 Task: Find connections with filter location Reghaïa with filter topic #jobsearchwith filter profile language English with filter current company Toluna with filter school Thiruvalluvar University, Vellore with filter industry Business Content with filter service category Lead Generation with filter keywords title Taper
Action: Mouse moved to (606, 79)
Screenshot: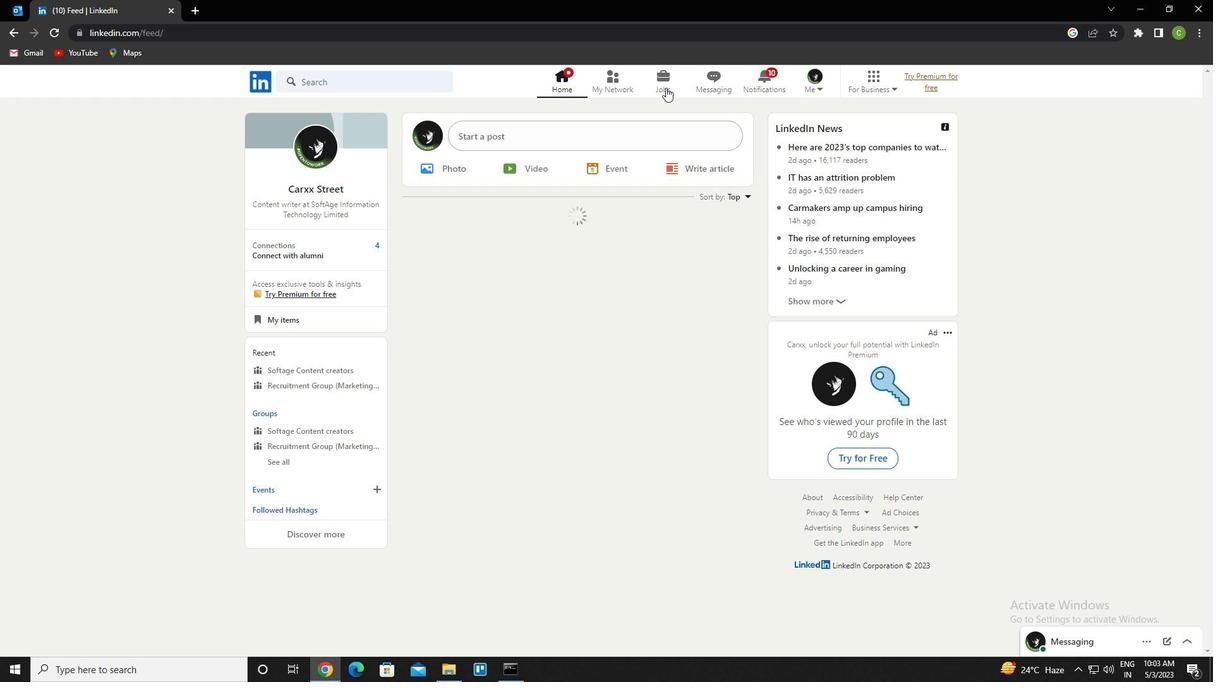 
Action: Mouse pressed left at (606, 79)
Screenshot: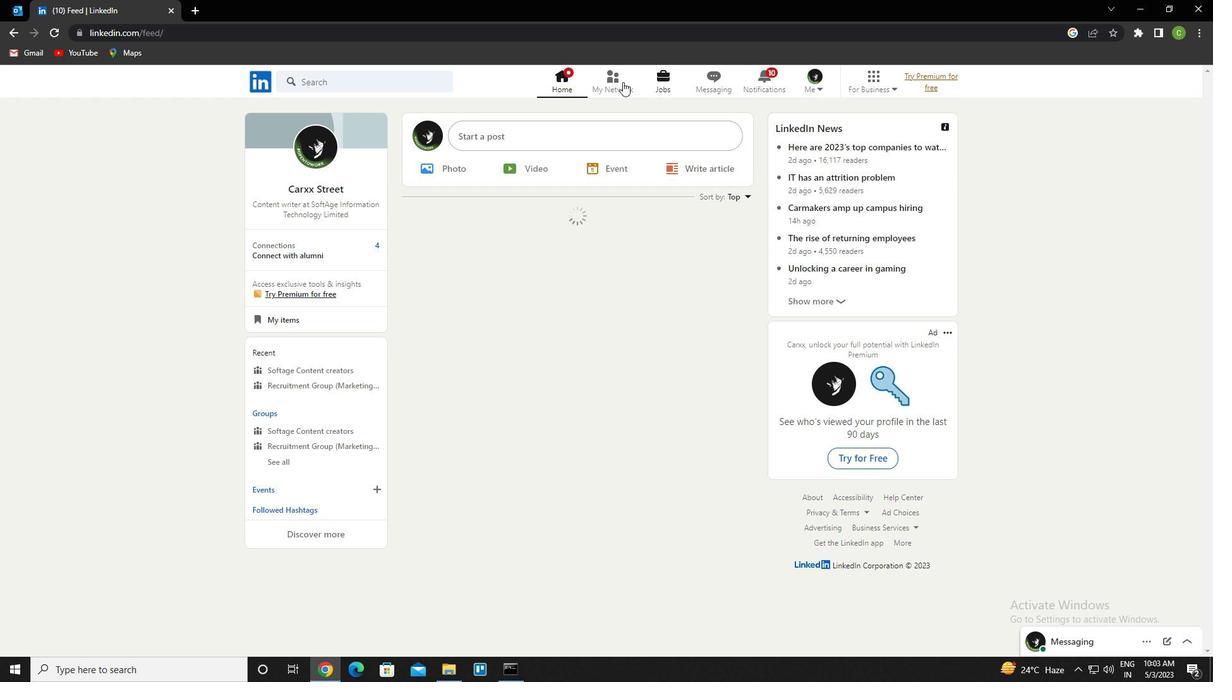 
Action: Mouse moved to (331, 159)
Screenshot: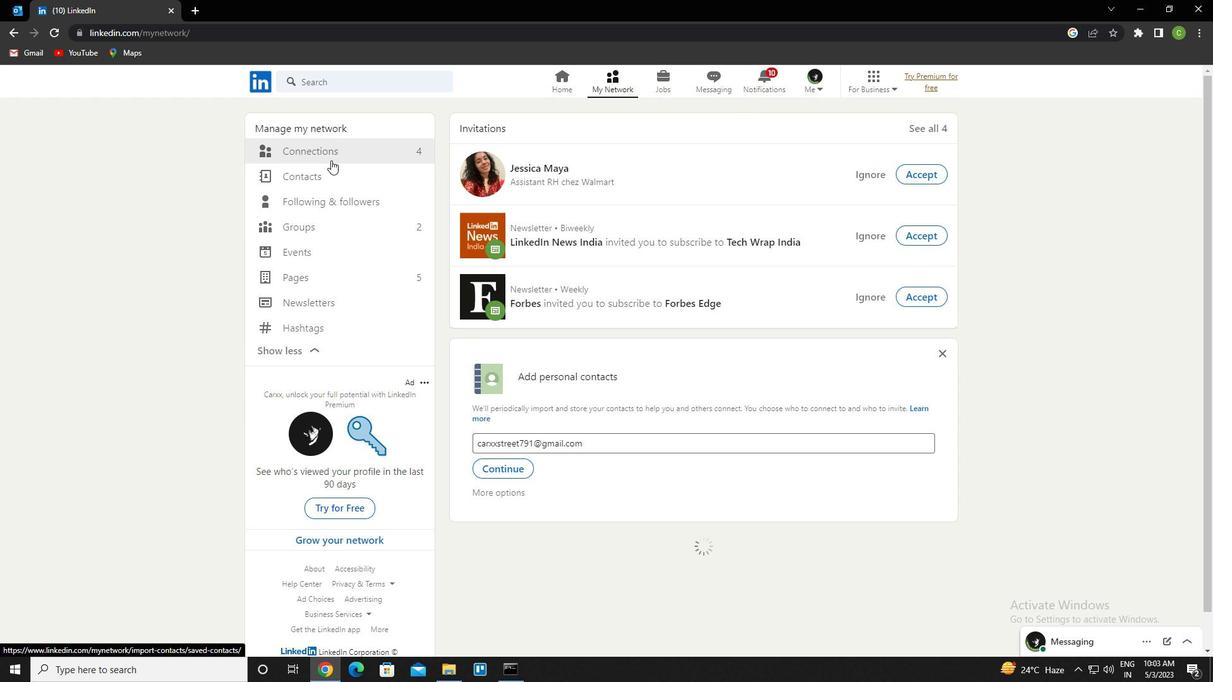 
Action: Mouse pressed left at (331, 159)
Screenshot: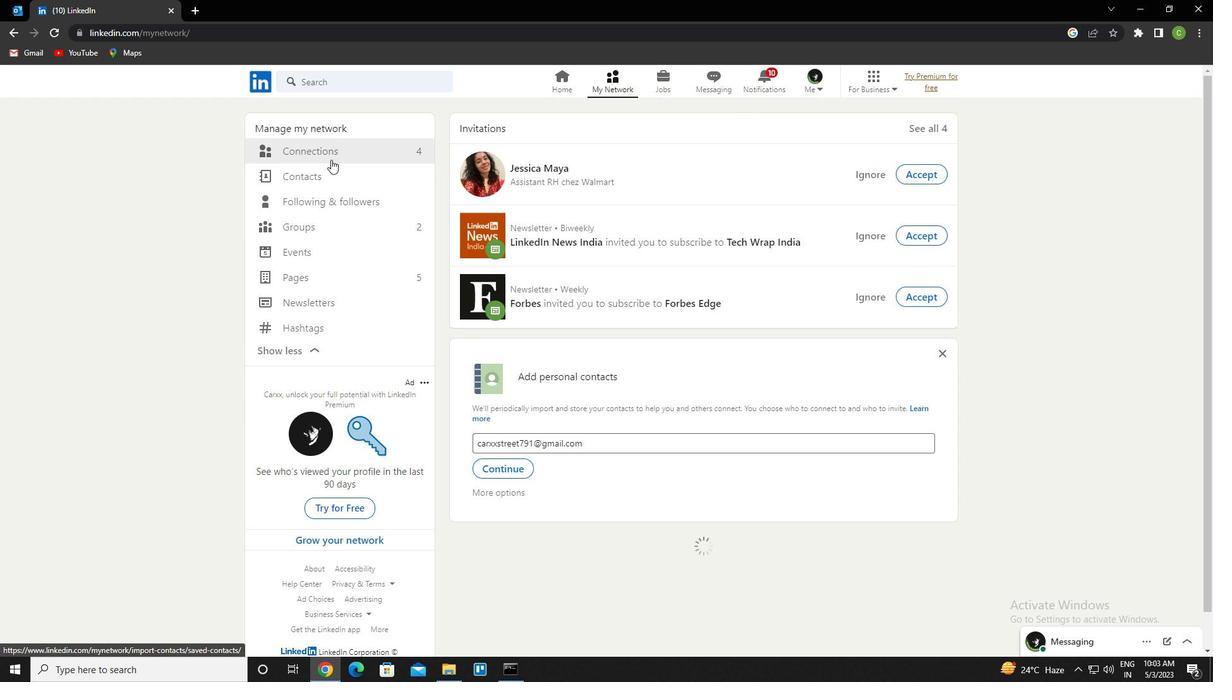 
Action: Mouse pressed left at (331, 159)
Screenshot: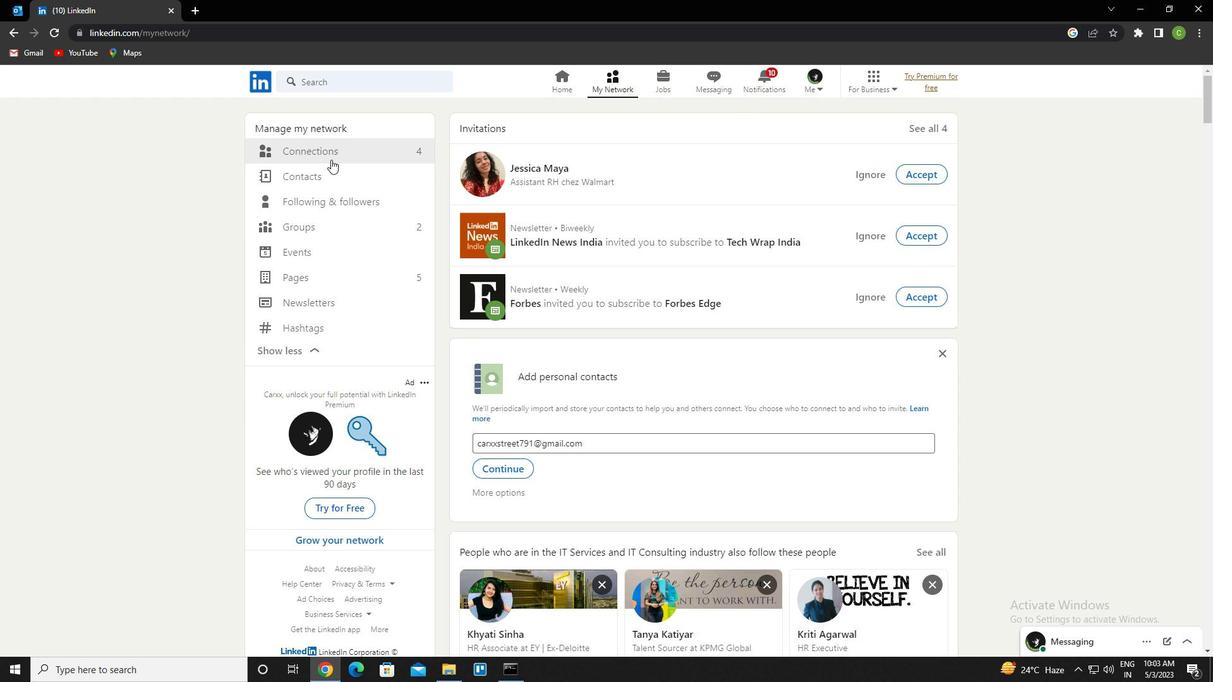 
Action: Mouse moved to (373, 149)
Screenshot: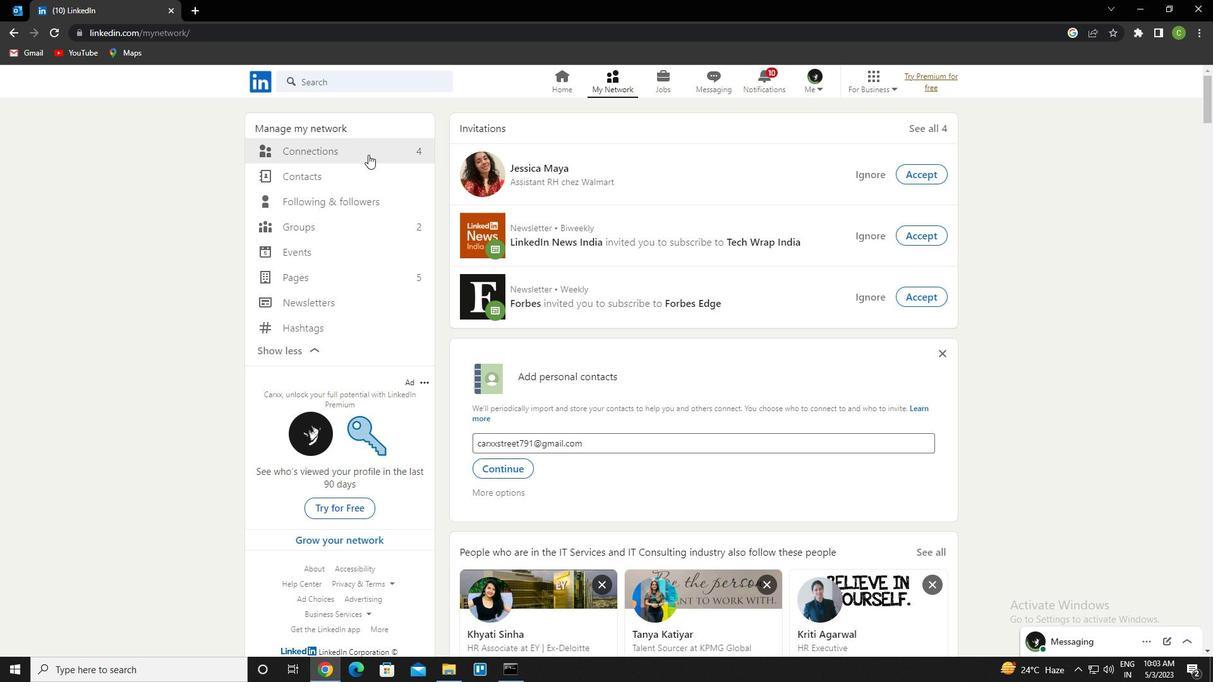 
Action: Mouse pressed left at (373, 149)
Screenshot: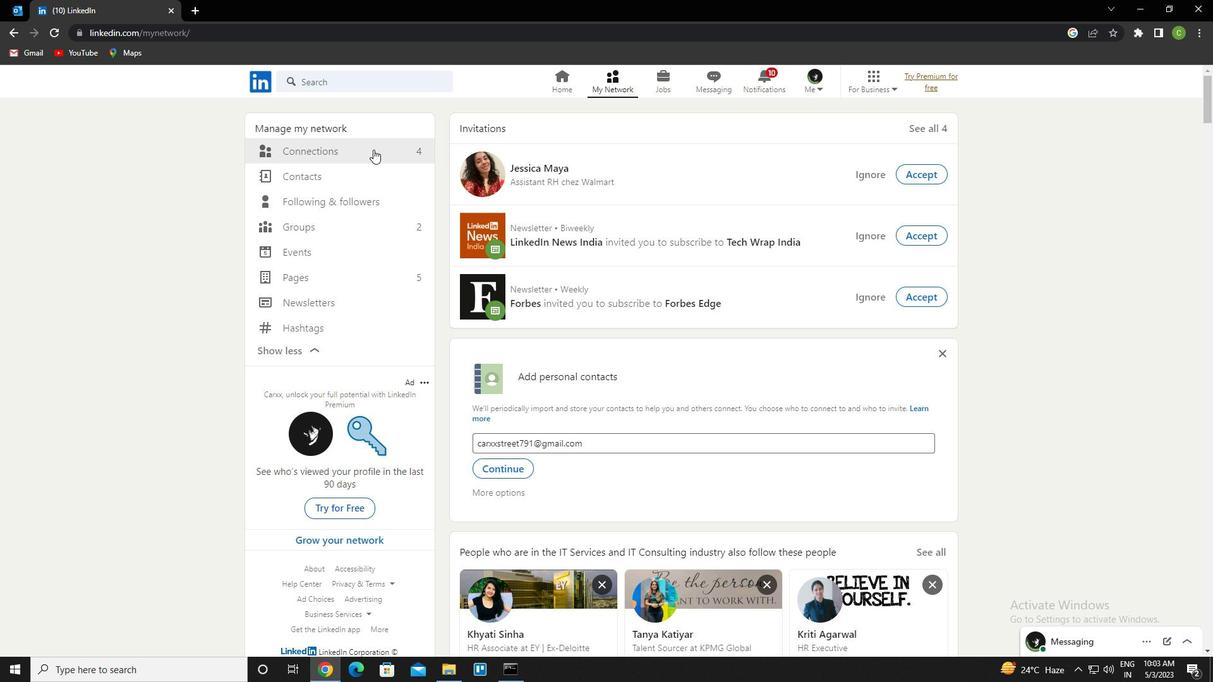
Action: Mouse moved to (713, 146)
Screenshot: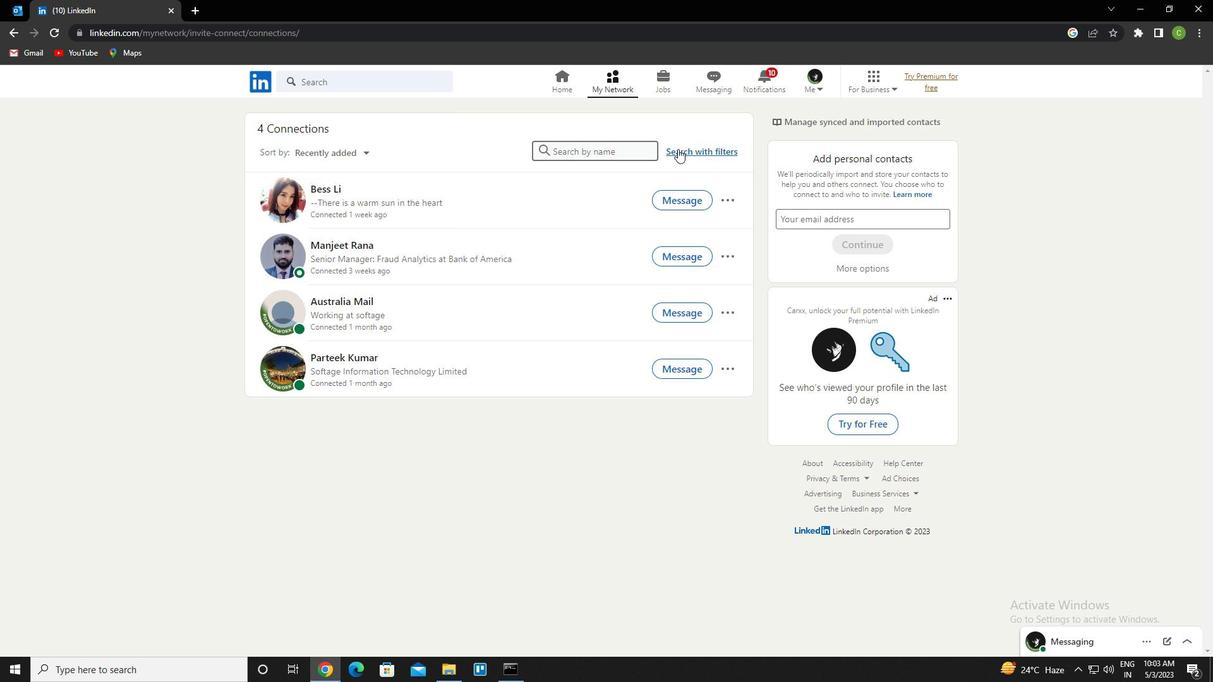 
Action: Mouse pressed left at (713, 146)
Screenshot: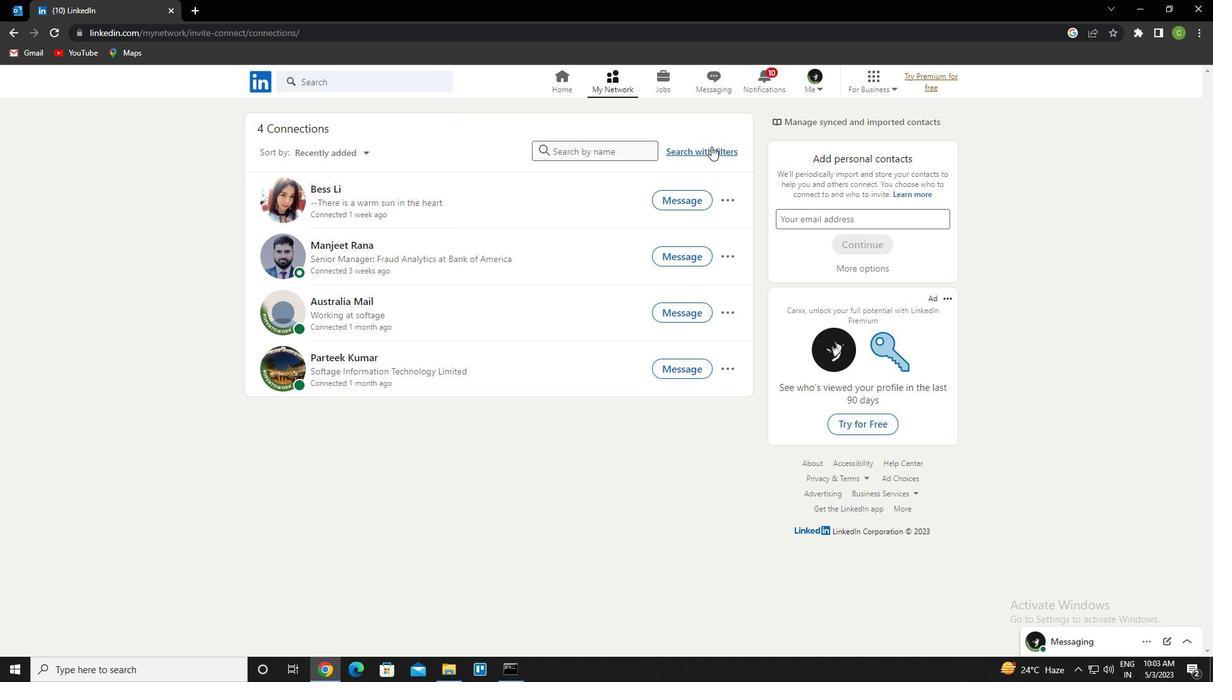 
Action: Mouse moved to (656, 120)
Screenshot: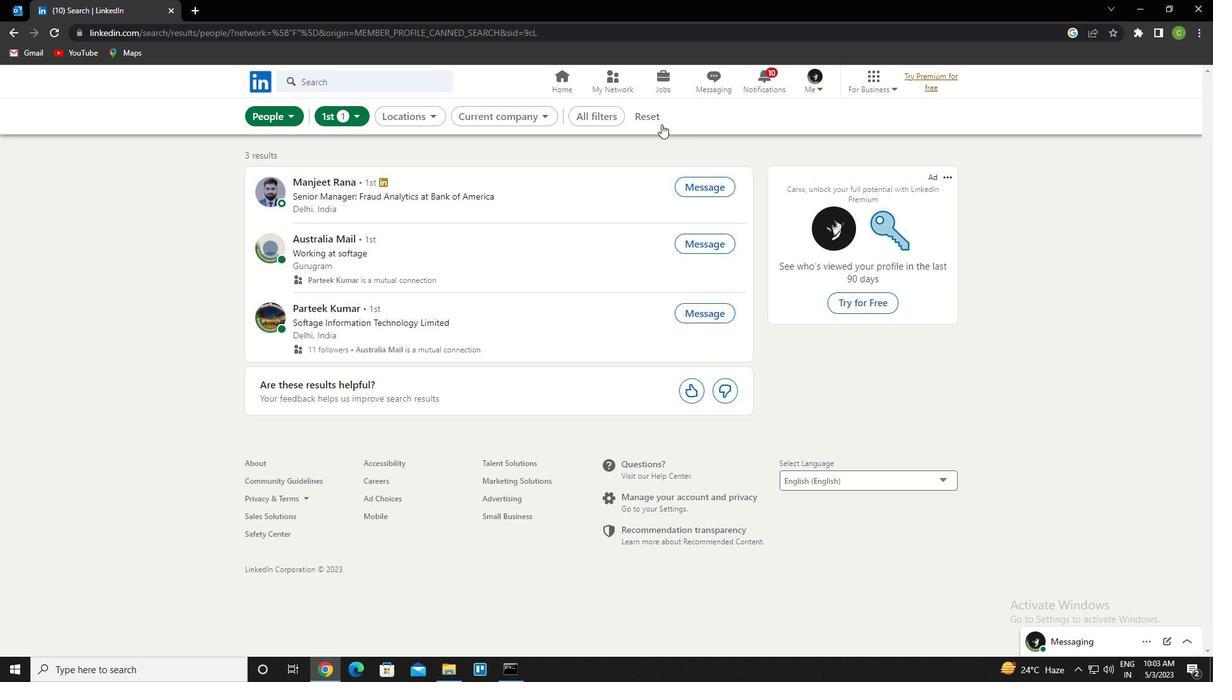 
Action: Mouse pressed left at (656, 120)
Screenshot: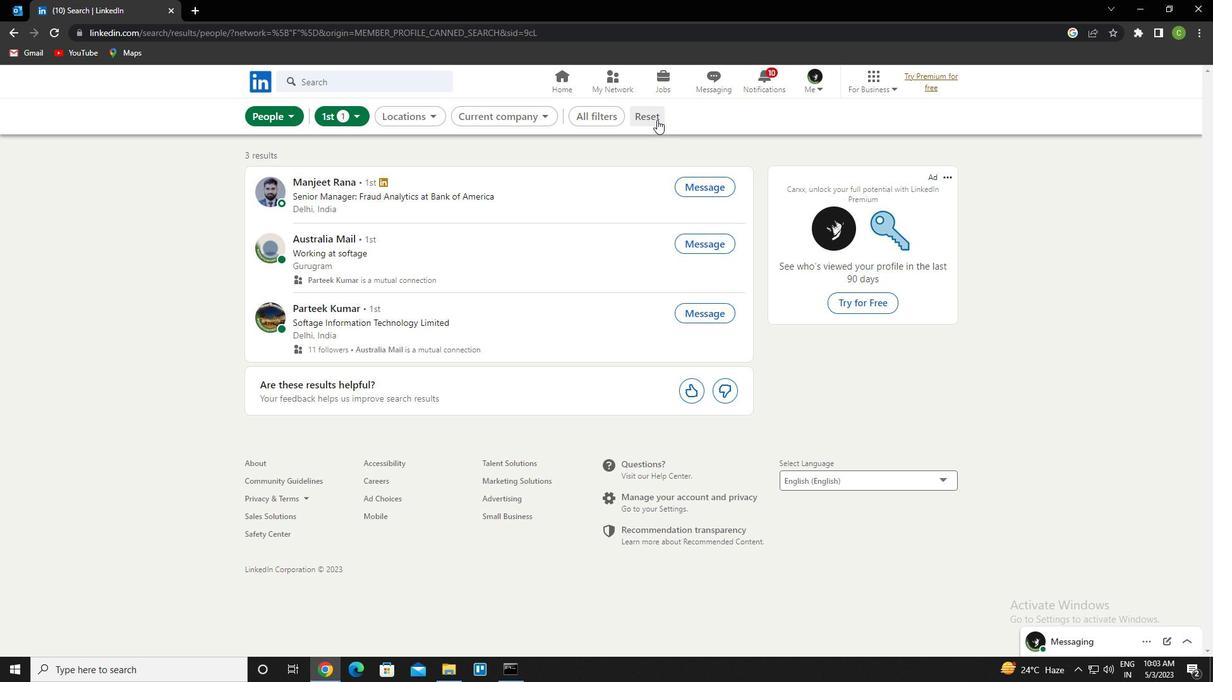 
Action: Mouse moved to (641, 120)
Screenshot: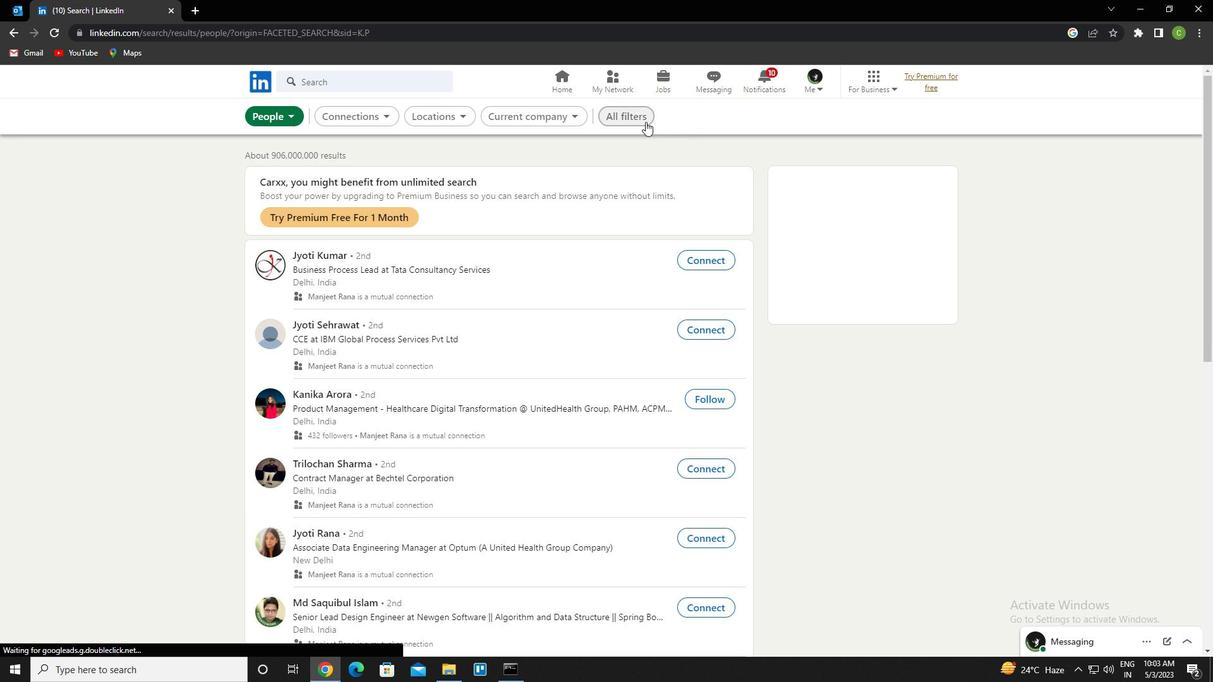 
Action: Mouse pressed left at (641, 120)
Screenshot: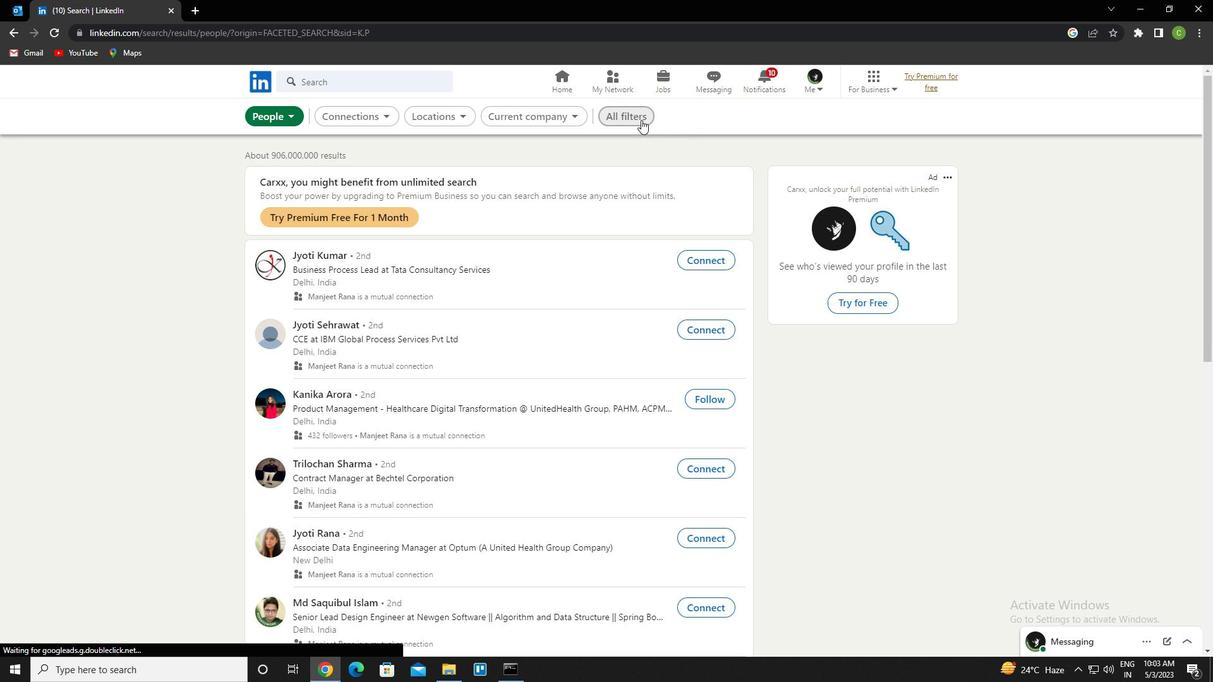 
Action: Mouse moved to (1039, 333)
Screenshot: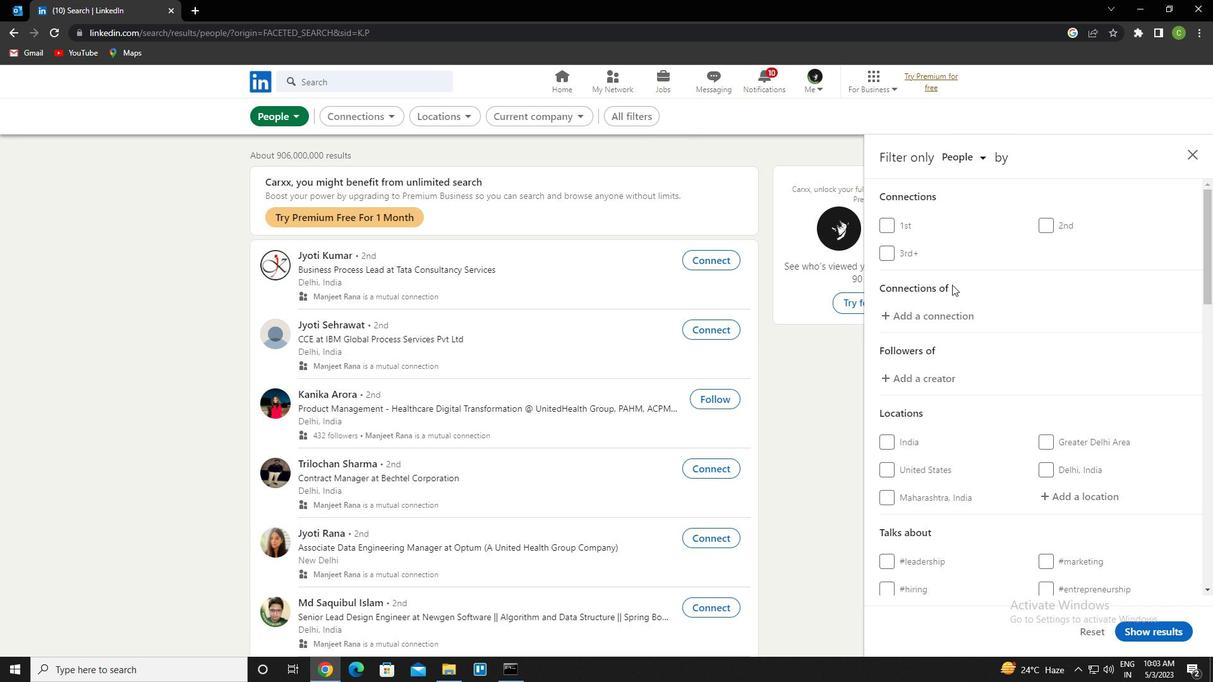 
Action: Mouse scrolled (1039, 332) with delta (0, 0)
Screenshot: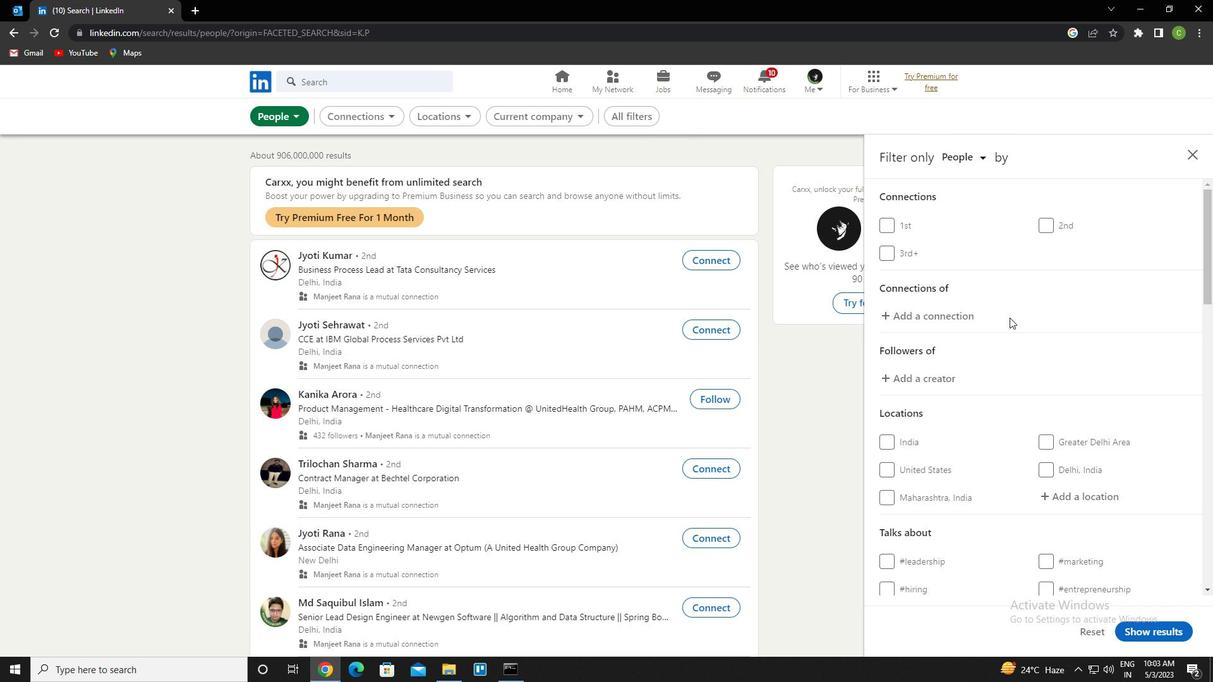 
Action: Mouse moved to (1039, 333)
Screenshot: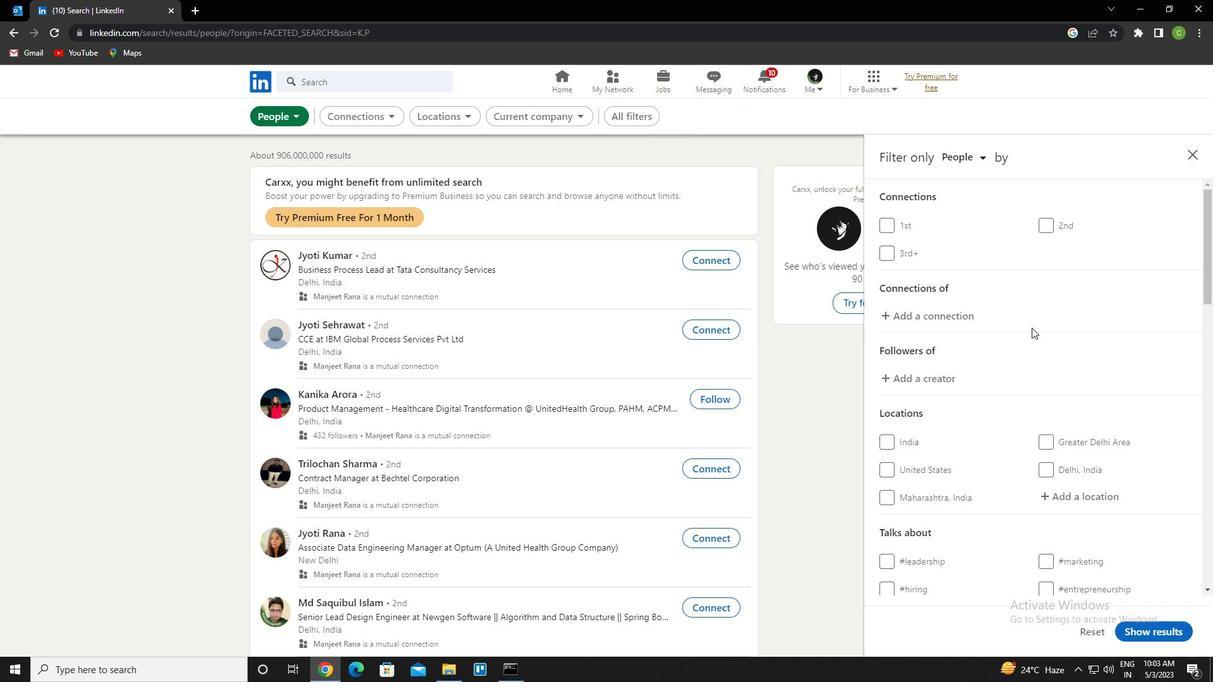 
Action: Mouse scrolled (1039, 333) with delta (0, 0)
Screenshot: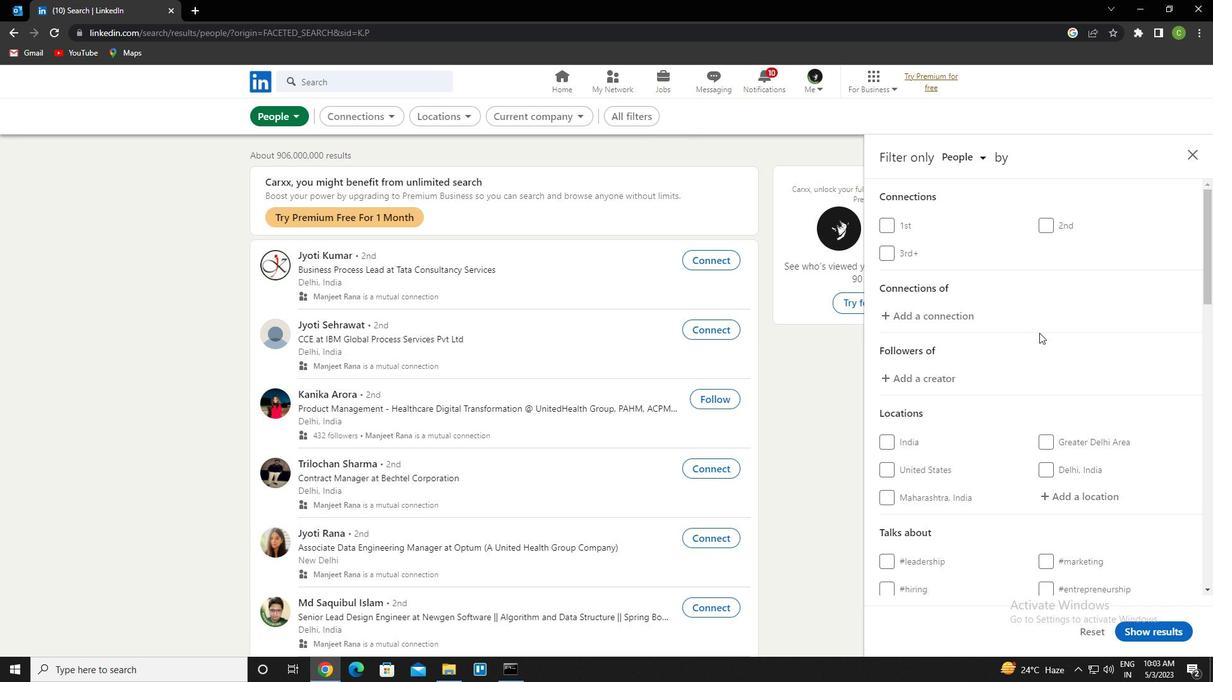 
Action: Mouse scrolled (1039, 333) with delta (0, 0)
Screenshot: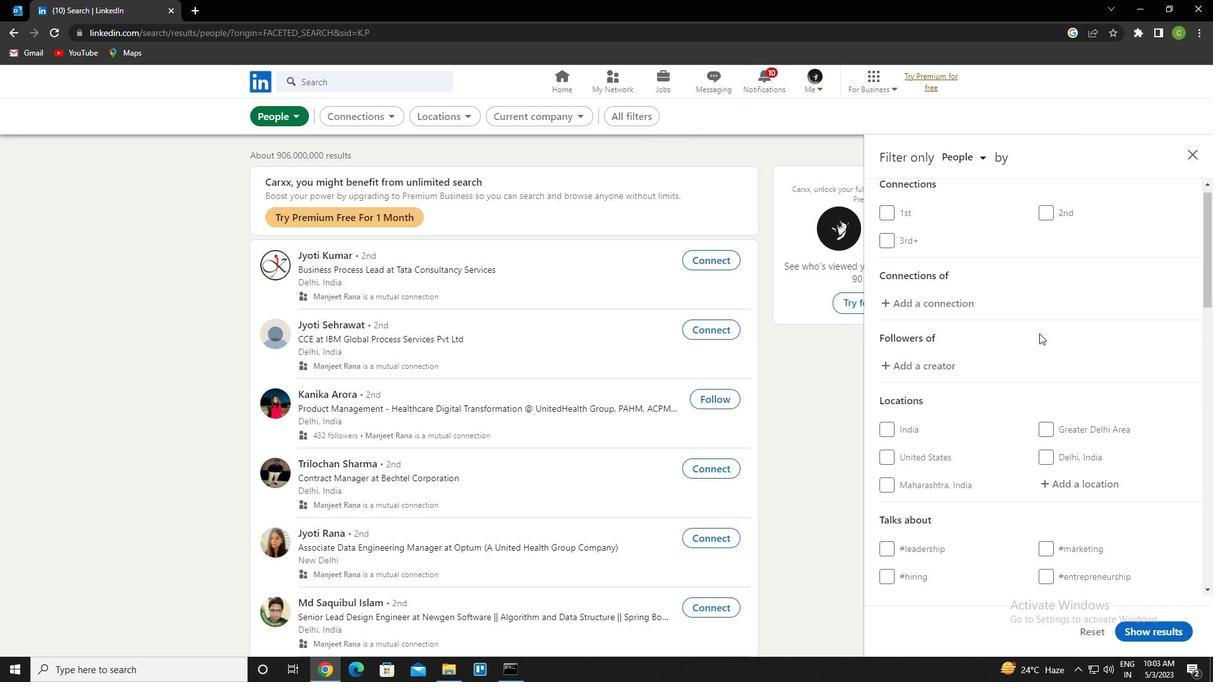 
Action: Mouse moved to (1069, 311)
Screenshot: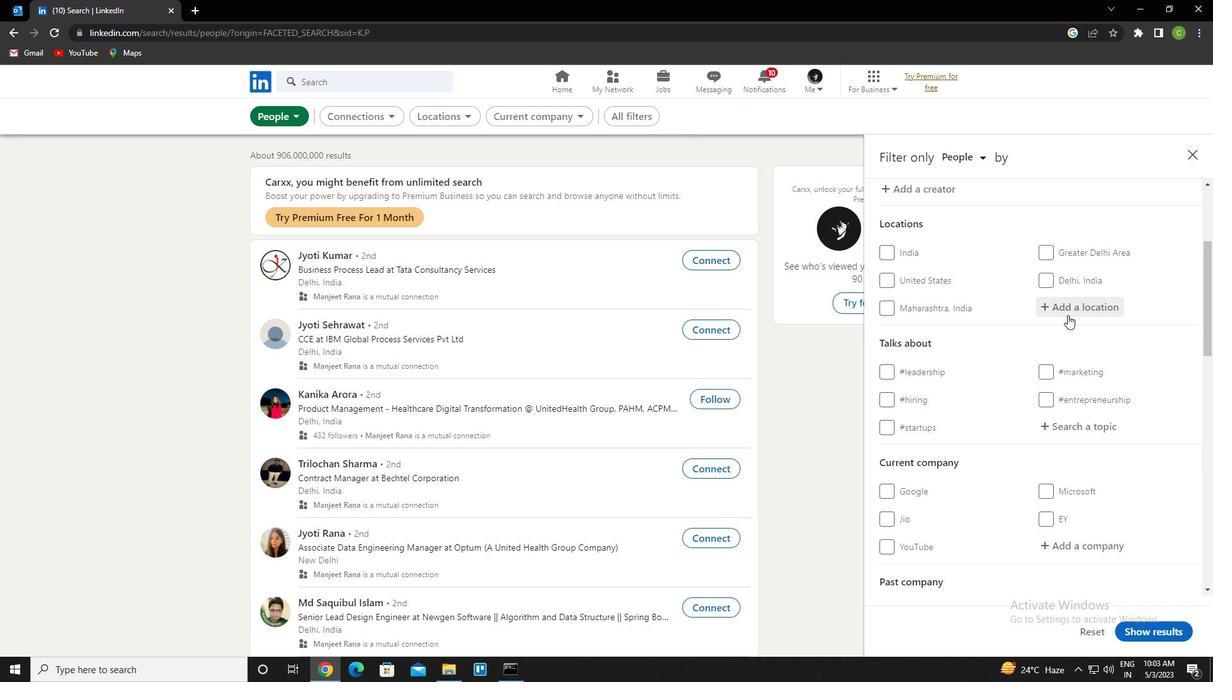 
Action: Mouse pressed left at (1069, 311)
Screenshot: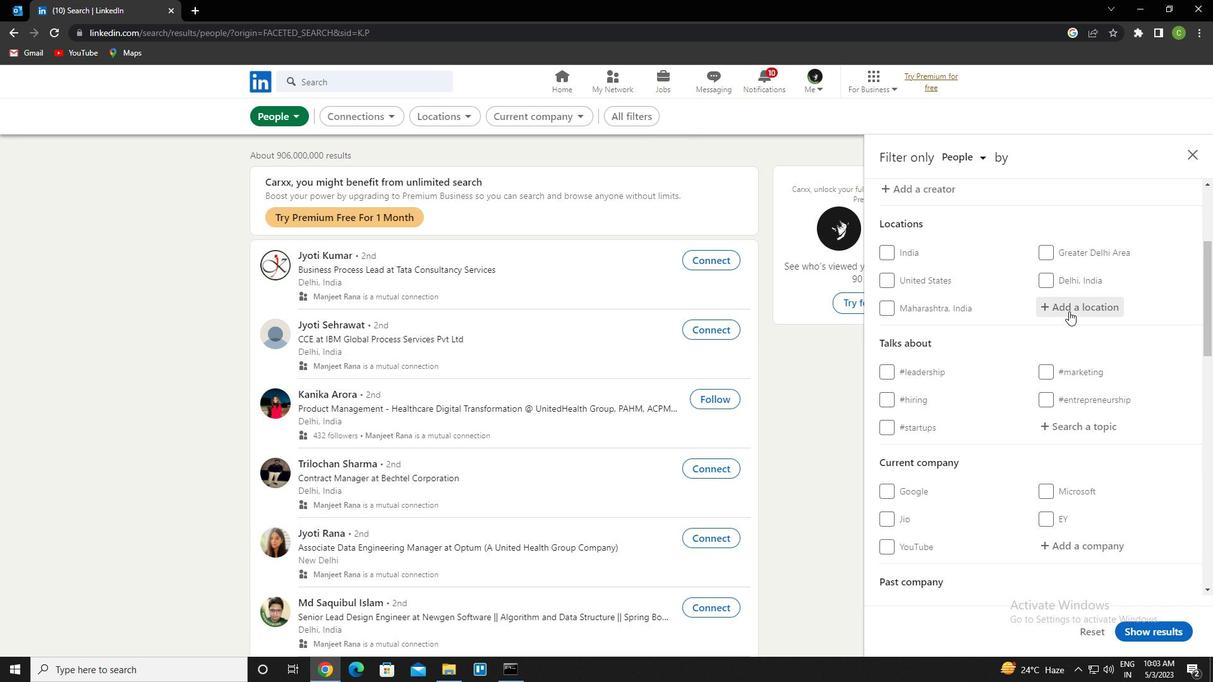 
Action: Key pressed <Key.caps_lock>r<Key.caps_lock>egaia<Key.left><Key.left><Key.left>h<Key.down><Key.enter>
Screenshot: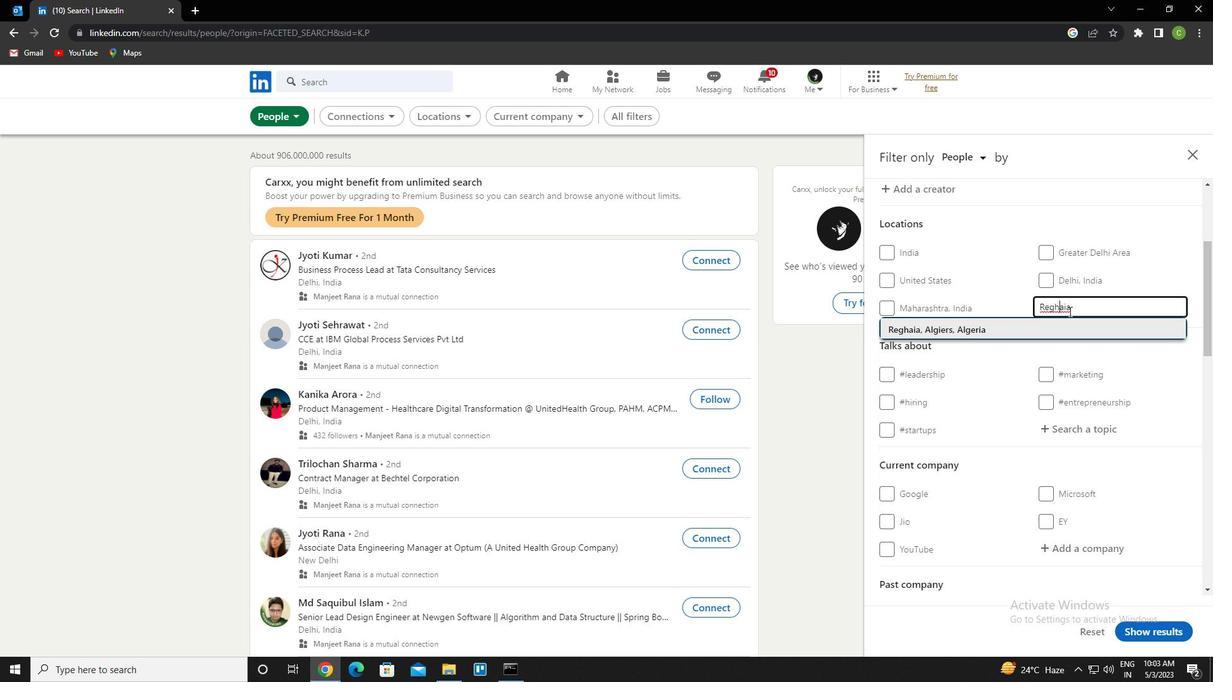 
Action: Mouse scrolled (1069, 311) with delta (0, 0)
Screenshot: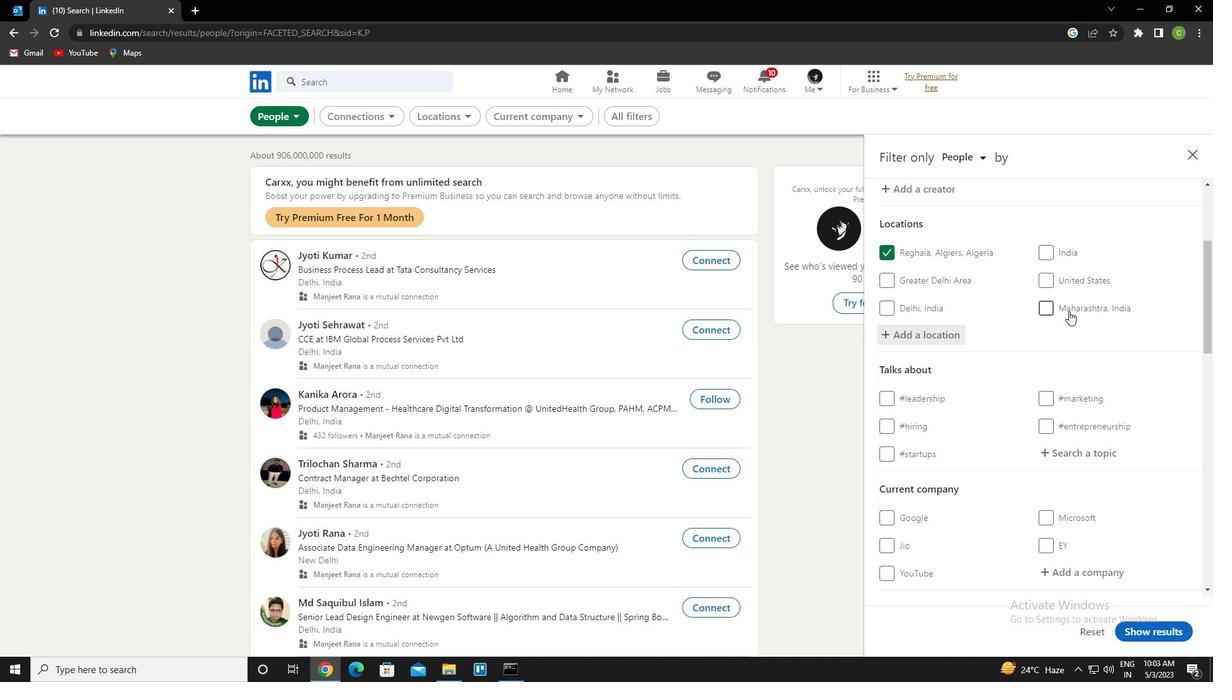 
Action: Mouse scrolled (1069, 311) with delta (0, 0)
Screenshot: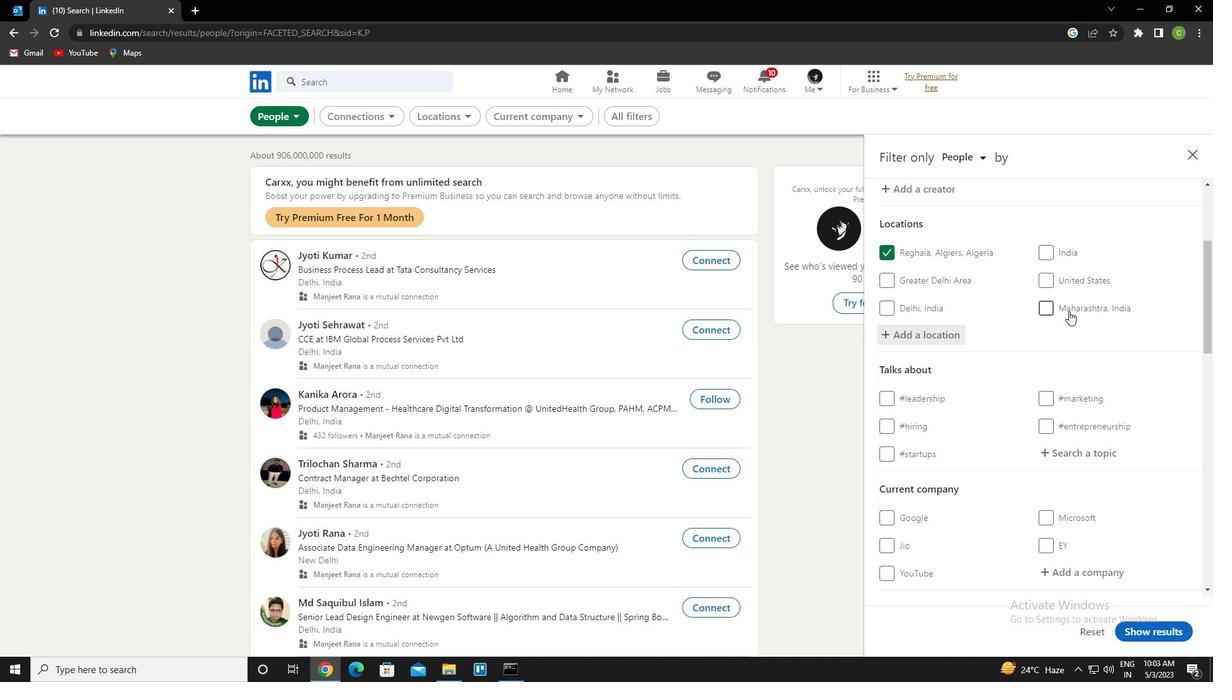 
Action: Mouse moved to (1080, 329)
Screenshot: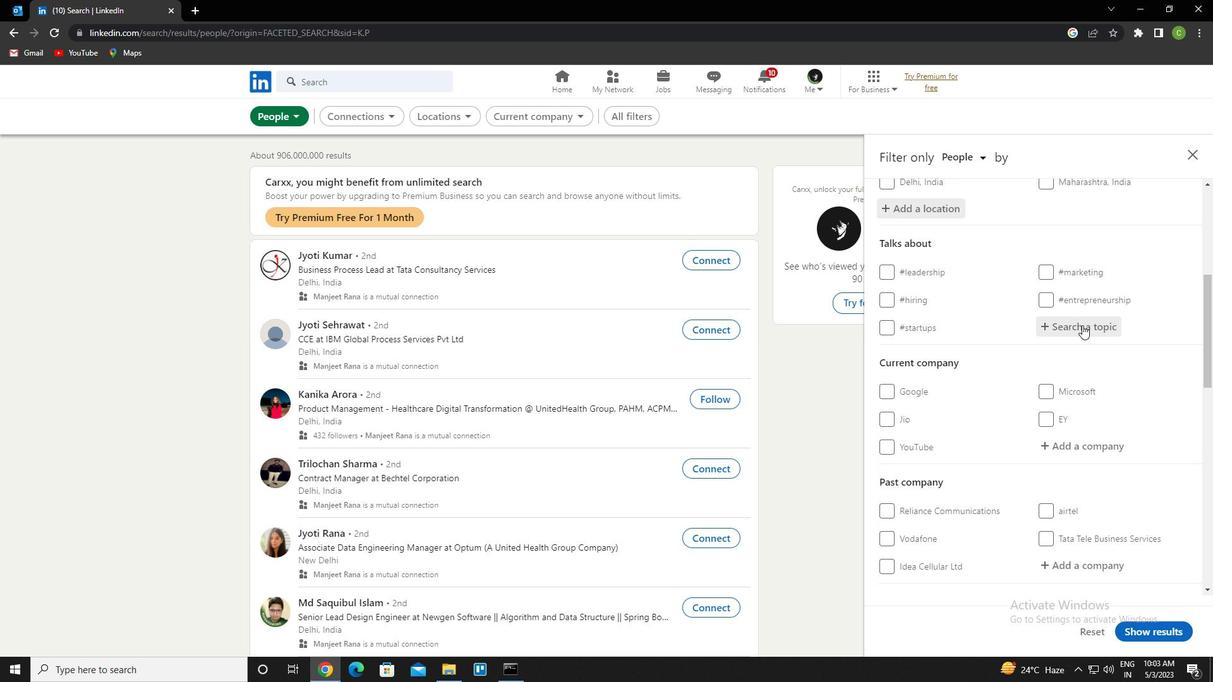 
Action: Mouse pressed left at (1080, 329)
Screenshot: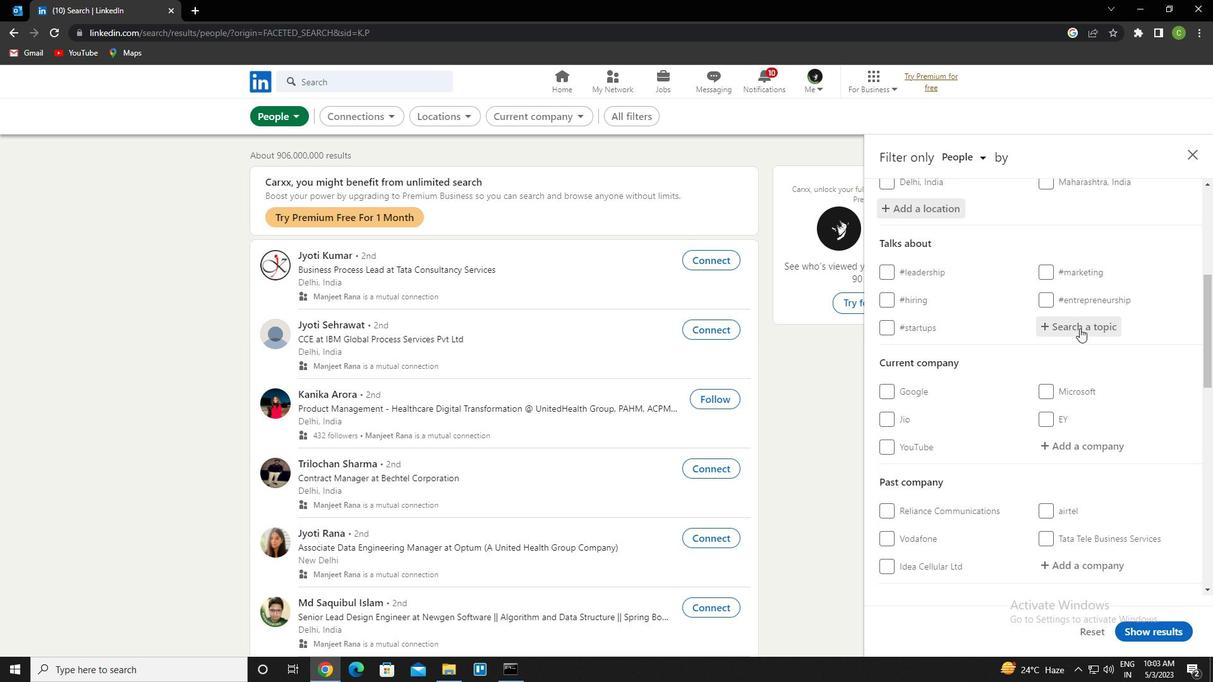 
Action: Key pressed jobser<Key.backspace>arch<Key.down><Key.enter>
Screenshot: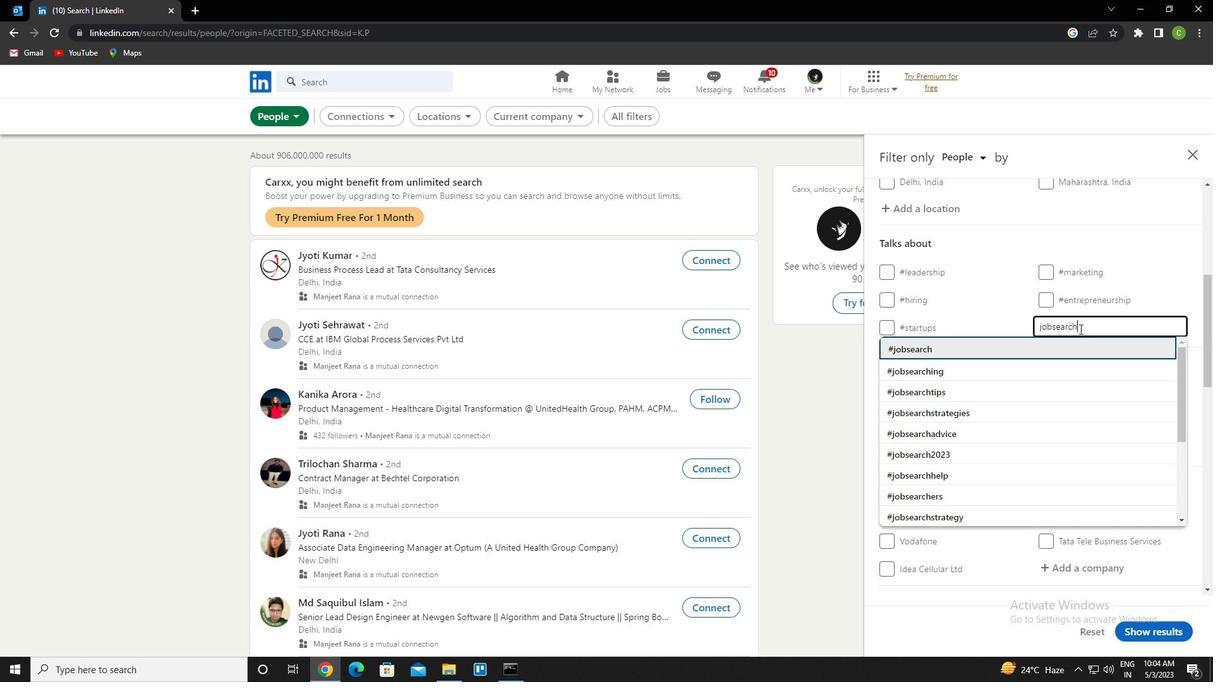 
Action: Mouse scrolled (1080, 328) with delta (0, 0)
Screenshot: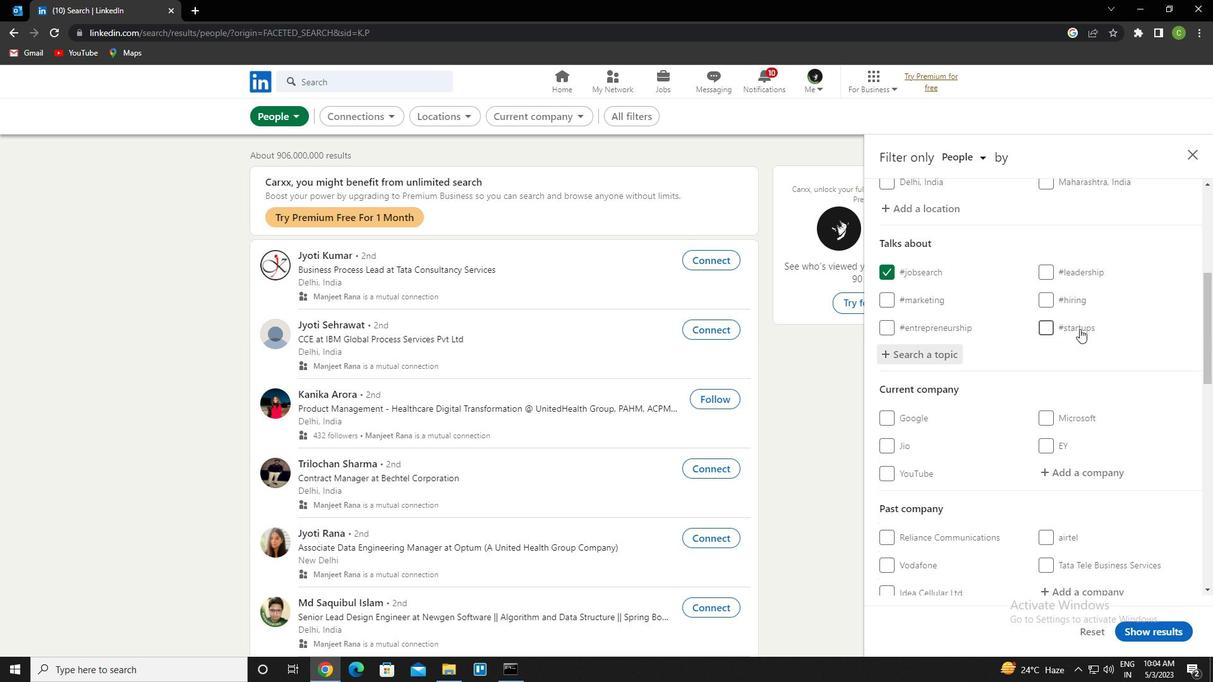 
Action: Mouse scrolled (1080, 328) with delta (0, 0)
Screenshot: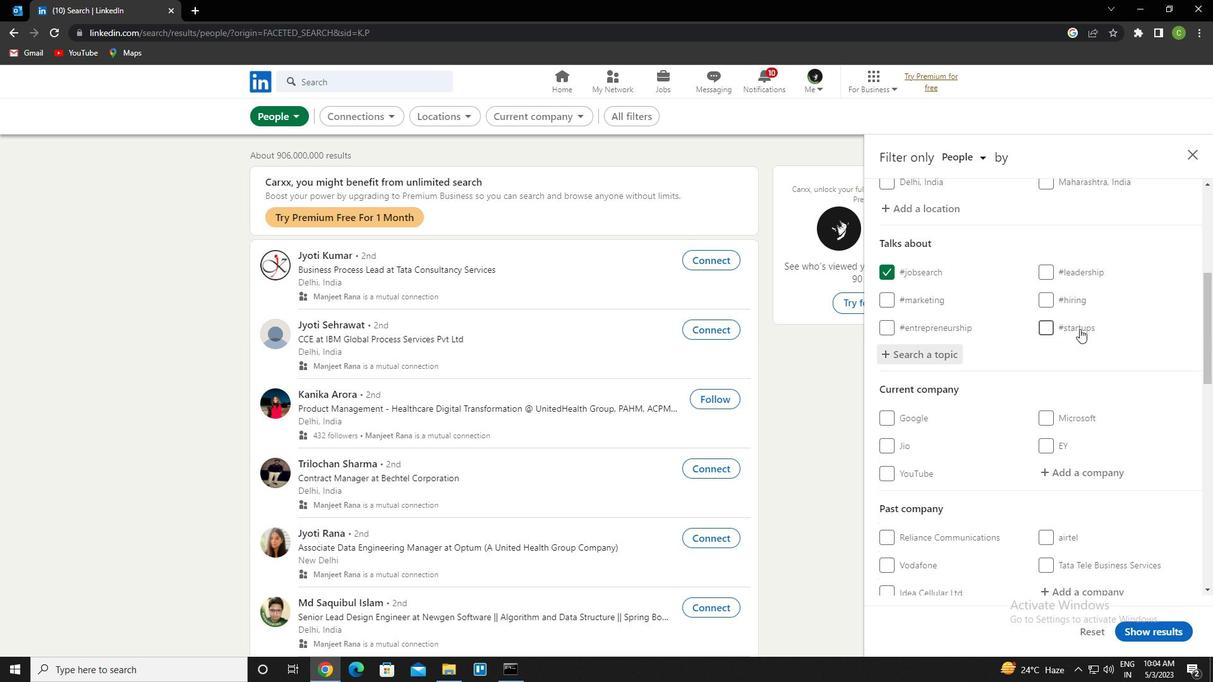 
Action: Mouse scrolled (1080, 328) with delta (0, 0)
Screenshot: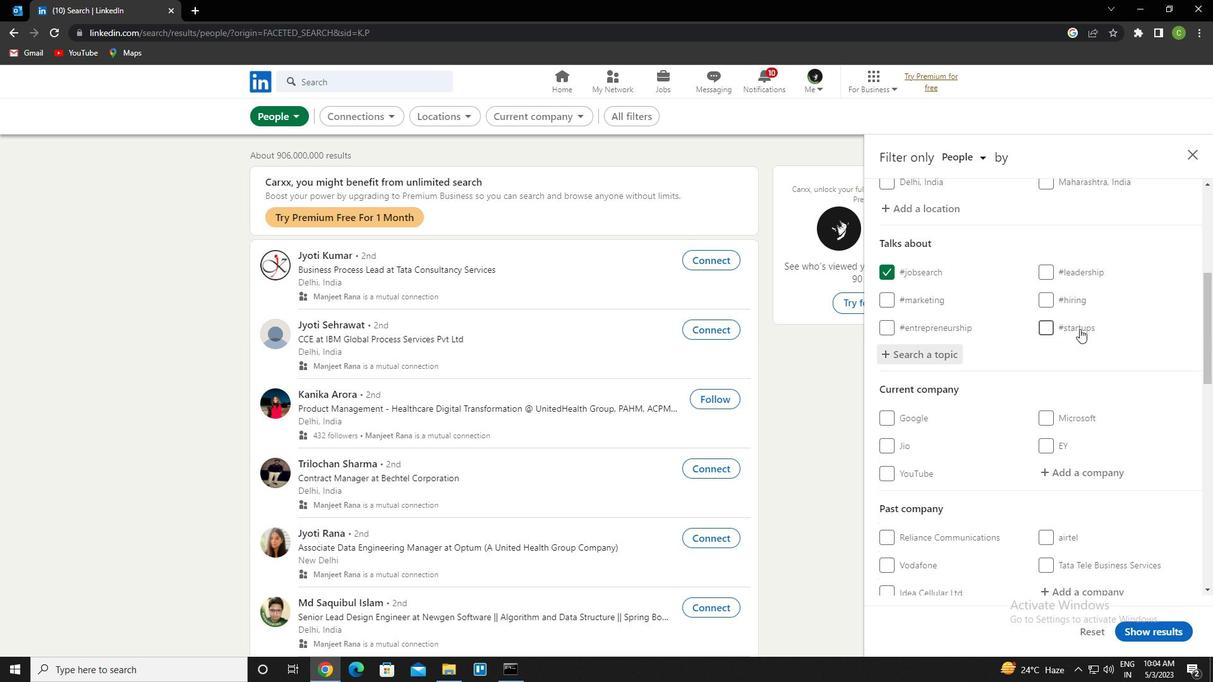 
Action: Mouse scrolled (1080, 328) with delta (0, 0)
Screenshot: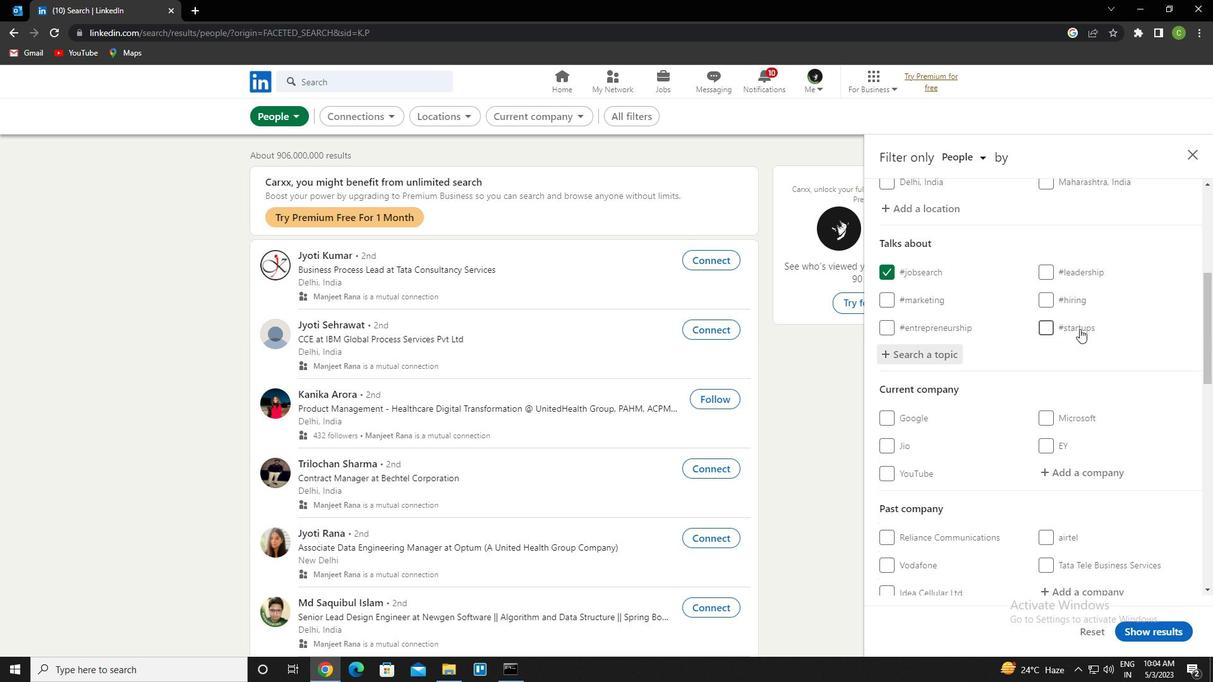 
Action: Mouse scrolled (1080, 328) with delta (0, 0)
Screenshot: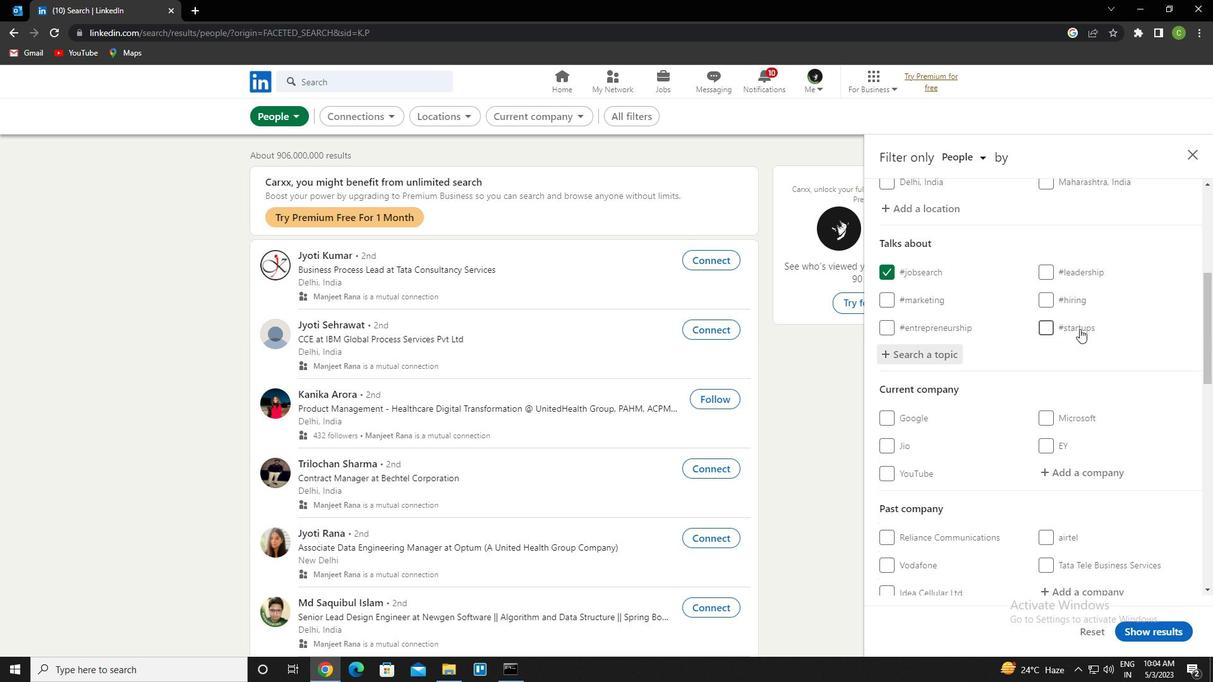 
Action: Mouse scrolled (1080, 328) with delta (0, 0)
Screenshot: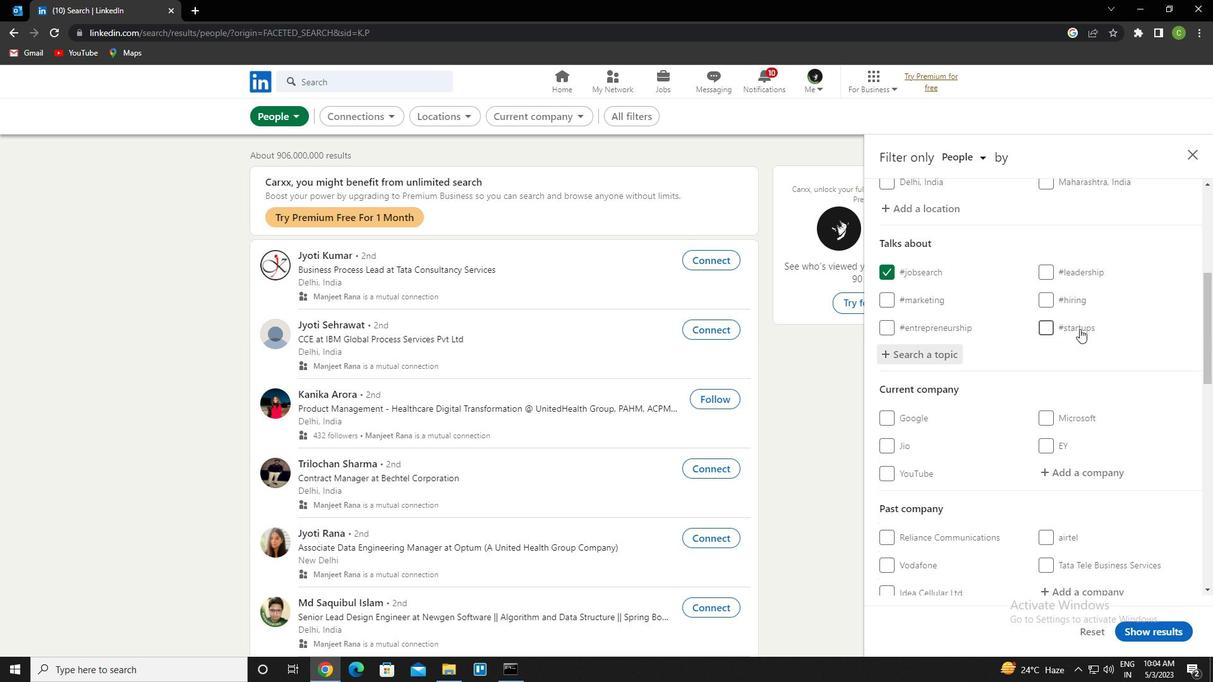 
Action: Mouse scrolled (1080, 328) with delta (0, 0)
Screenshot: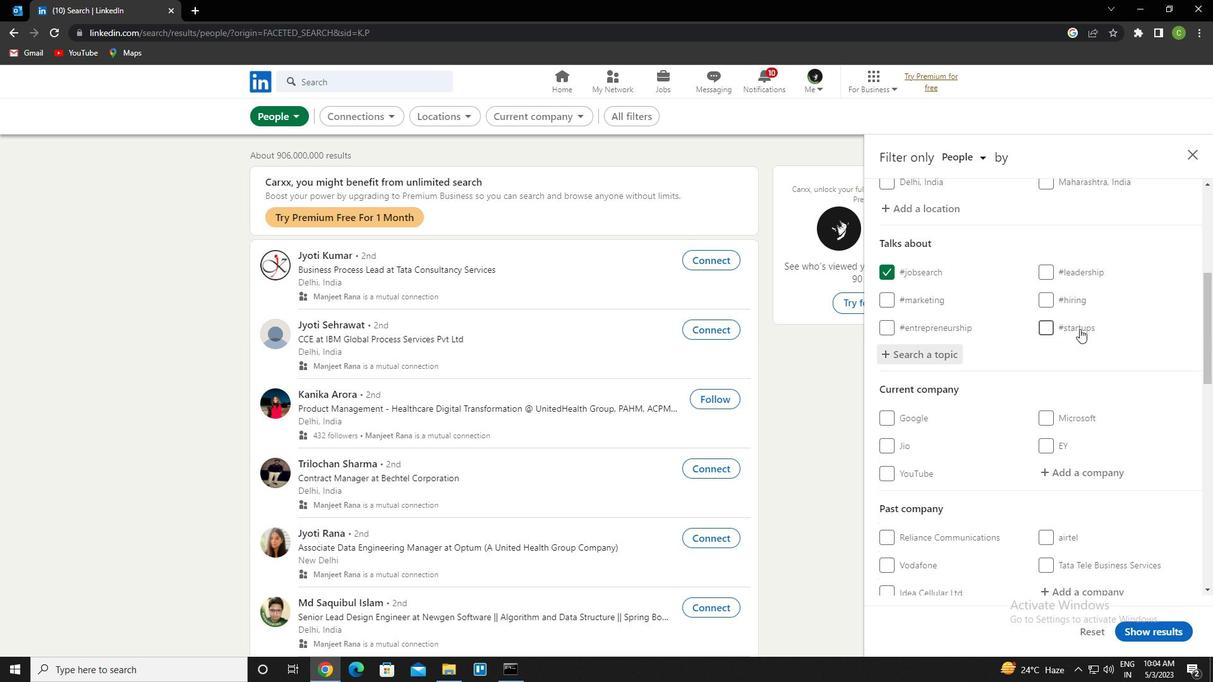 
Action: Mouse scrolled (1080, 328) with delta (0, 0)
Screenshot: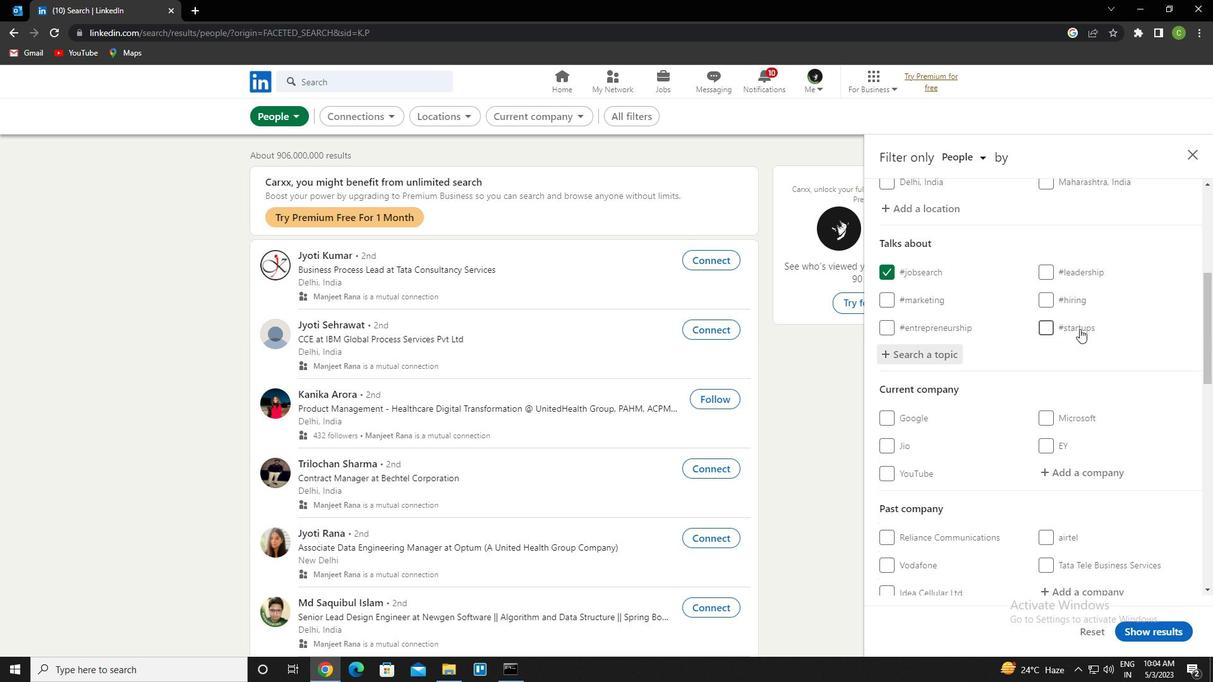 
Action: Mouse scrolled (1080, 328) with delta (0, 0)
Screenshot: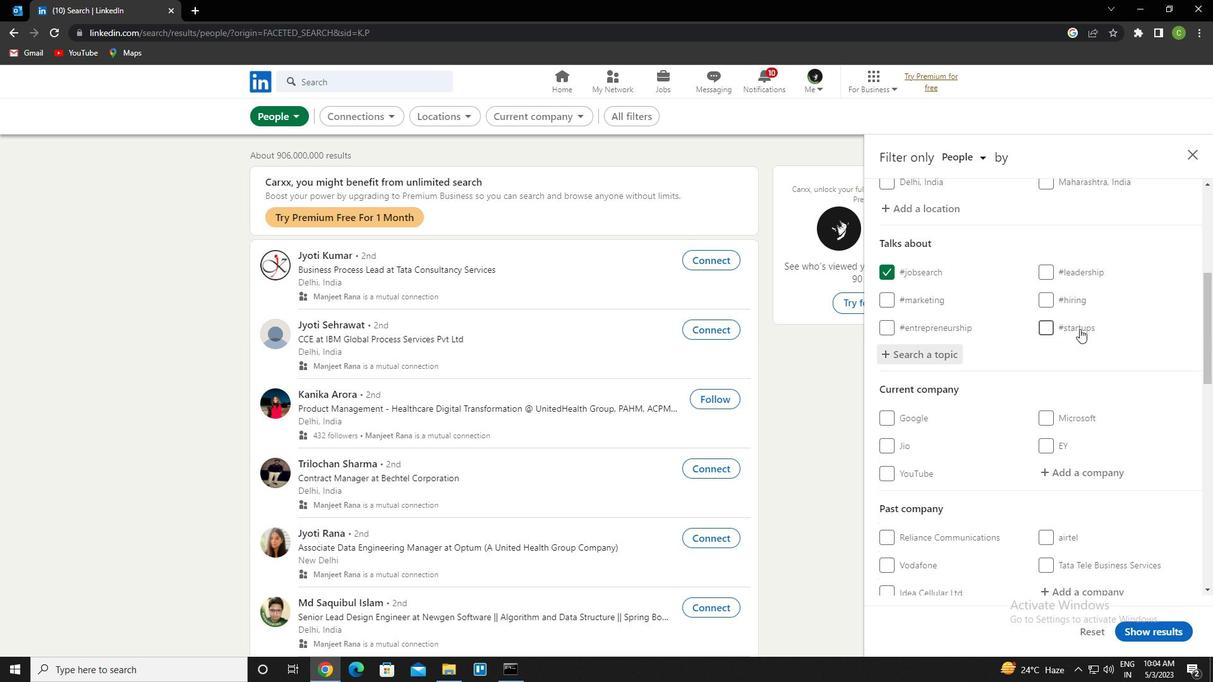 
Action: Mouse scrolled (1080, 328) with delta (0, 0)
Screenshot: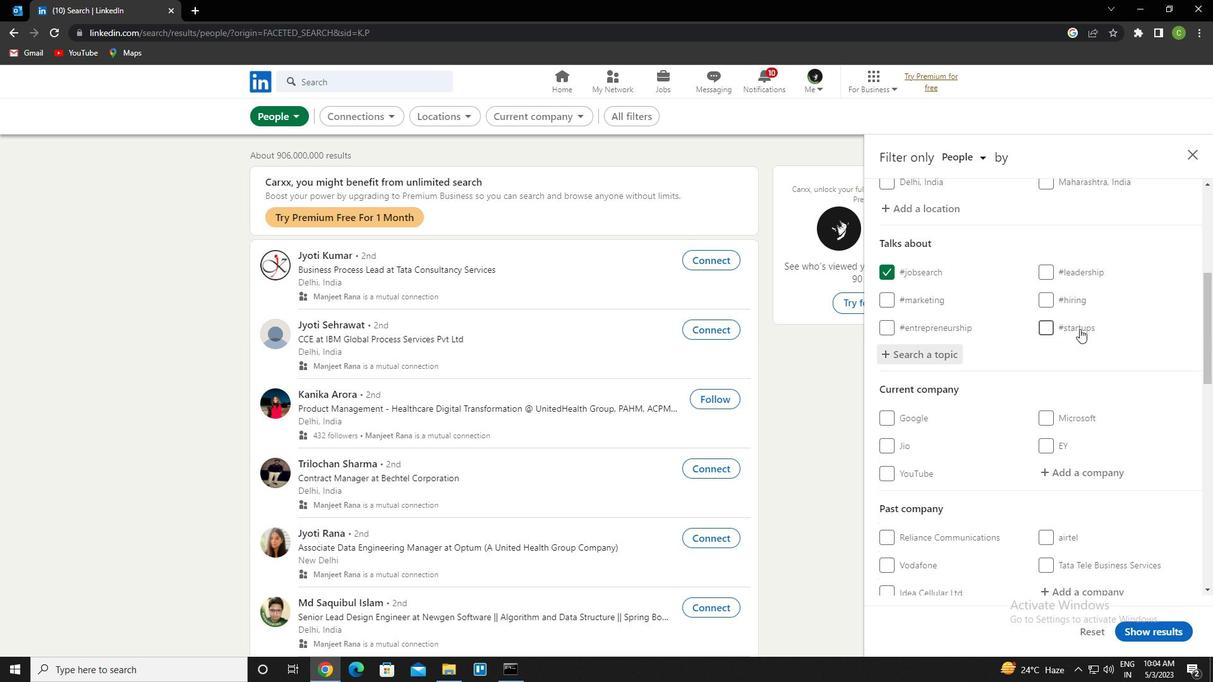 
Action: Mouse scrolled (1080, 328) with delta (0, 0)
Screenshot: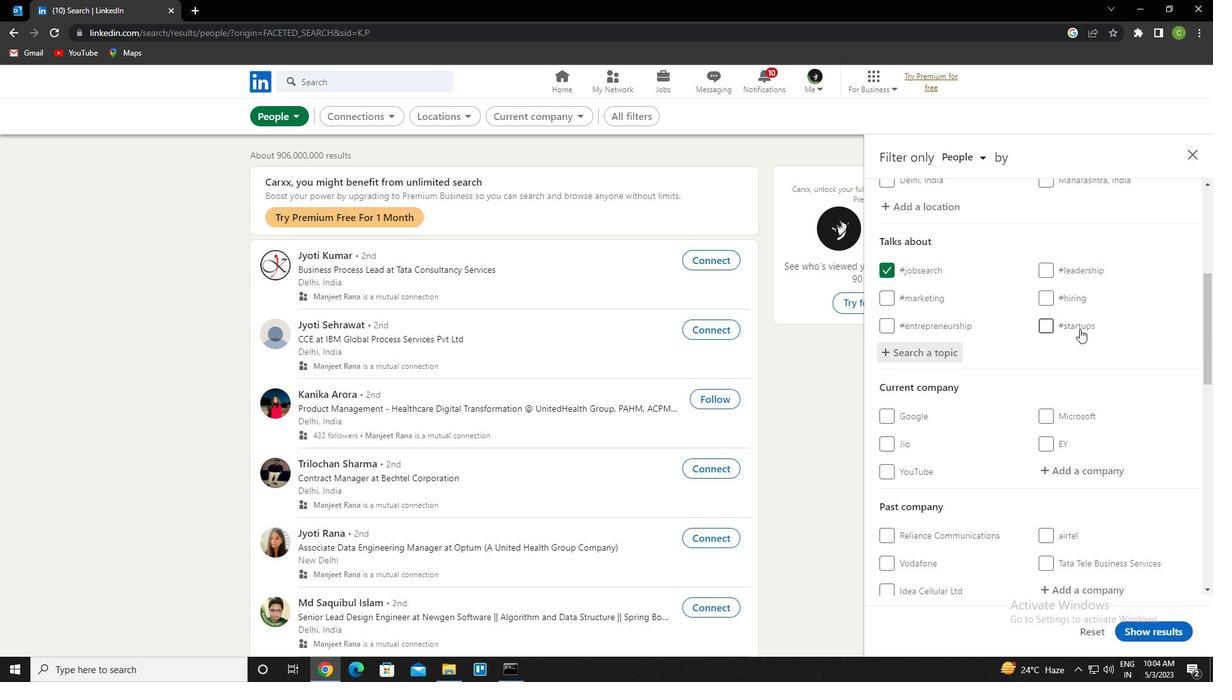 
Action: Mouse moved to (954, 433)
Screenshot: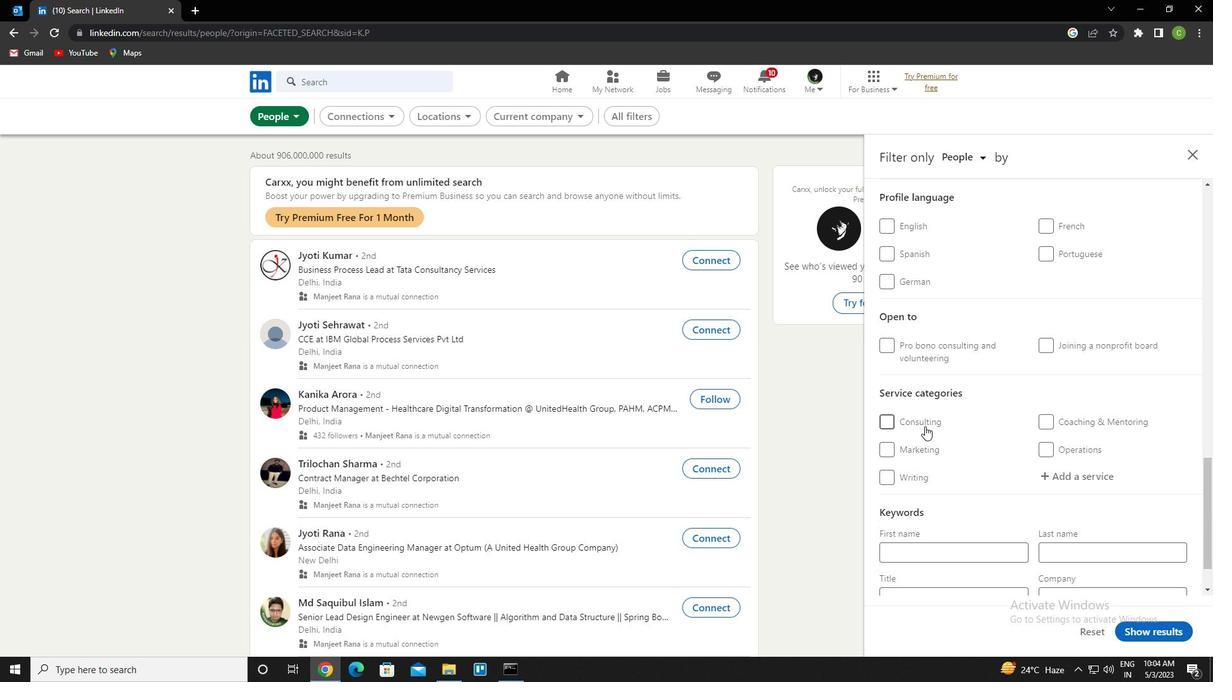 
Action: Mouse scrolled (954, 433) with delta (0, 0)
Screenshot: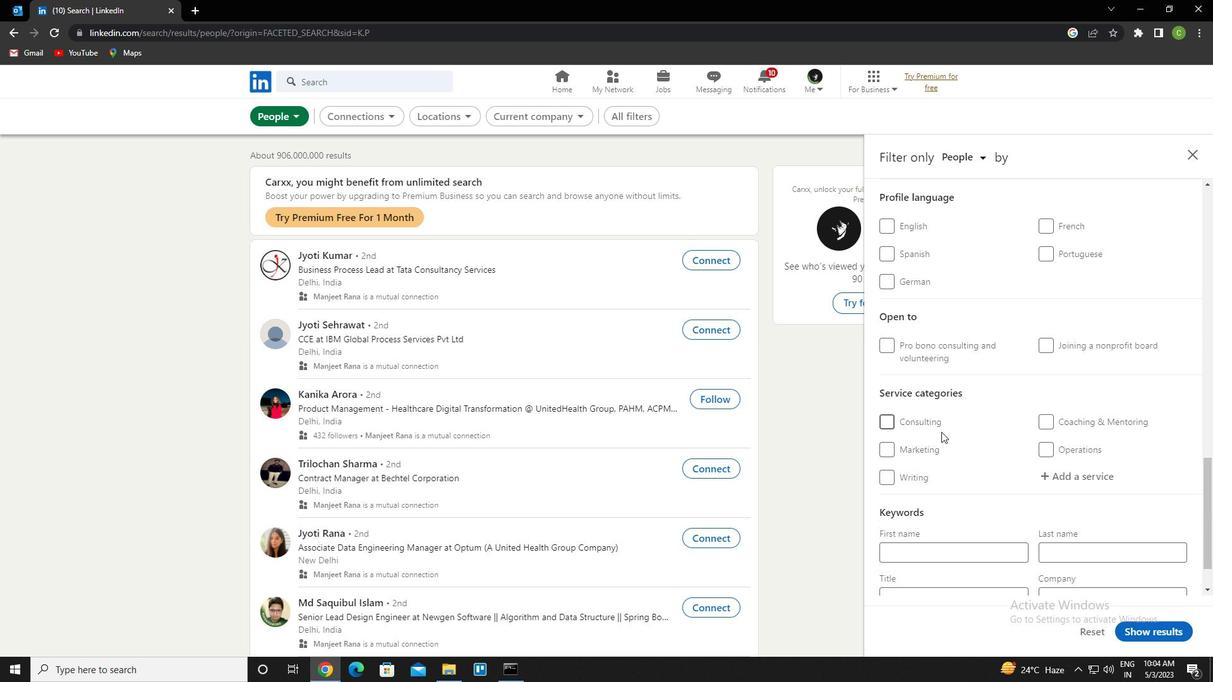 
Action: Mouse moved to (893, 291)
Screenshot: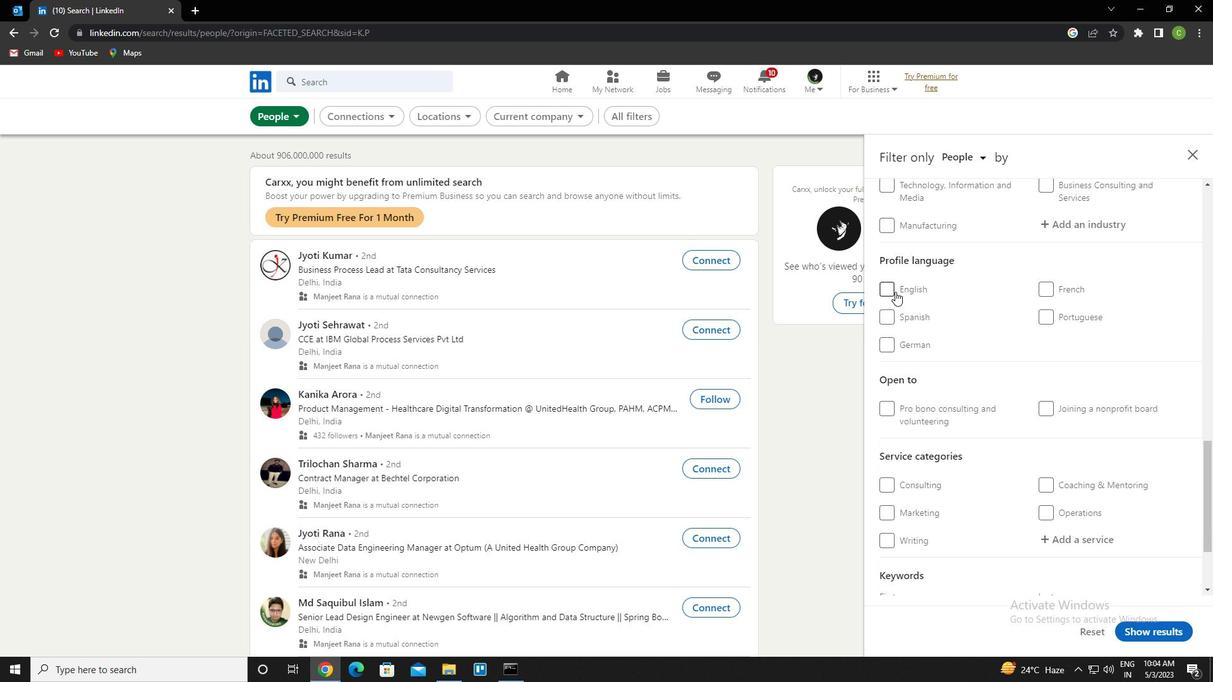 
Action: Mouse pressed left at (893, 291)
Screenshot: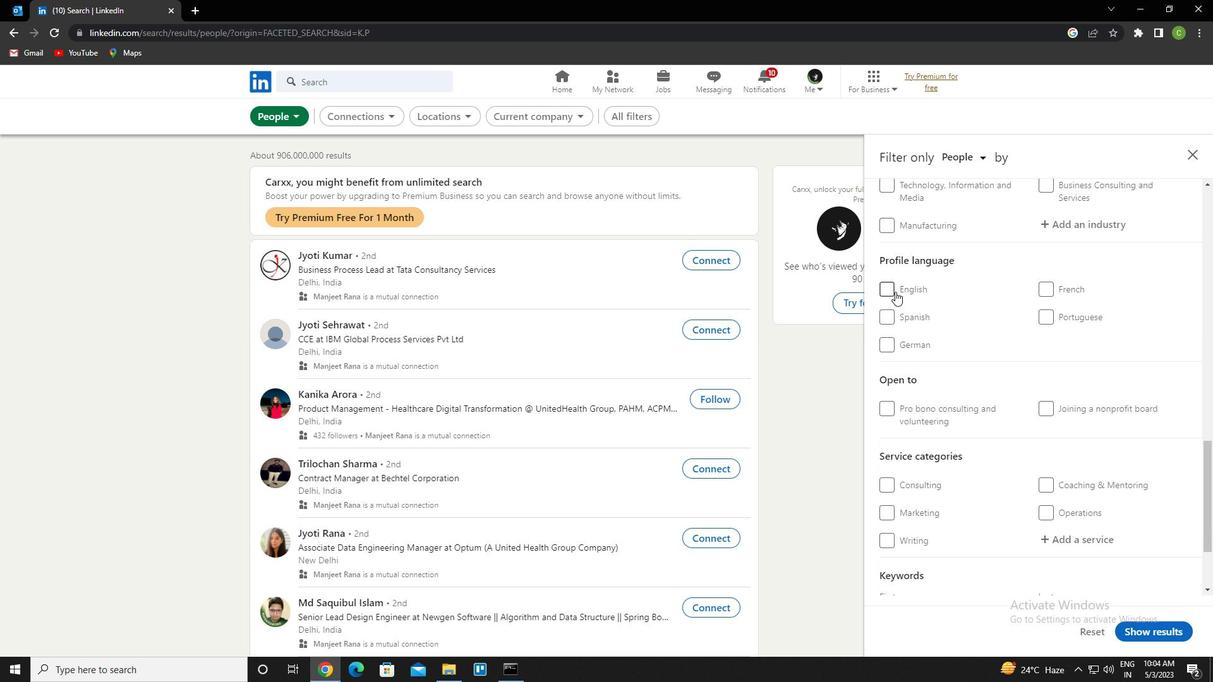 
Action: Mouse moved to (1005, 366)
Screenshot: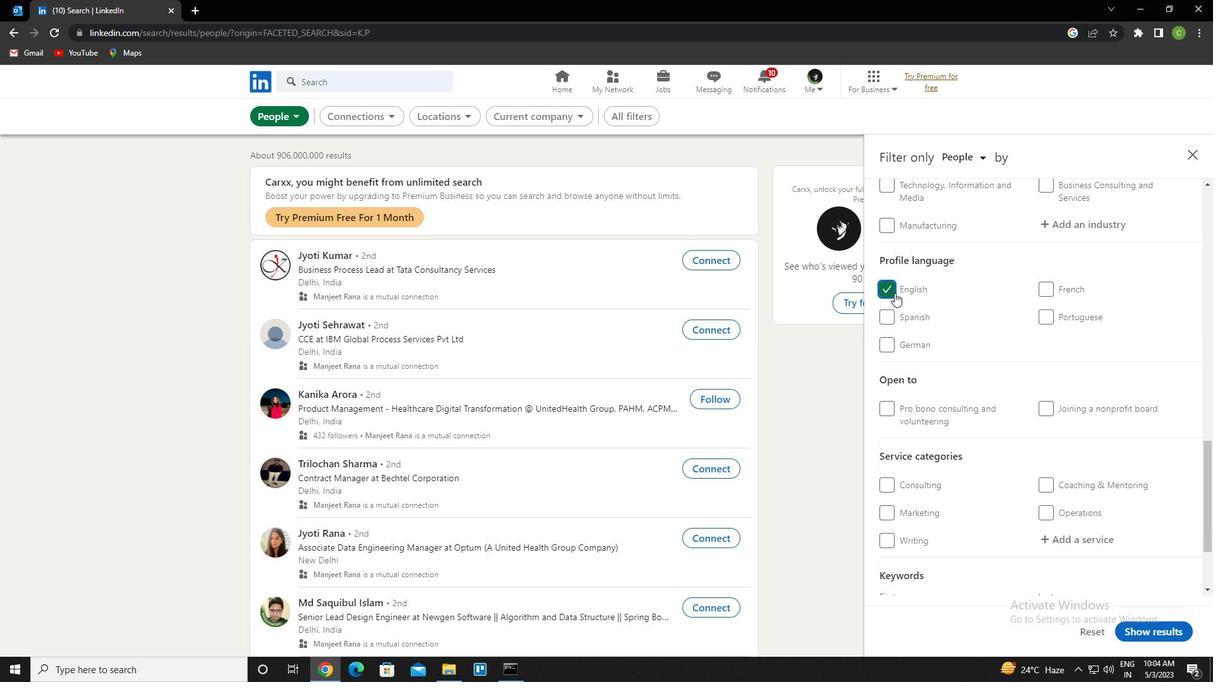 
Action: Mouse scrolled (1005, 366) with delta (0, 0)
Screenshot: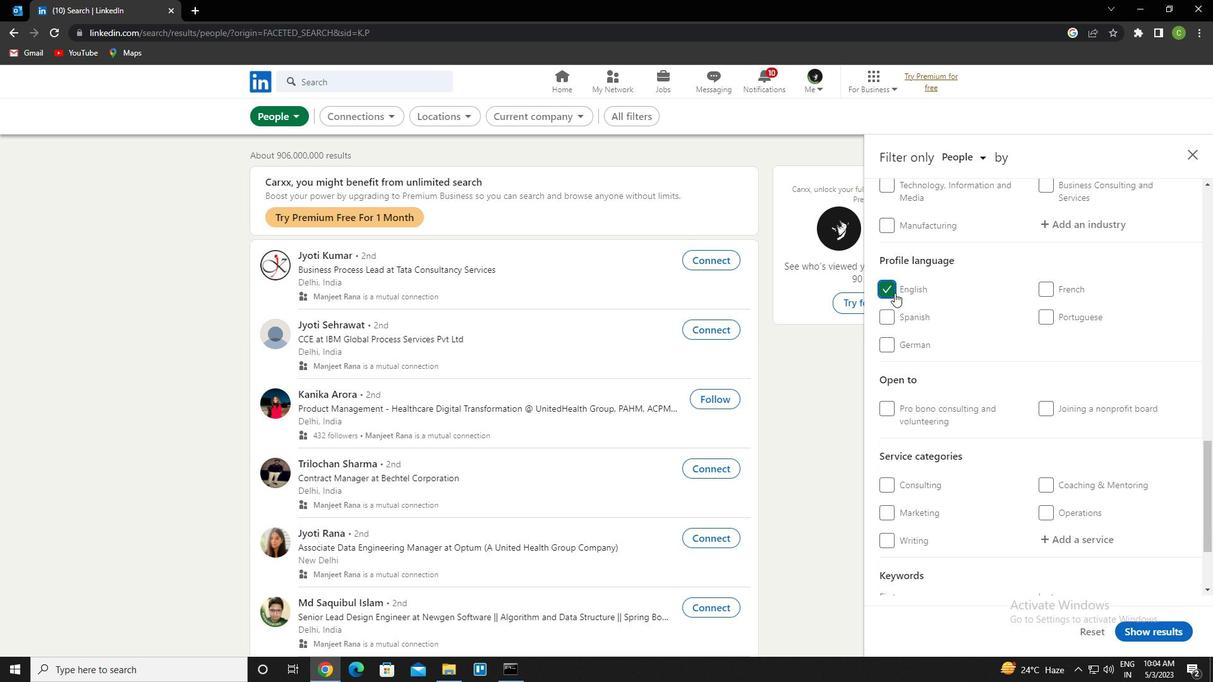 
Action: Mouse scrolled (1005, 366) with delta (0, 0)
Screenshot: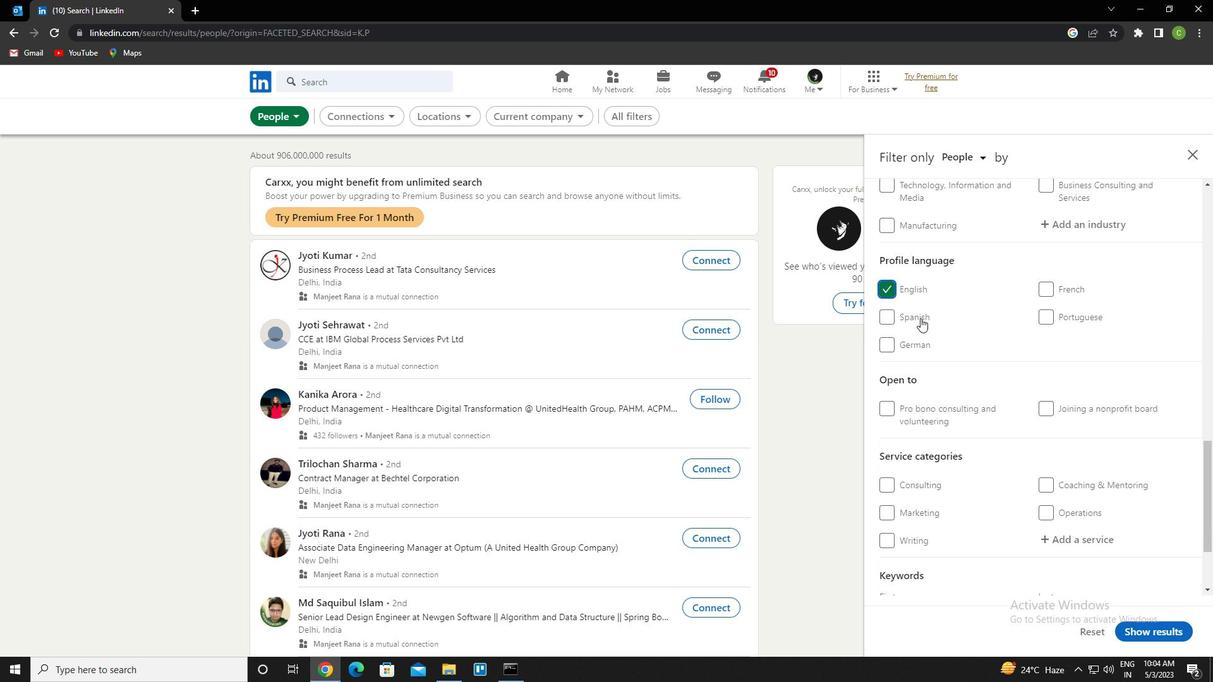 
Action: Mouse scrolled (1005, 366) with delta (0, 0)
Screenshot: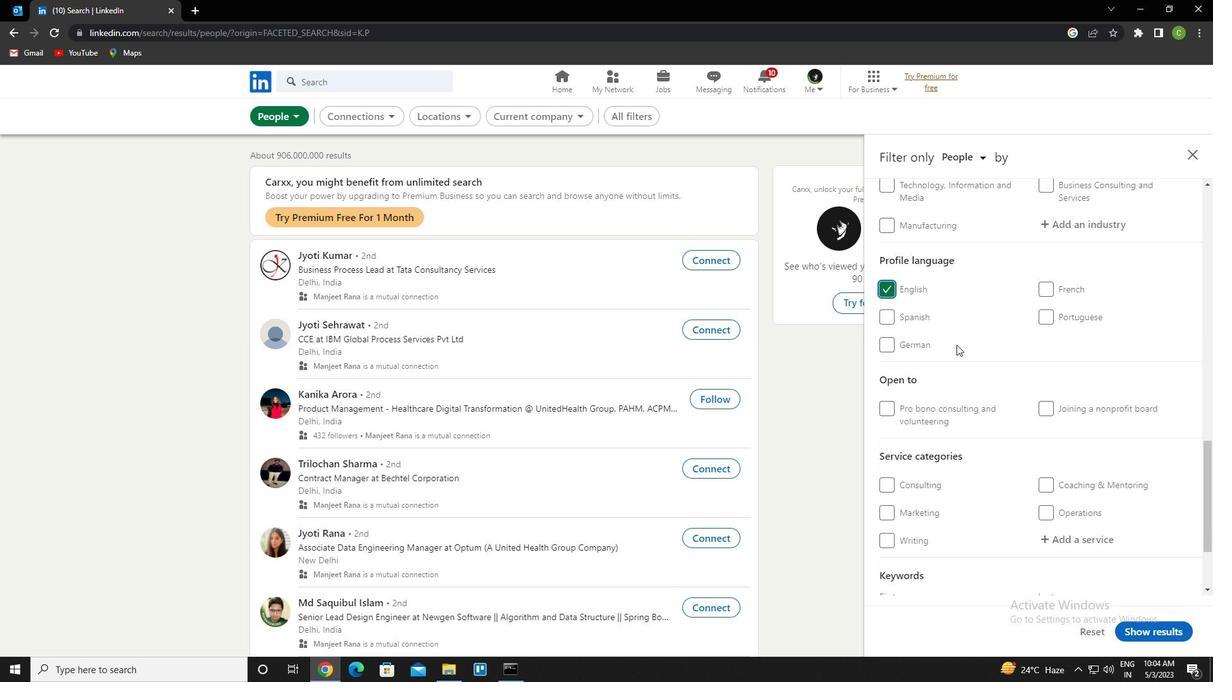 
Action: Mouse scrolled (1005, 366) with delta (0, 0)
Screenshot: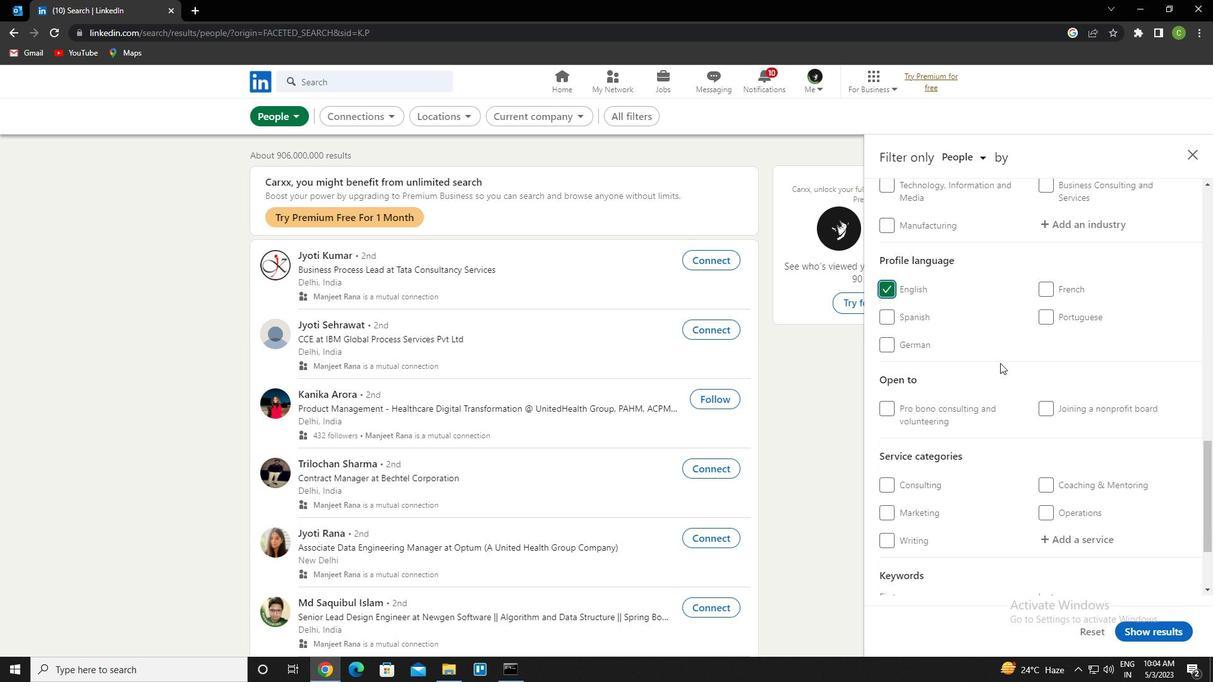 
Action: Mouse scrolled (1005, 366) with delta (0, 0)
Screenshot: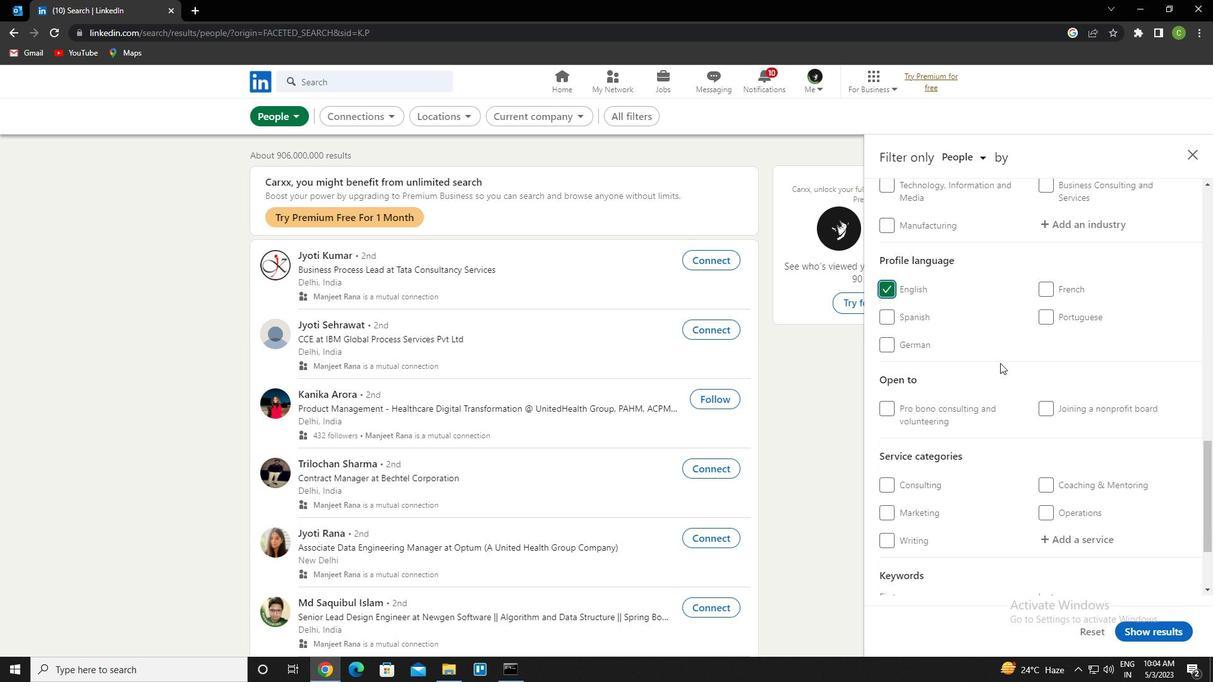 
Action: Mouse scrolled (1005, 366) with delta (0, 0)
Screenshot: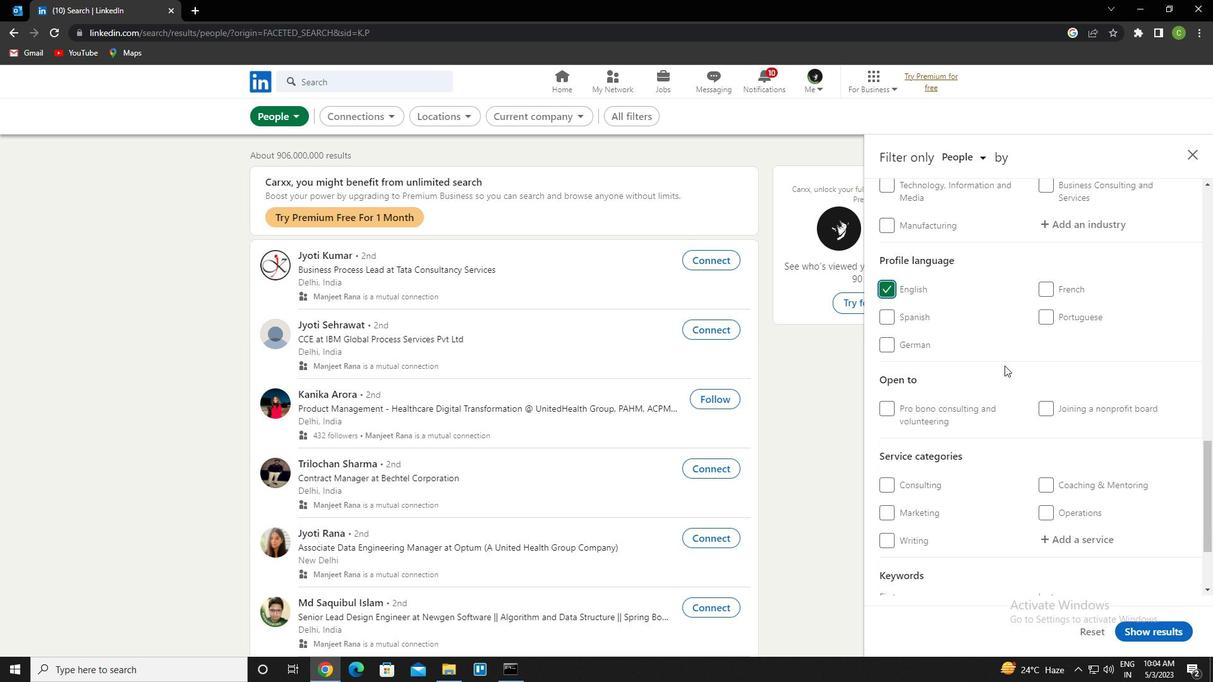 
Action: Mouse scrolled (1005, 366) with delta (0, 0)
Screenshot: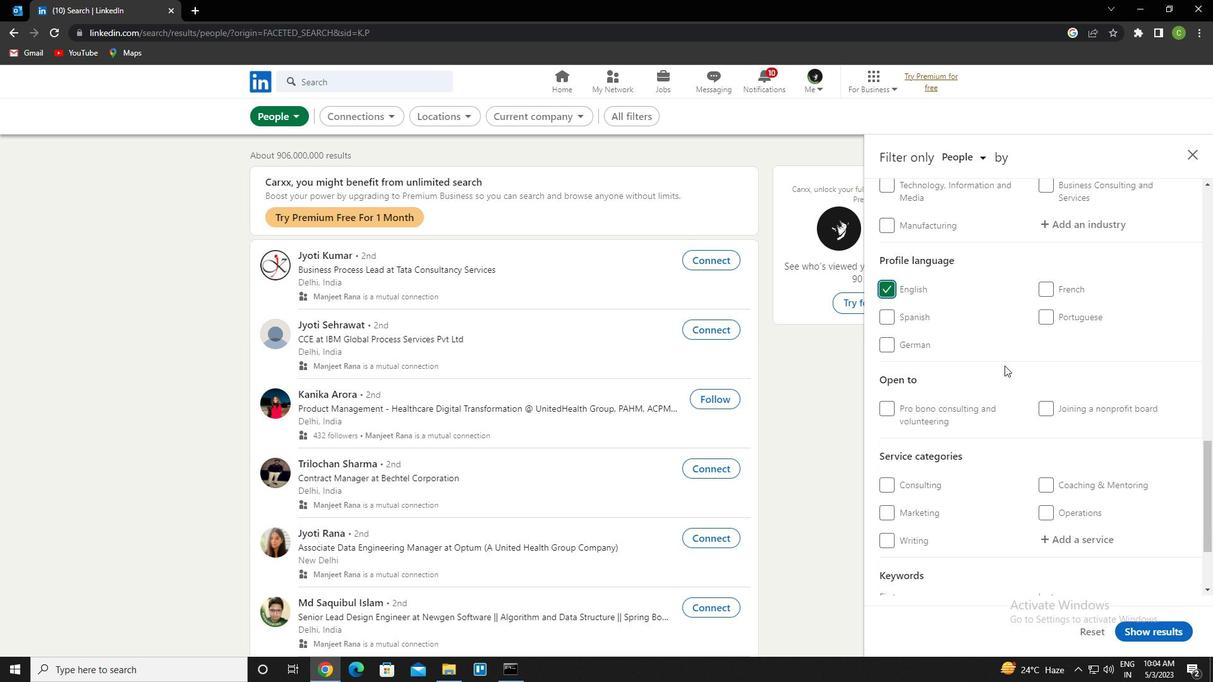 
Action: Mouse moved to (1067, 280)
Screenshot: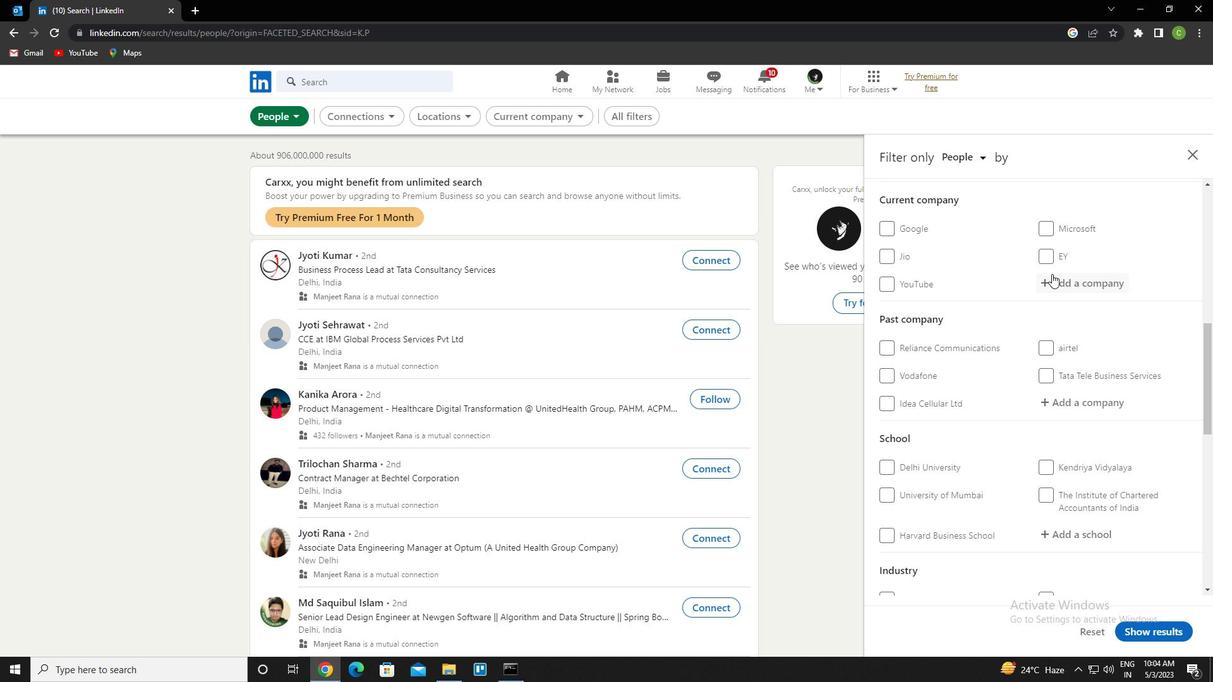 
Action: Mouse pressed left at (1067, 280)
Screenshot: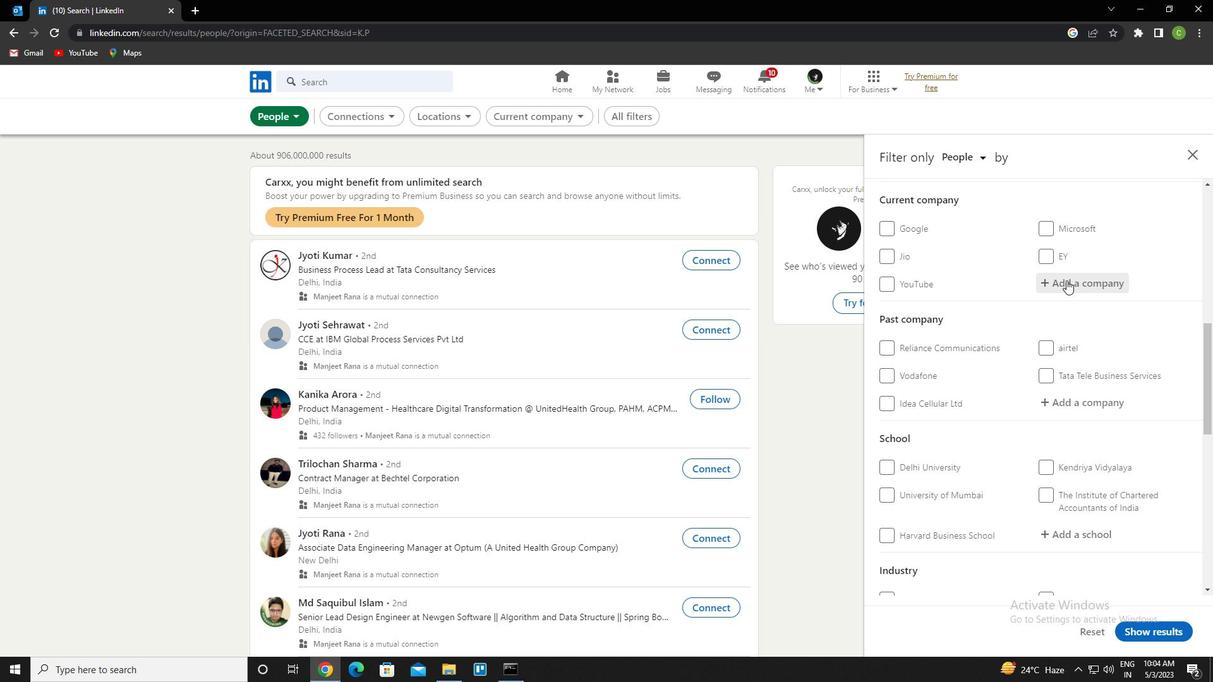 
Action: Key pressed <Key.caps_lock>t<Key.caps_lock>oluna<Key.down><Key.enter>
Screenshot: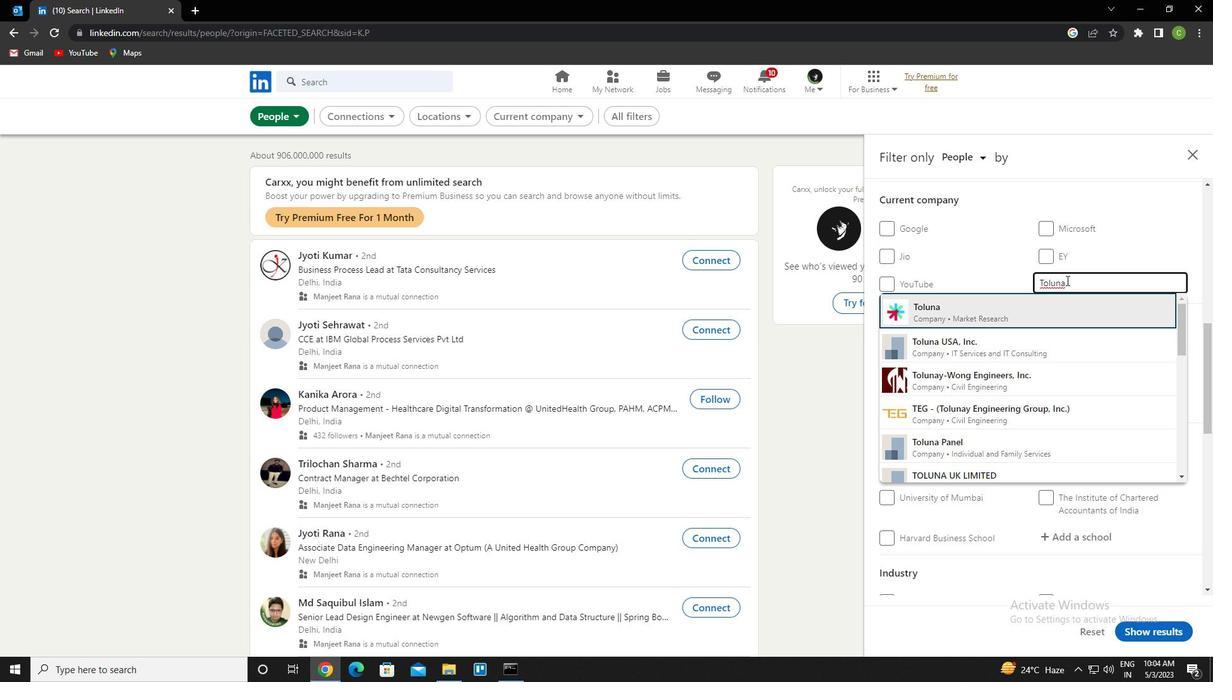 
Action: Mouse scrolled (1067, 280) with delta (0, 0)
Screenshot: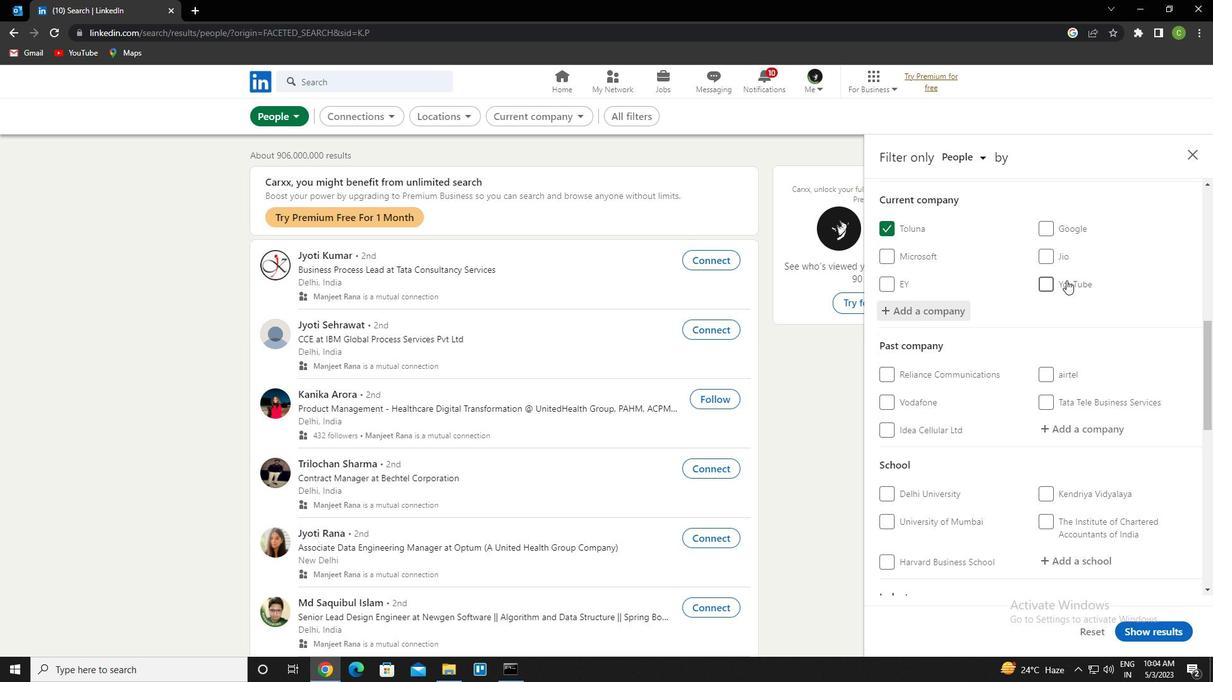 
Action: Mouse scrolled (1067, 280) with delta (0, 0)
Screenshot: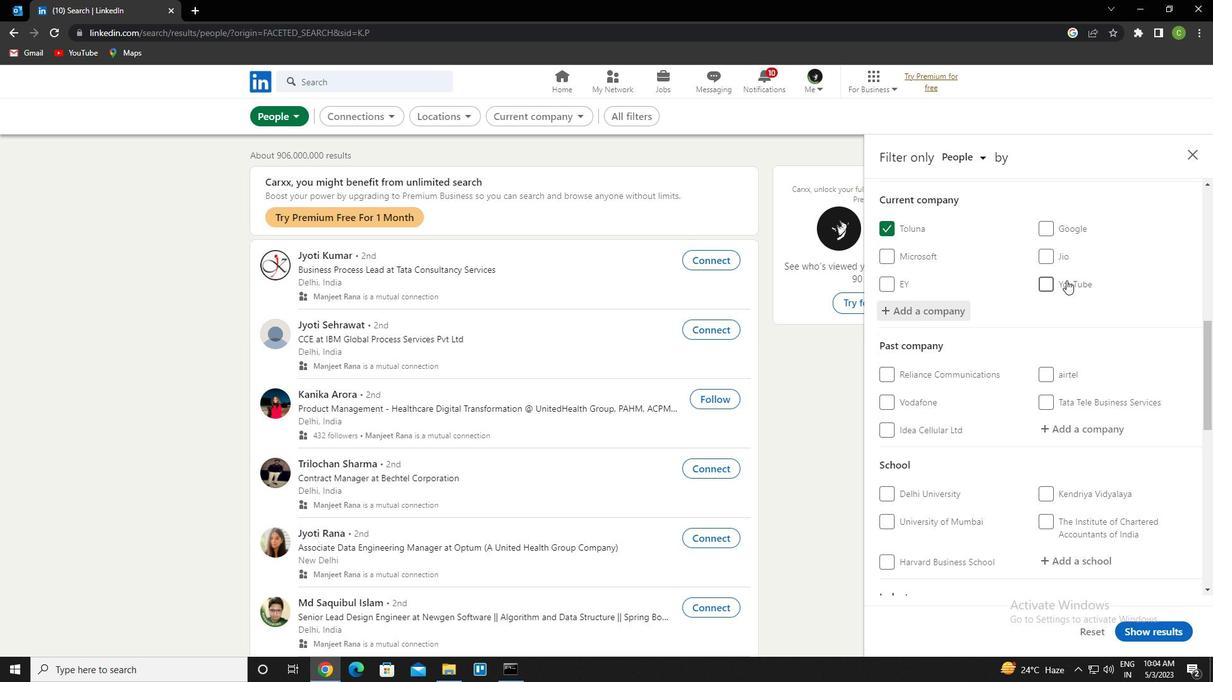 
Action: Mouse scrolled (1067, 280) with delta (0, 0)
Screenshot: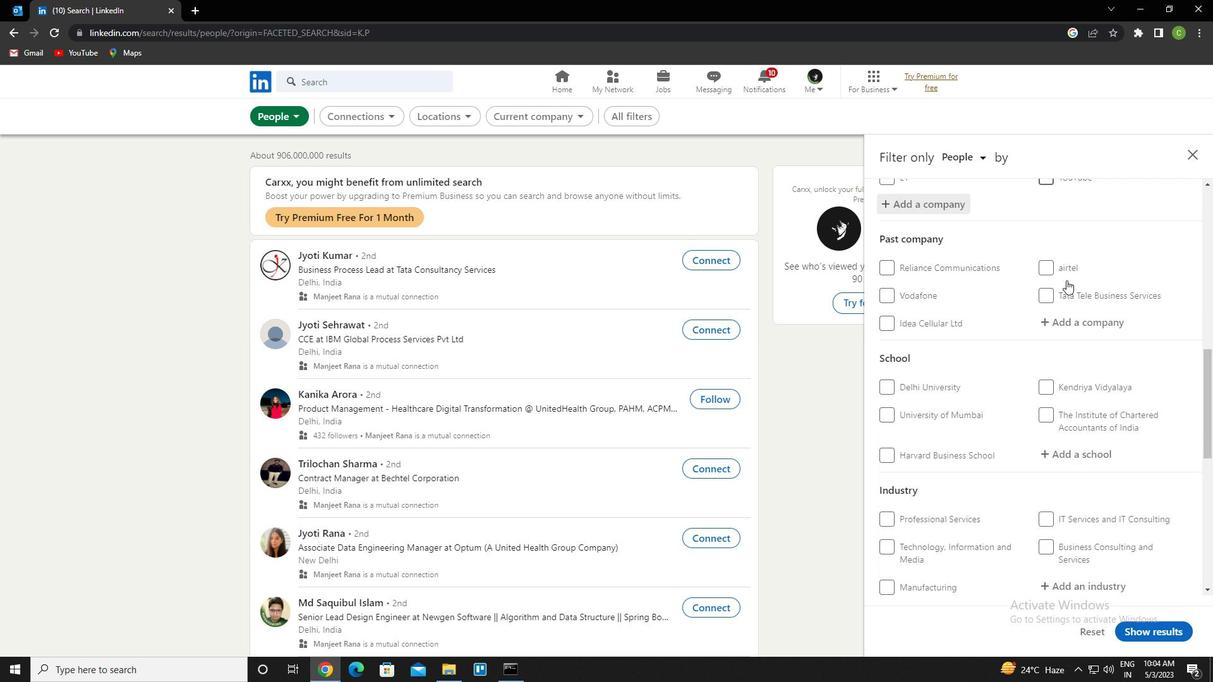 
Action: Mouse scrolled (1067, 280) with delta (0, 0)
Screenshot: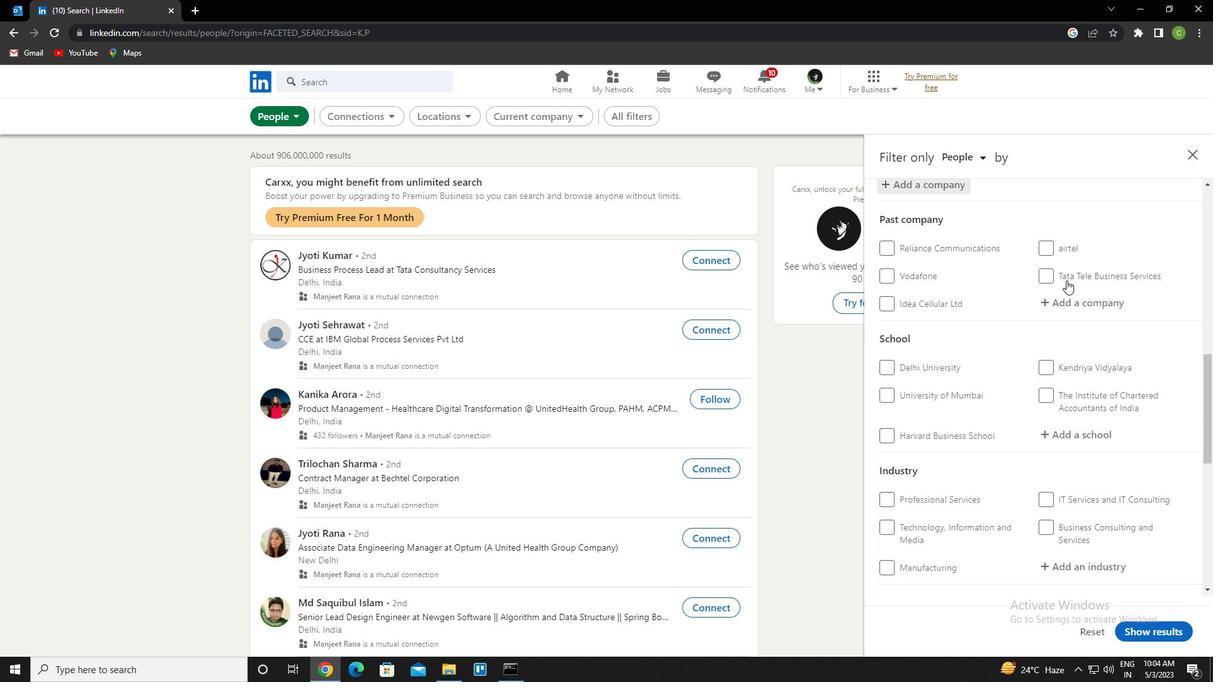 
Action: Mouse moved to (1067, 305)
Screenshot: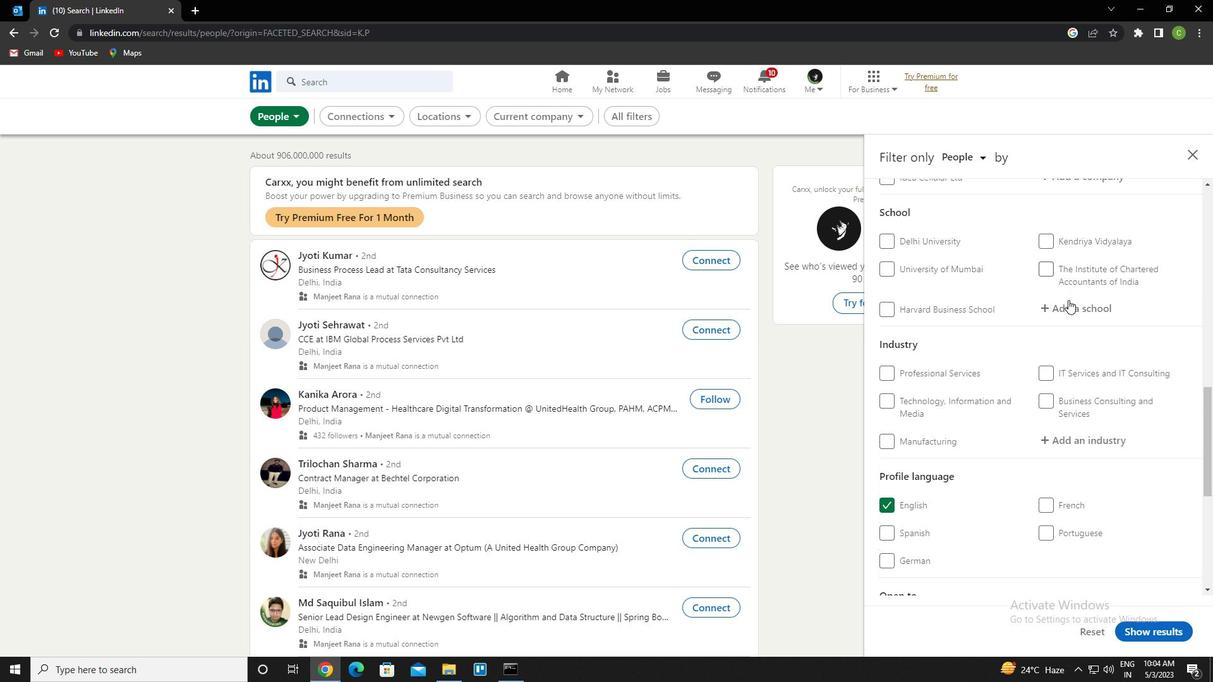 
Action: Mouse pressed left at (1067, 305)
Screenshot: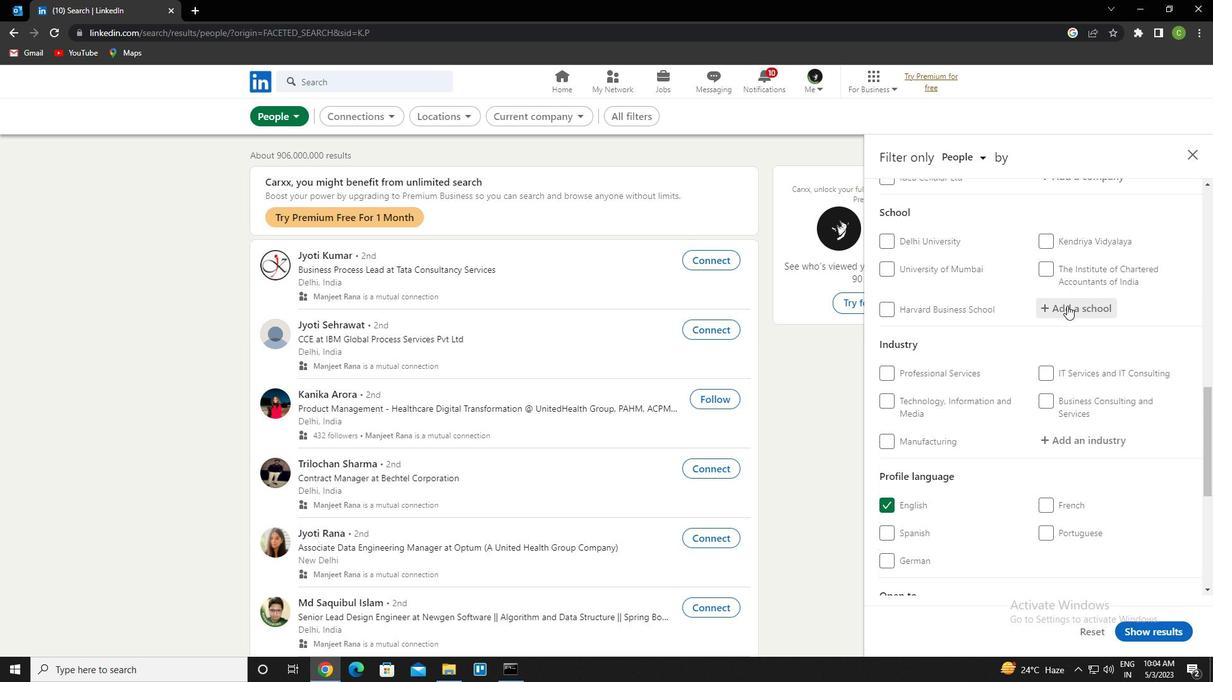 
Action: Key pressed <Key.caps_lock>t<Key.caps_lock>hrivall<Key.left><Key.left><Key.left><Key.left><Key.backspace>u<Key.left><Key.left><Key.left><Key.right>i<Key.right><Key.right><Key.right><Key.right><Key.right><Key.right><Key.right><Key.down><Key.enter>
Screenshot: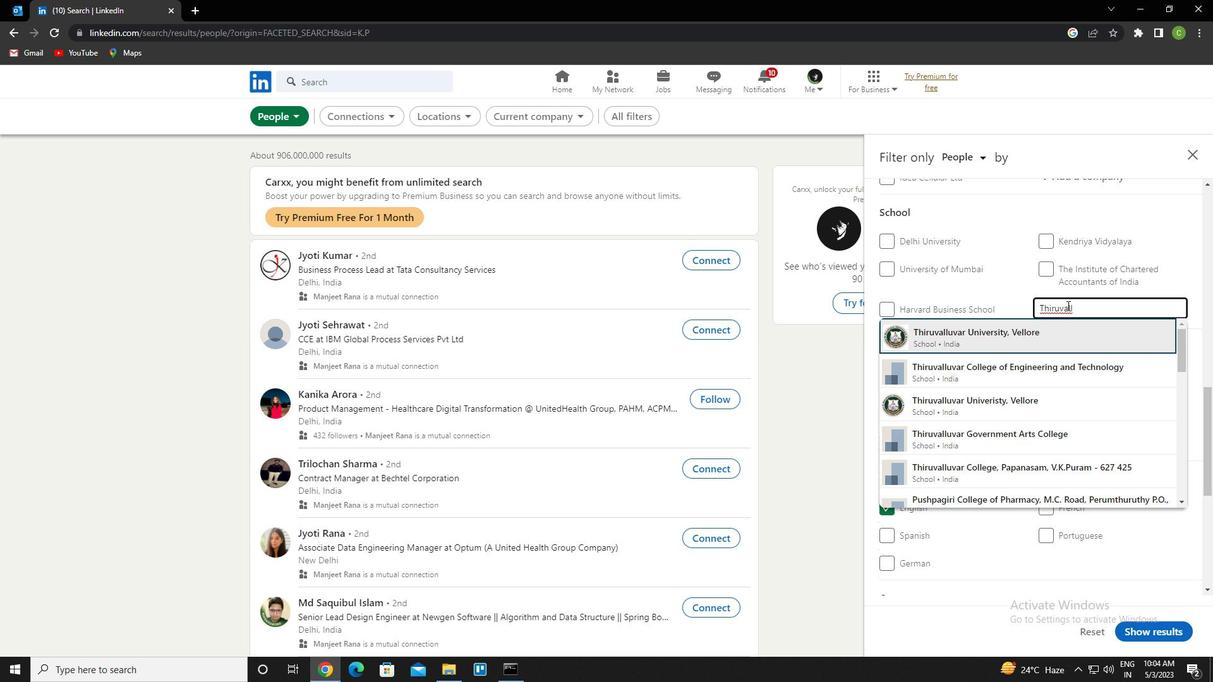 
Action: Mouse scrolled (1067, 305) with delta (0, 0)
Screenshot: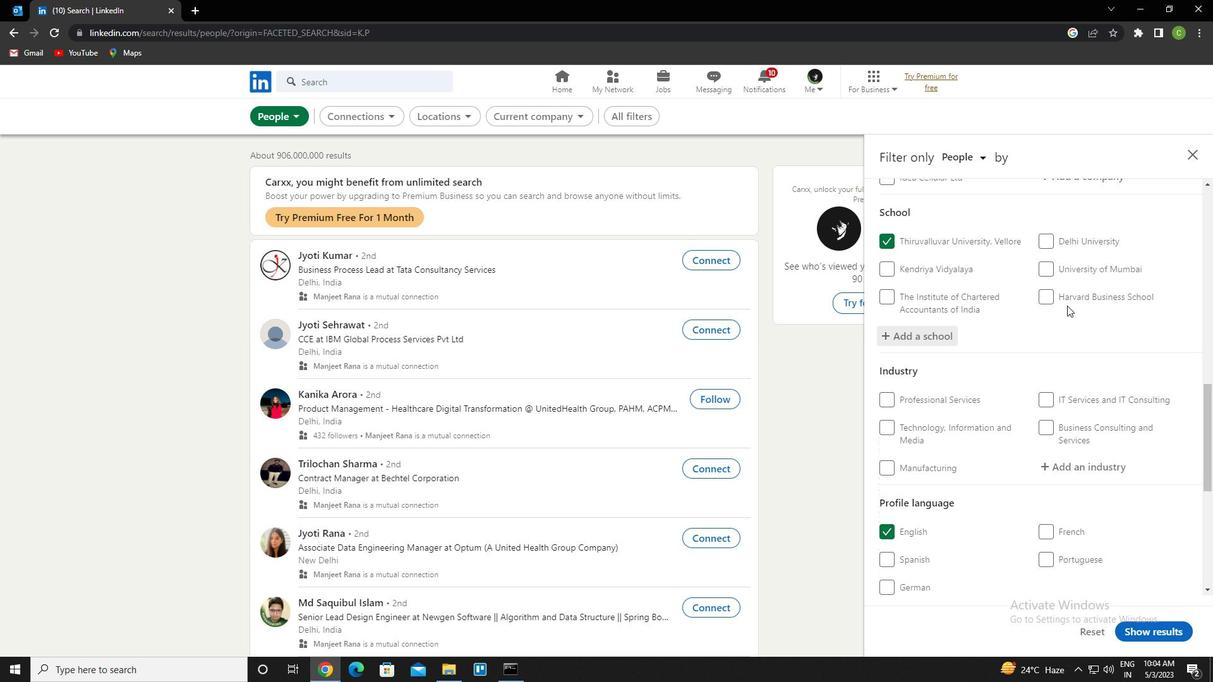 
Action: Mouse scrolled (1067, 305) with delta (0, 0)
Screenshot: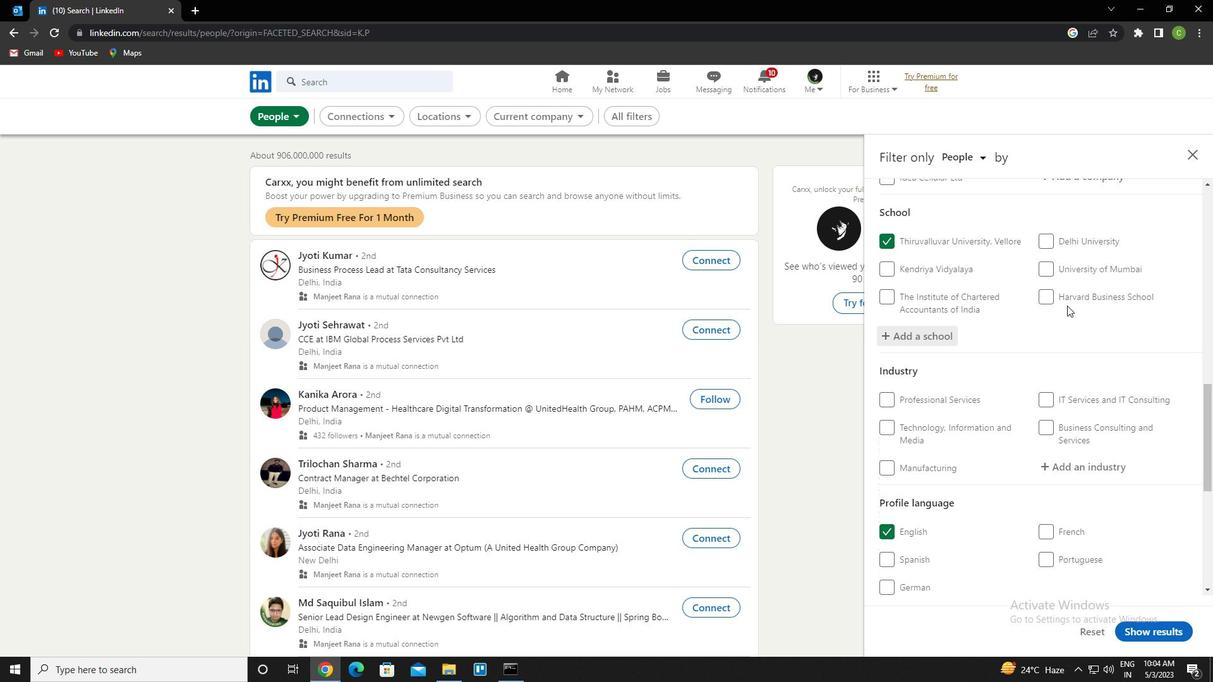 
Action: Mouse moved to (1075, 345)
Screenshot: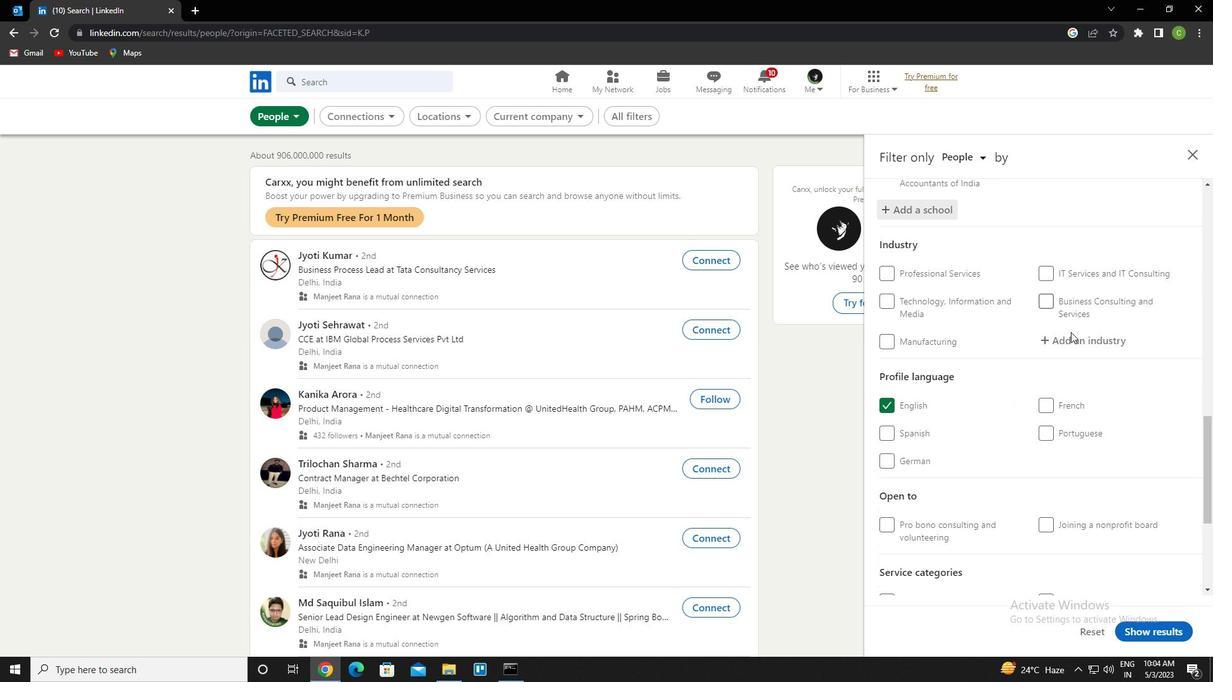 
Action: Mouse pressed left at (1075, 345)
Screenshot: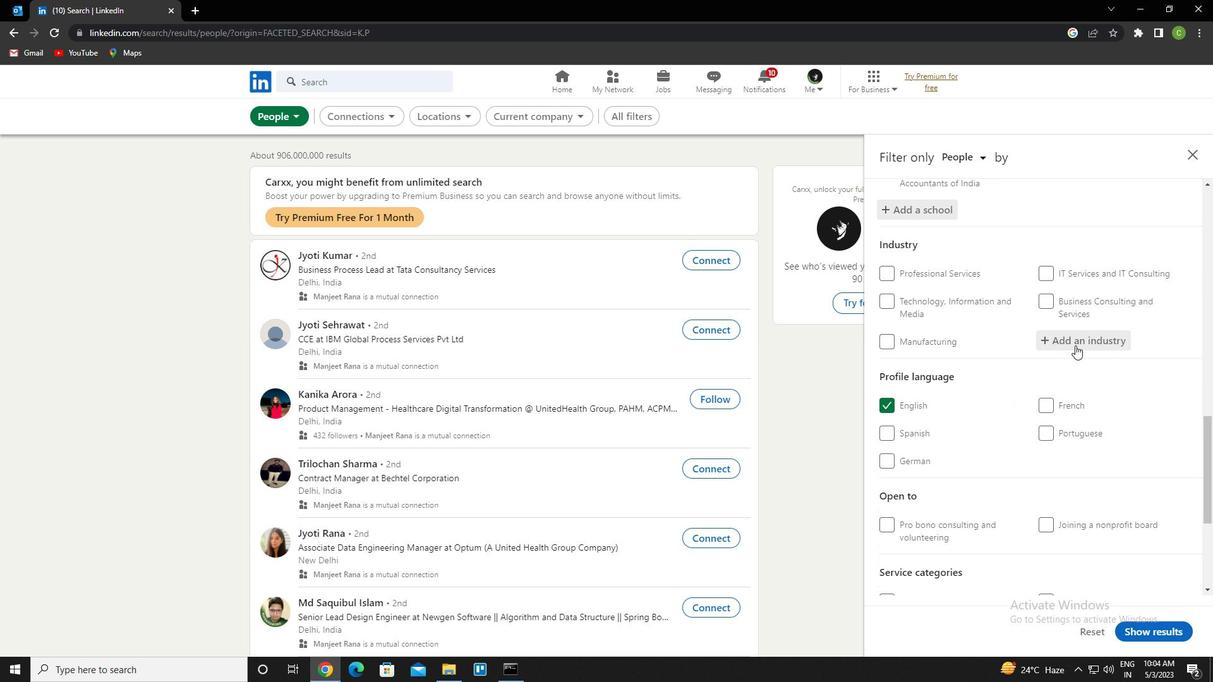 
Action: Key pressed <Key.caps_lock>b<Key.caps_lock>usiness<Key.space>content<Key.down><Key.enter>
Screenshot: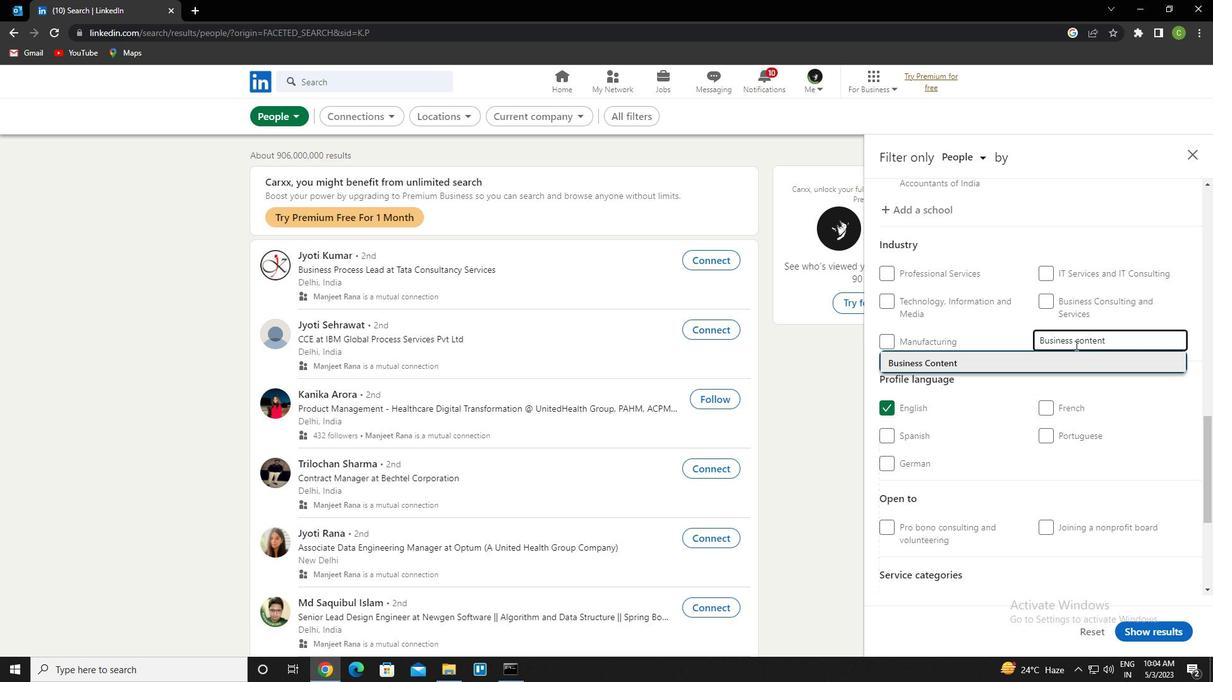 
Action: Mouse scrolled (1075, 345) with delta (0, 0)
Screenshot: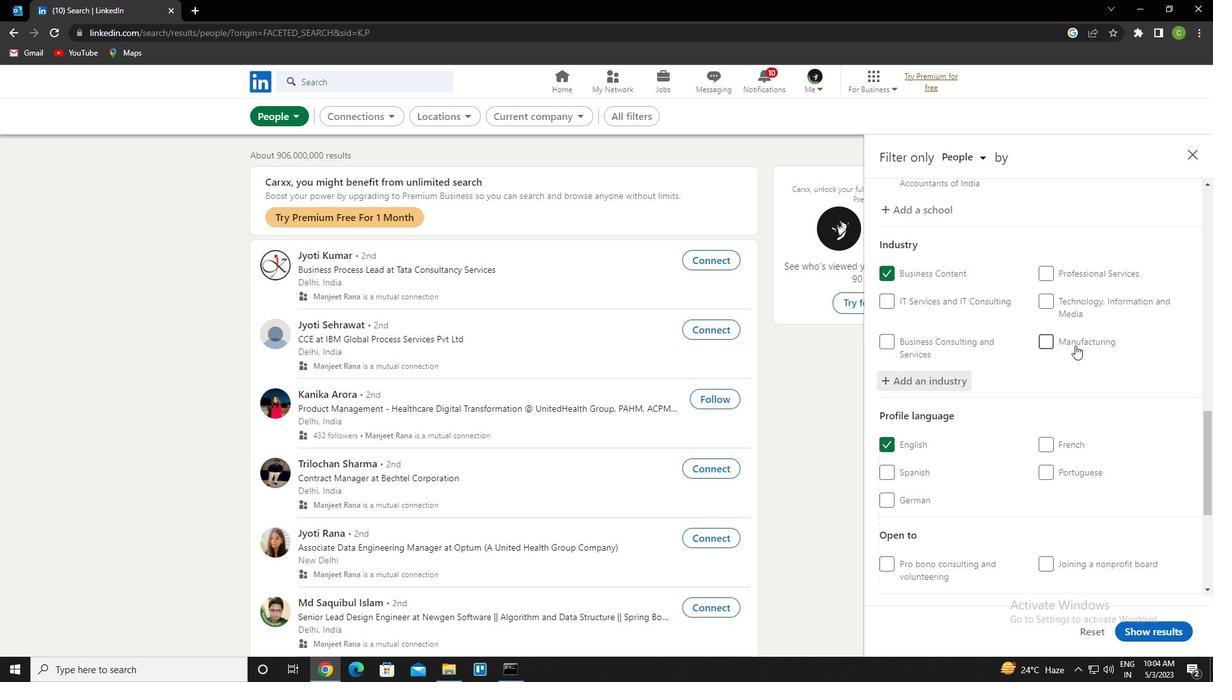 
Action: Mouse scrolled (1075, 345) with delta (0, 0)
Screenshot: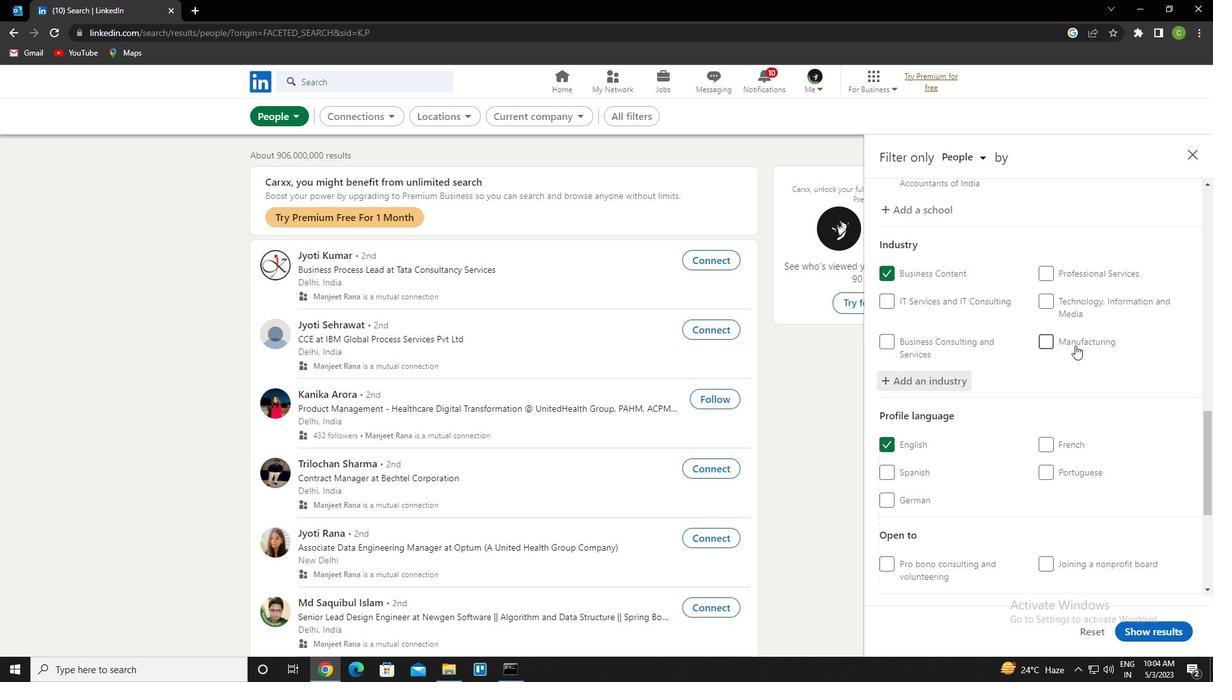 
Action: Mouse scrolled (1075, 345) with delta (0, 0)
Screenshot: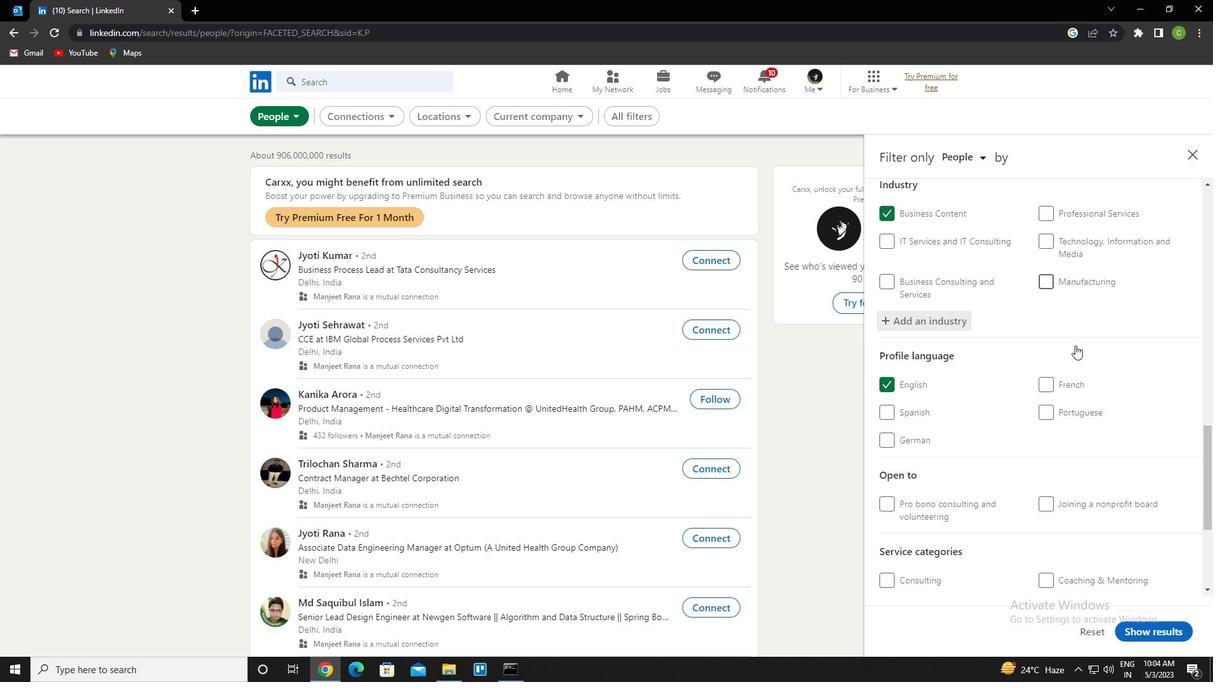 
Action: Mouse scrolled (1075, 345) with delta (0, 0)
Screenshot: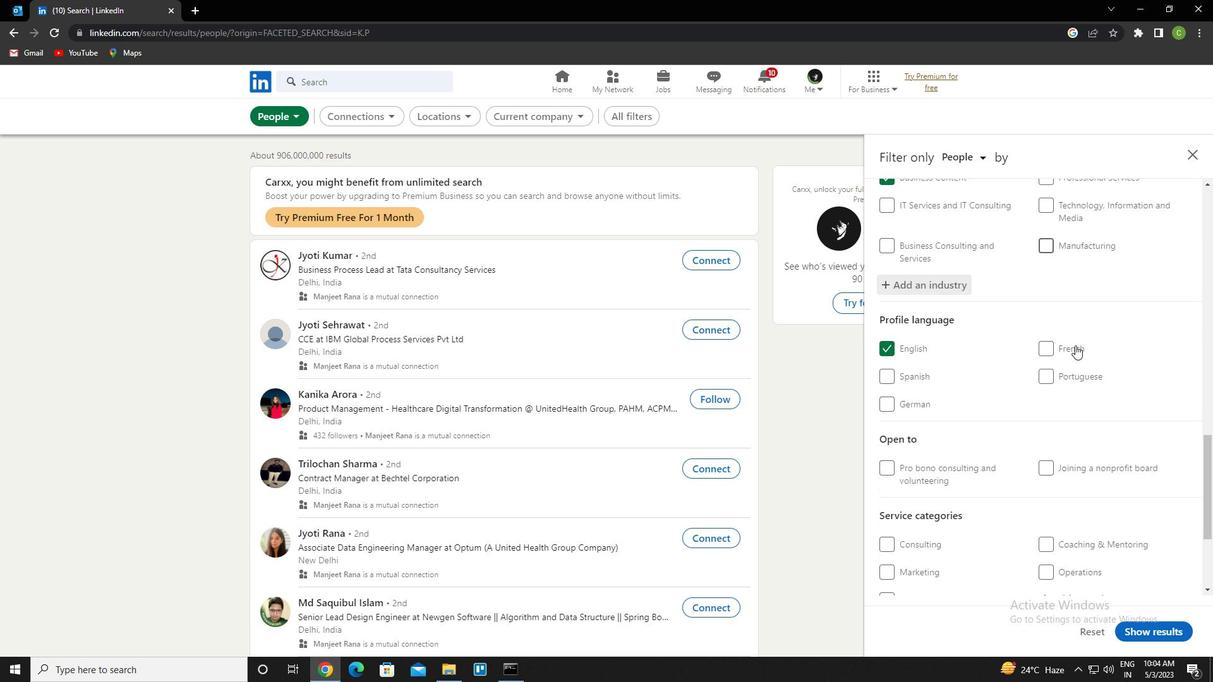 
Action: Mouse scrolled (1075, 345) with delta (0, 0)
Screenshot: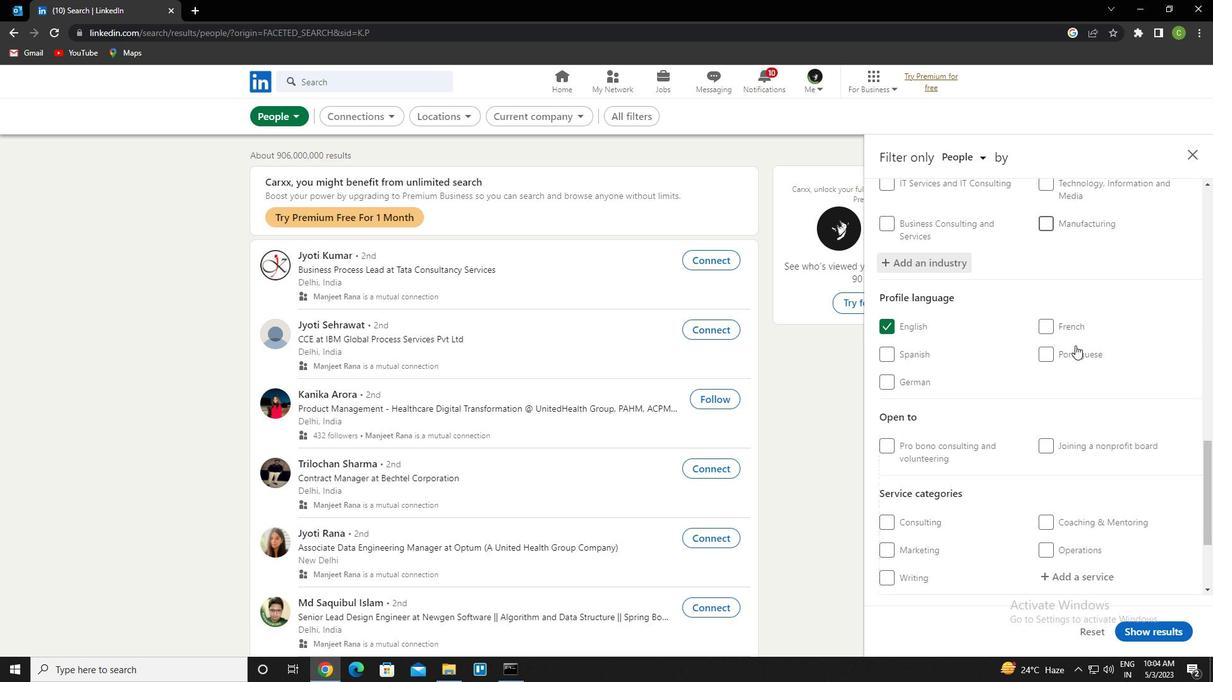 
Action: Mouse scrolled (1075, 345) with delta (0, 0)
Screenshot: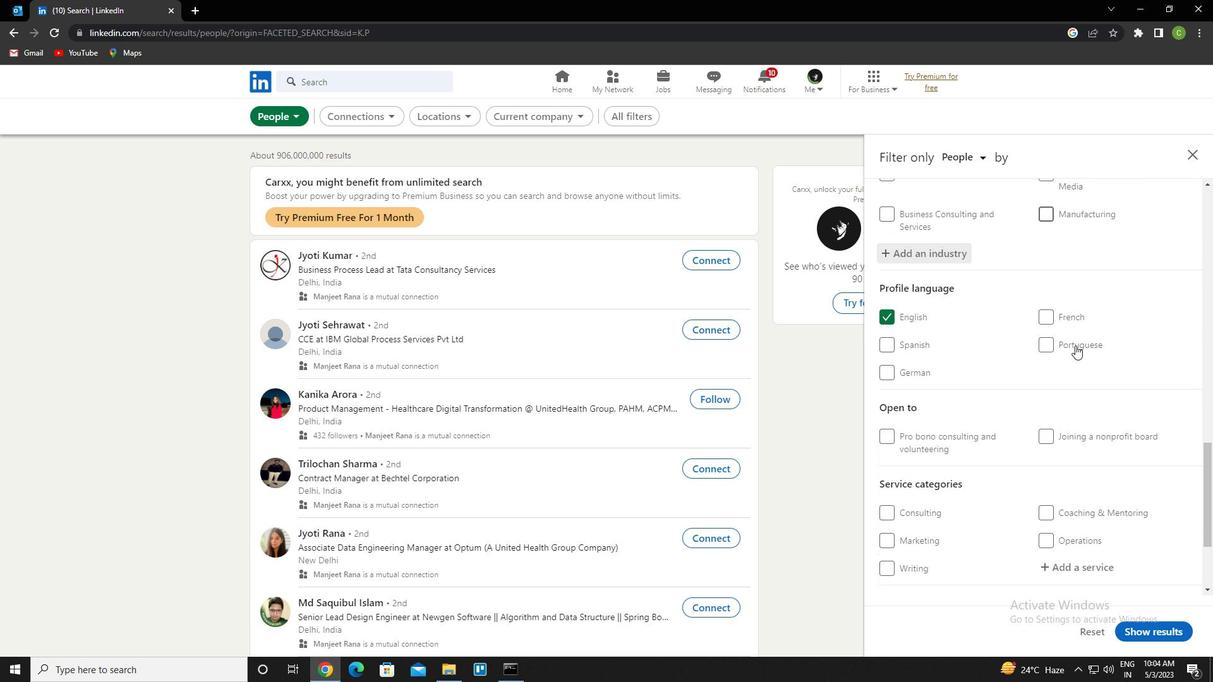 
Action: Mouse scrolled (1075, 345) with delta (0, 0)
Screenshot: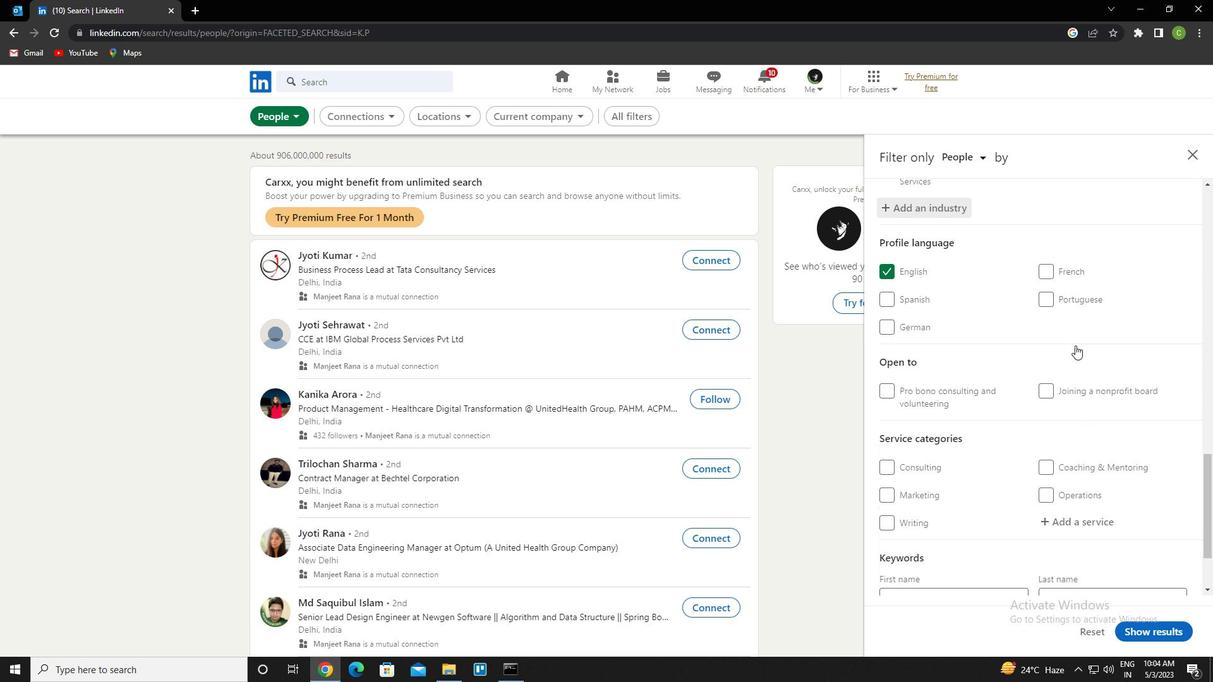 
Action: Mouse moved to (1074, 416)
Screenshot: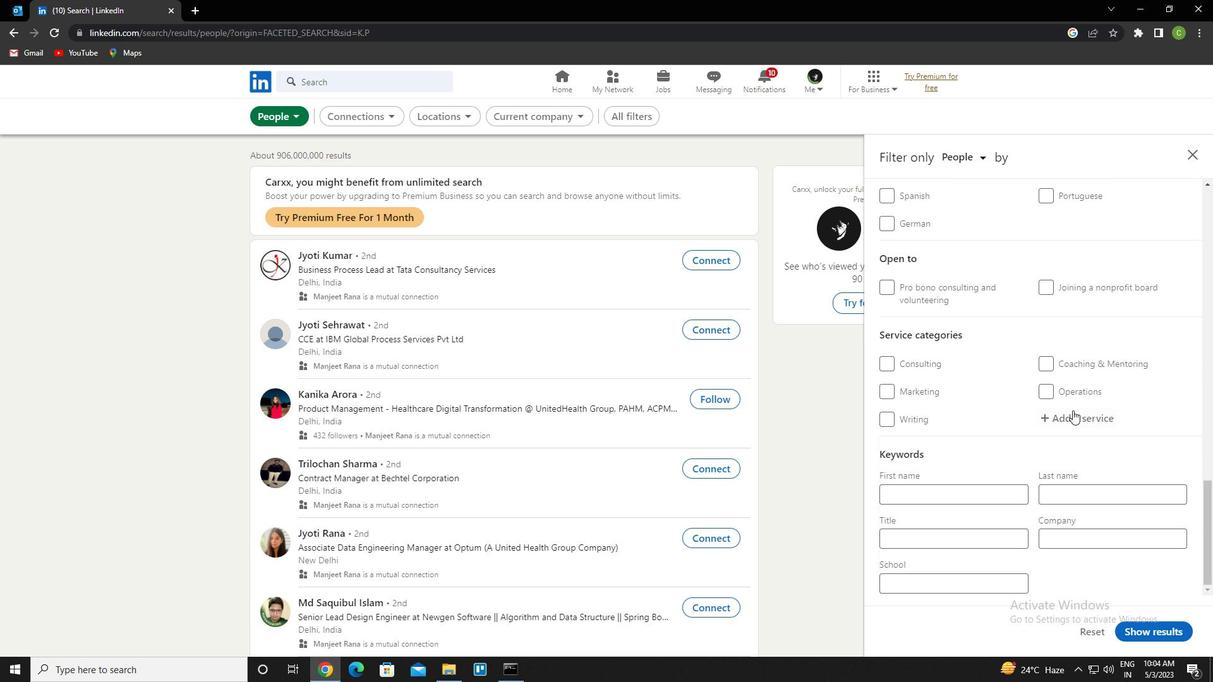 
Action: Mouse pressed left at (1074, 416)
Screenshot: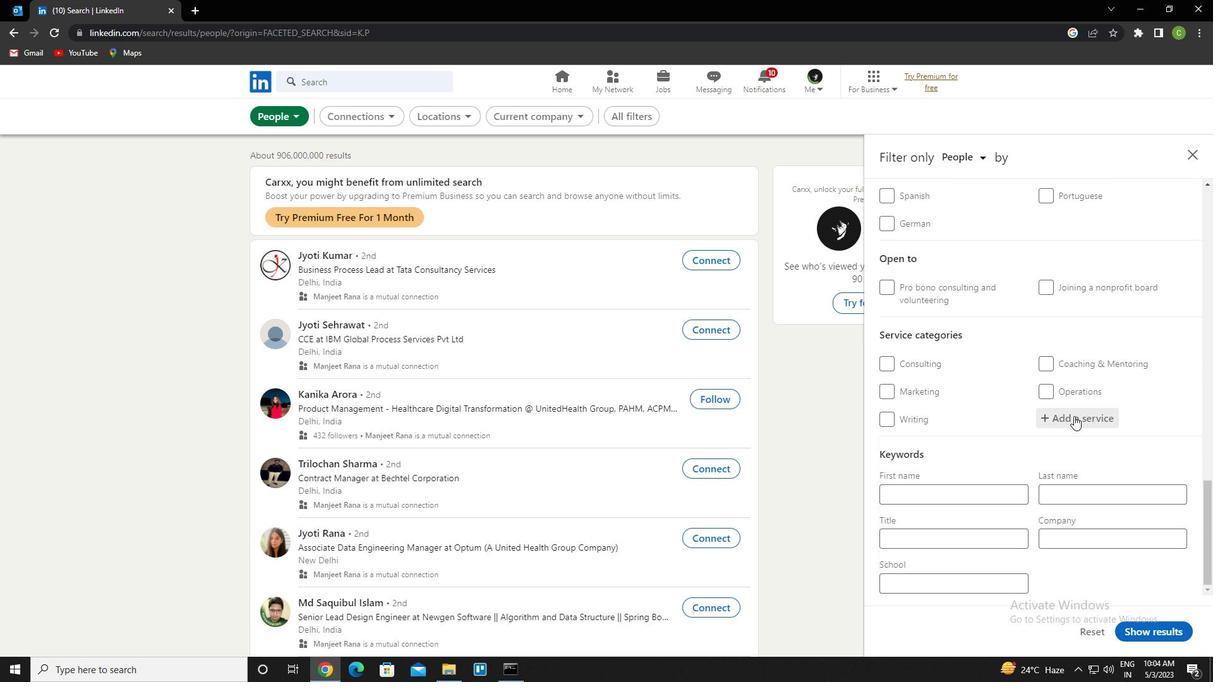 
Action: Key pressed <Key.caps_lock>l<Key.caps_lock>ead<Key.space>generation<Key.down><Key.enter>
Screenshot: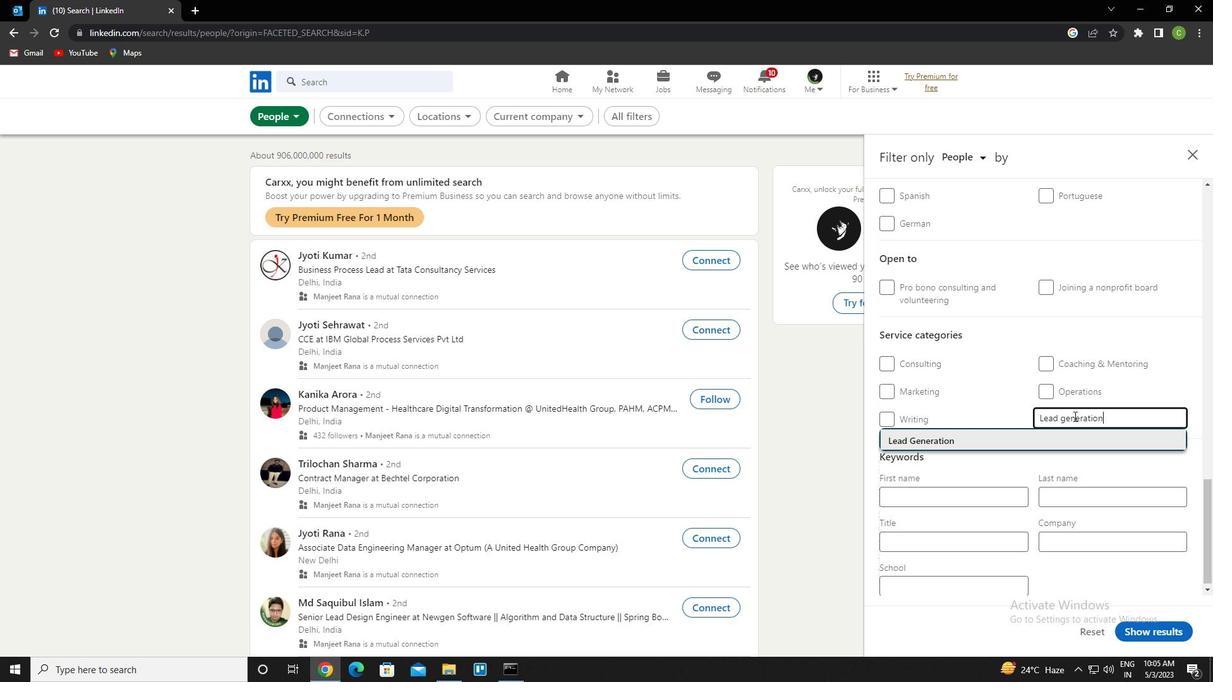 
Action: Mouse scrolled (1074, 415) with delta (0, 0)
Screenshot: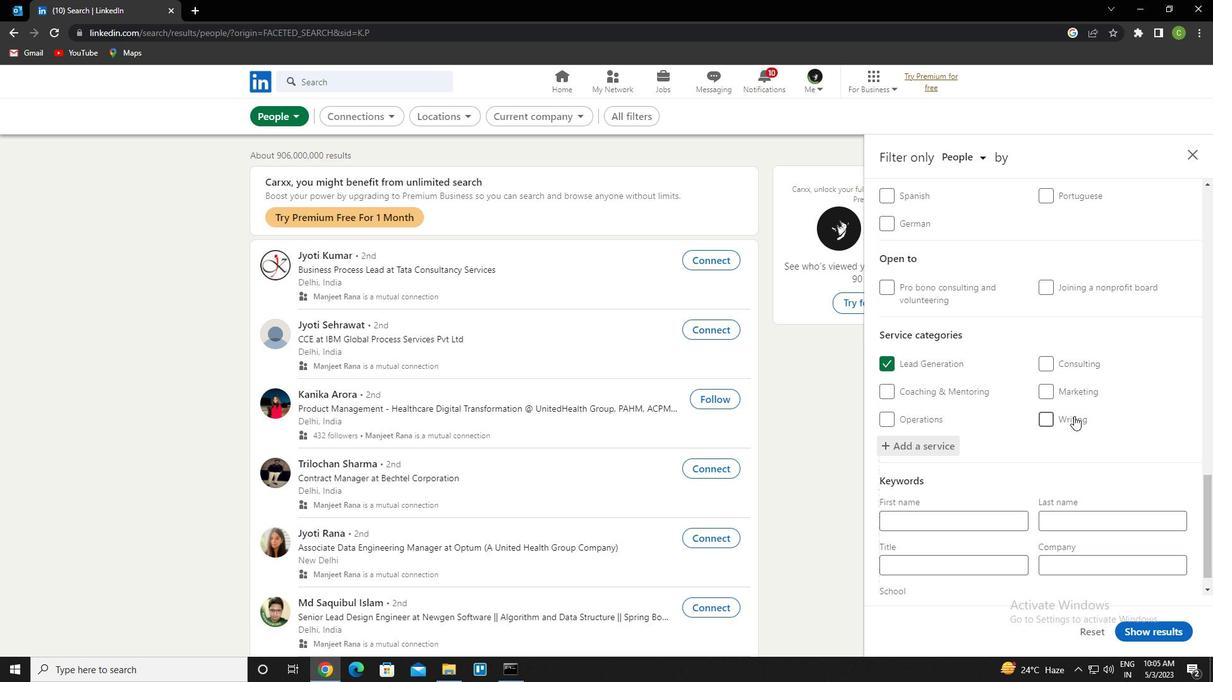 
Action: Mouse scrolled (1074, 415) with delta (0, 0)
Screenshot: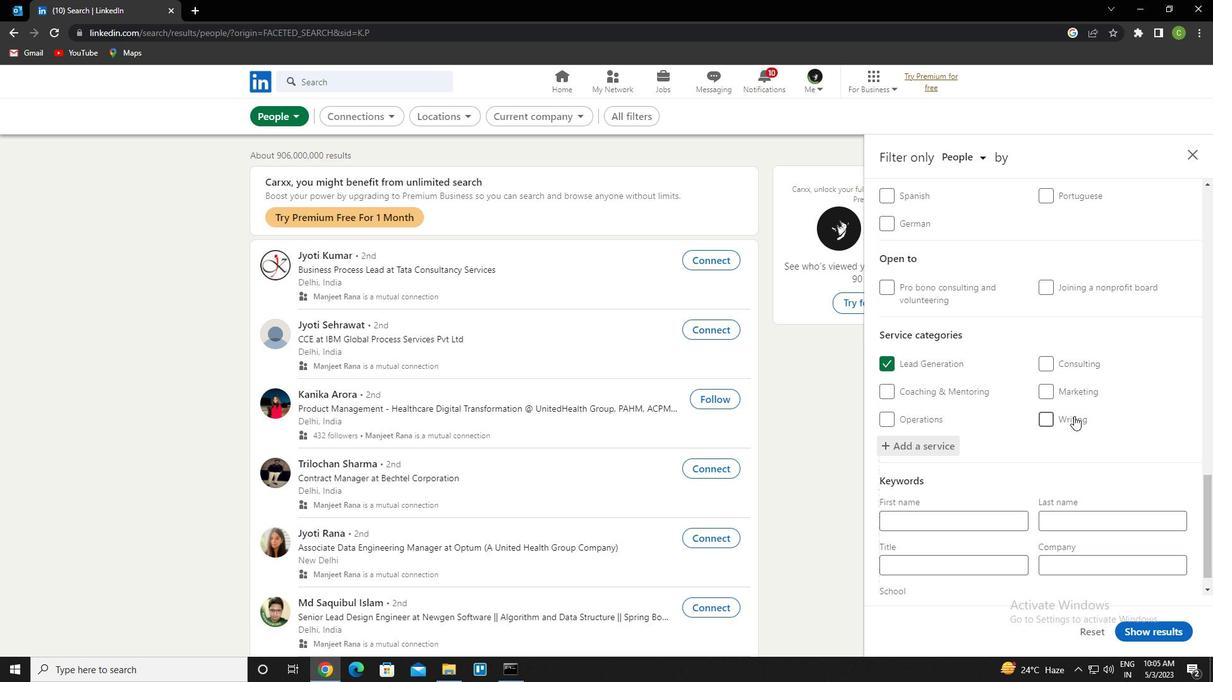 
Action: Mouse scrolled (1074, 415) with delta (0, 0)
Screenshot: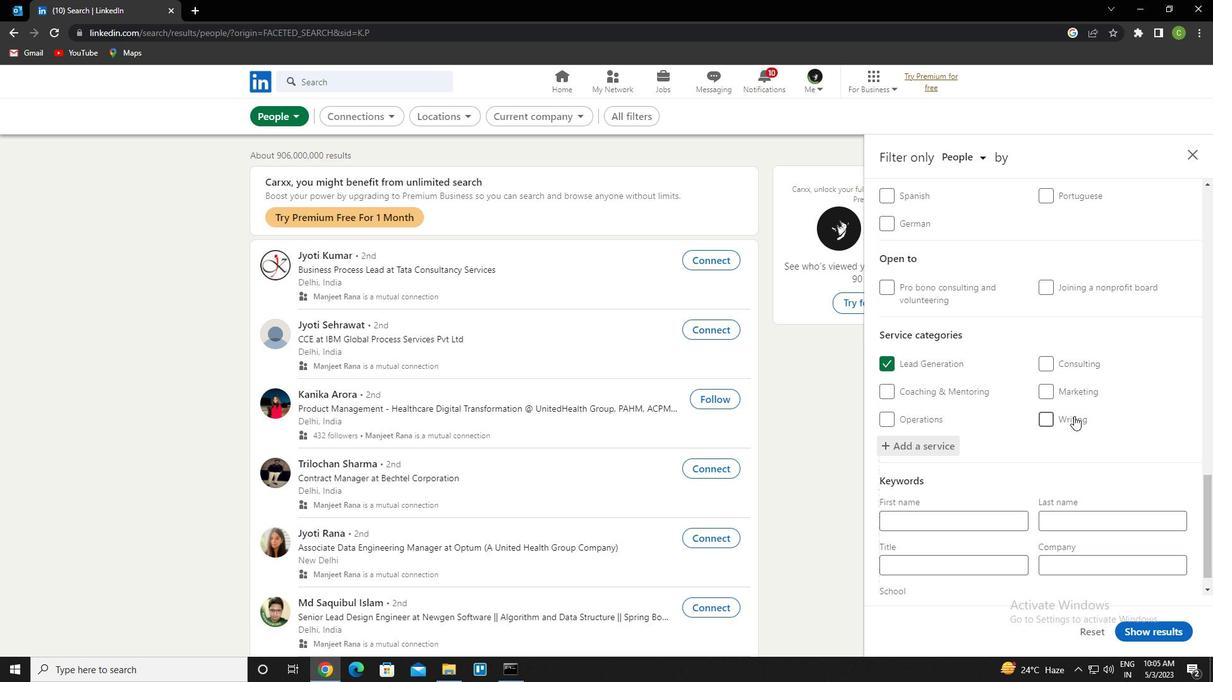 
Action: Mouse scrolled (1074, 415) with delta (0, 0)
Screenshot: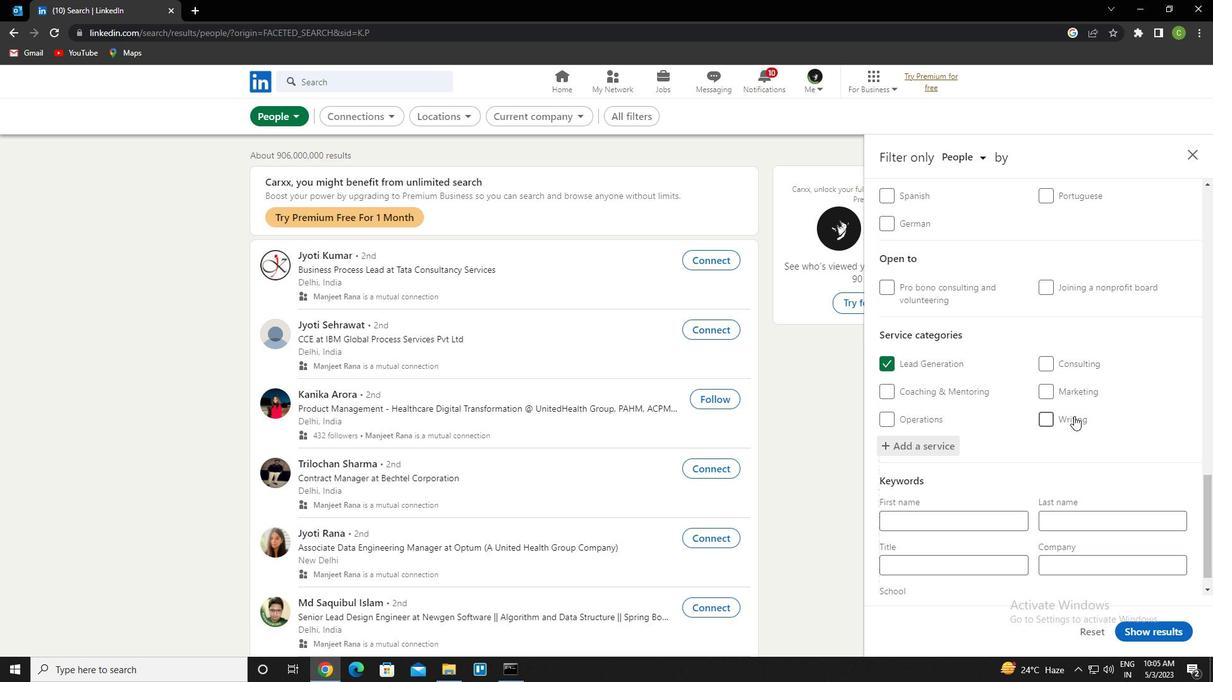 
Action: Mouse scrolled (1074, 415) with delta (0, 0)
Screenshot: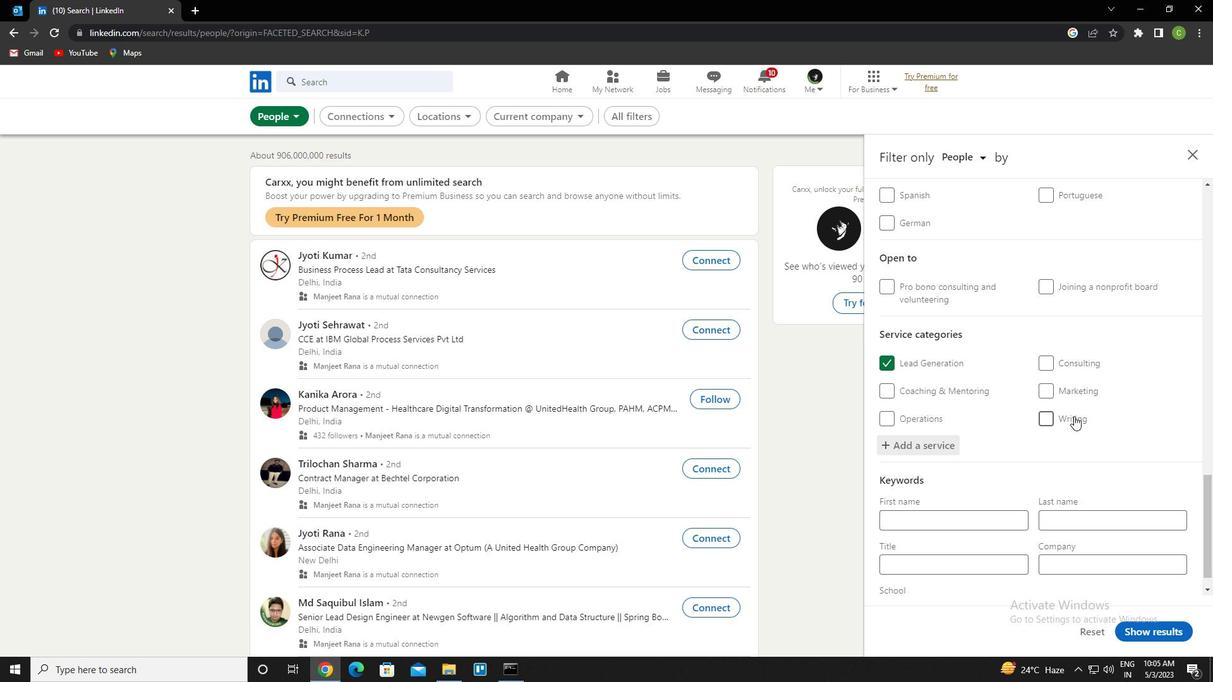 
Action: Mouse scrolled (1074, 415) with delta (0, 0)
Screenshot: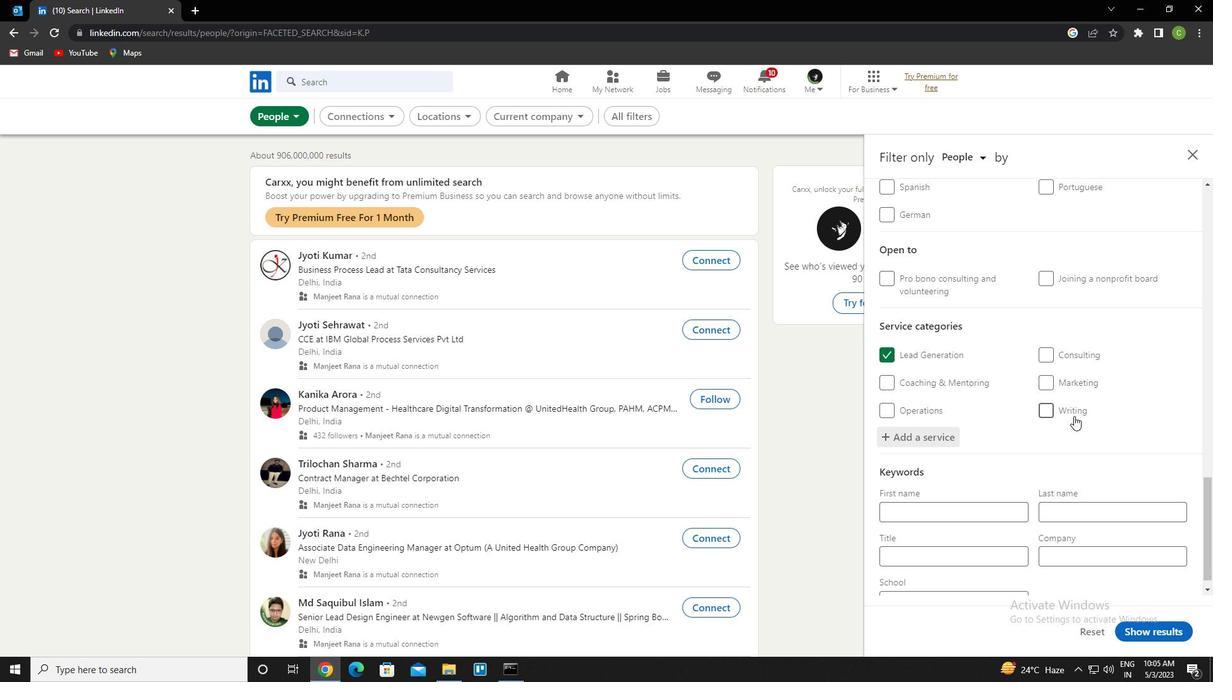 
Action: Mouse scrolled (1074, 415) with delta (0, 0)
Screenshot: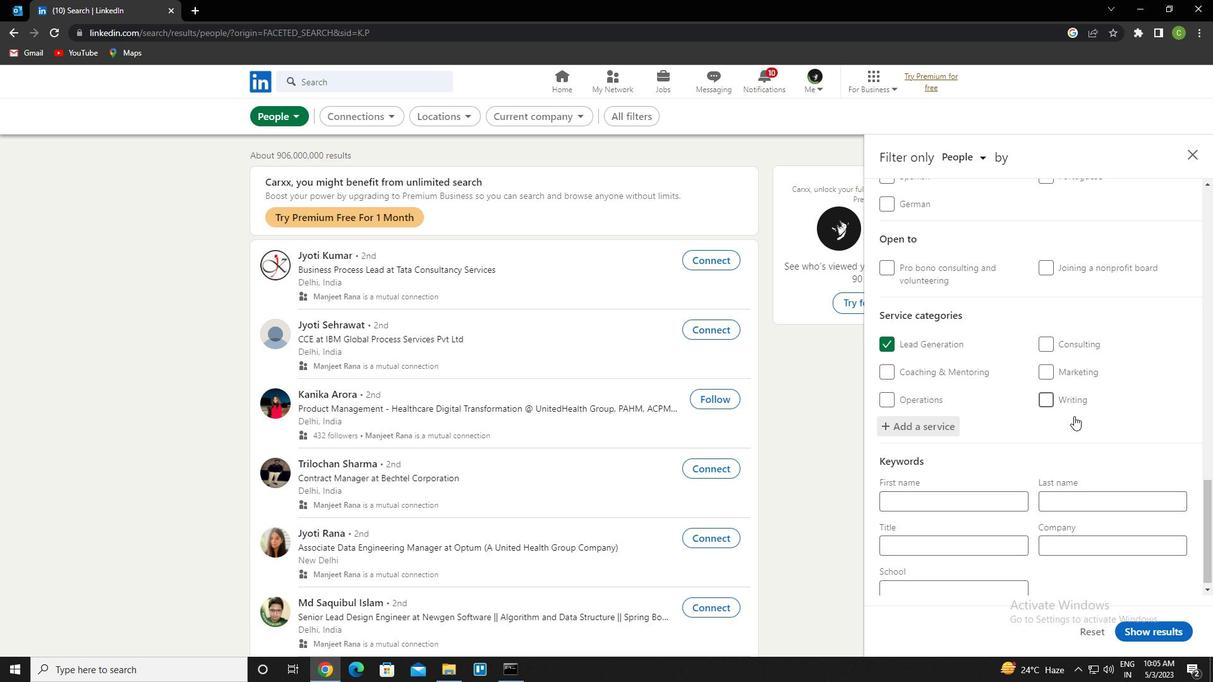 
Action: Mouse scrolled (1074, 415) with delta (0, 0)
Screenshot: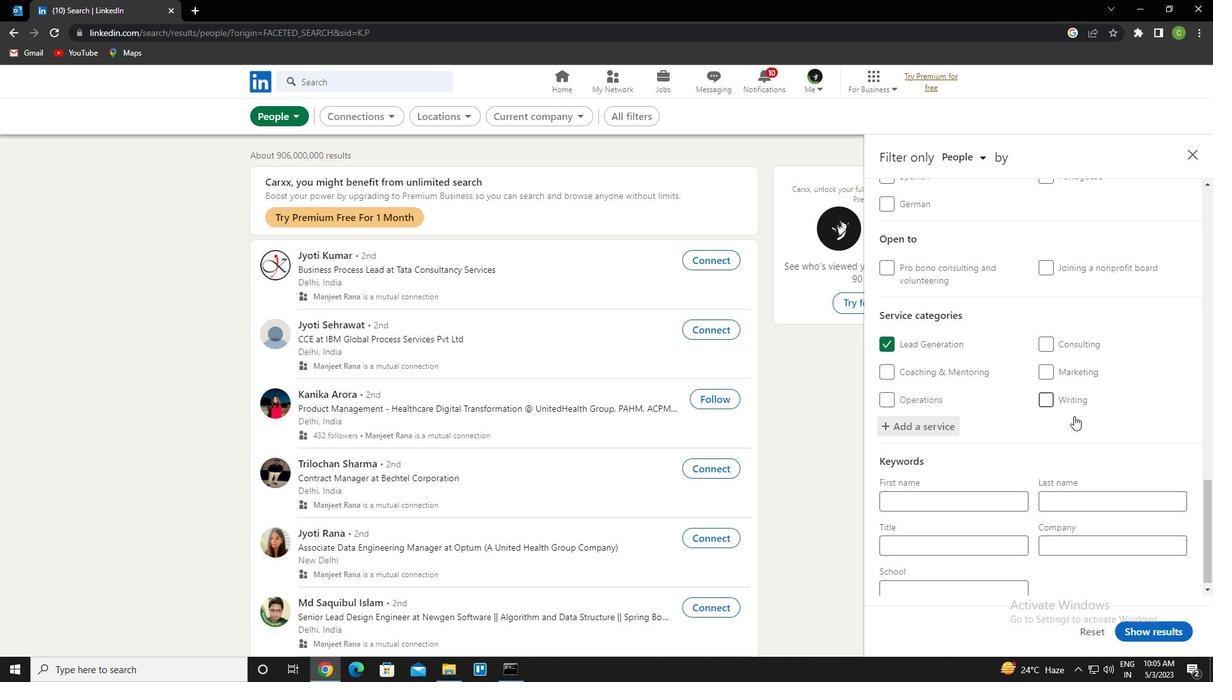 
Action: Mouse moved to (977, 547)
Screenshot: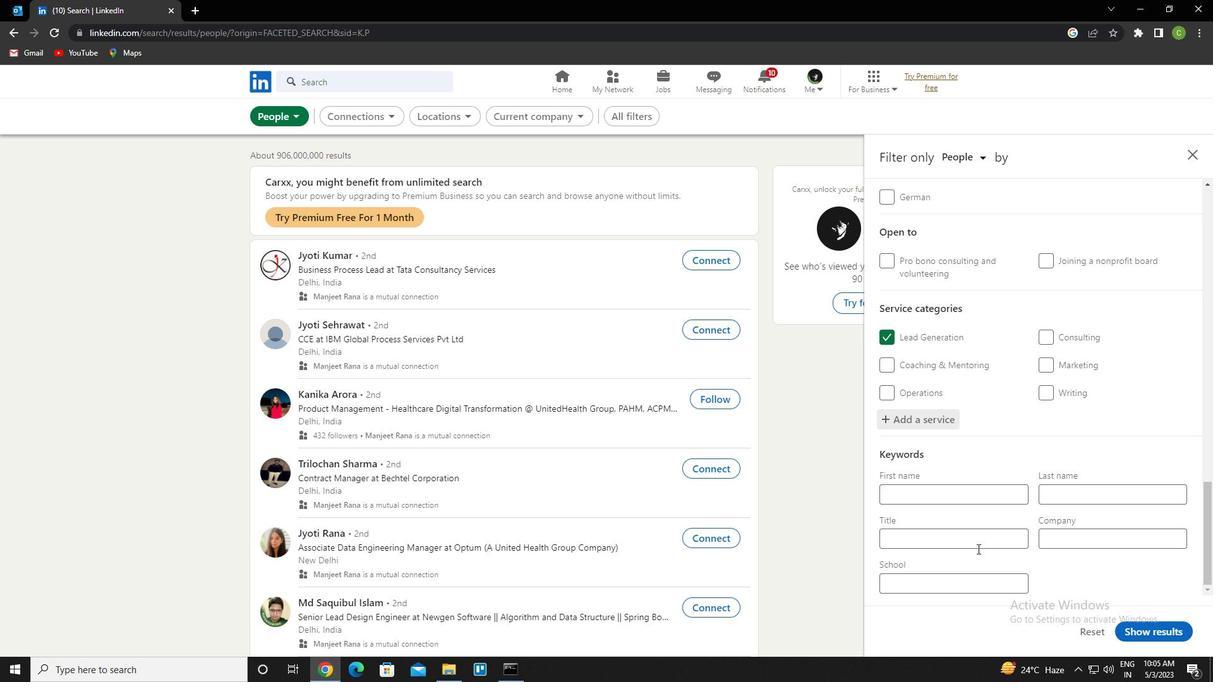 
Action: Mouse pressed left at (977, 547)
Screenshot: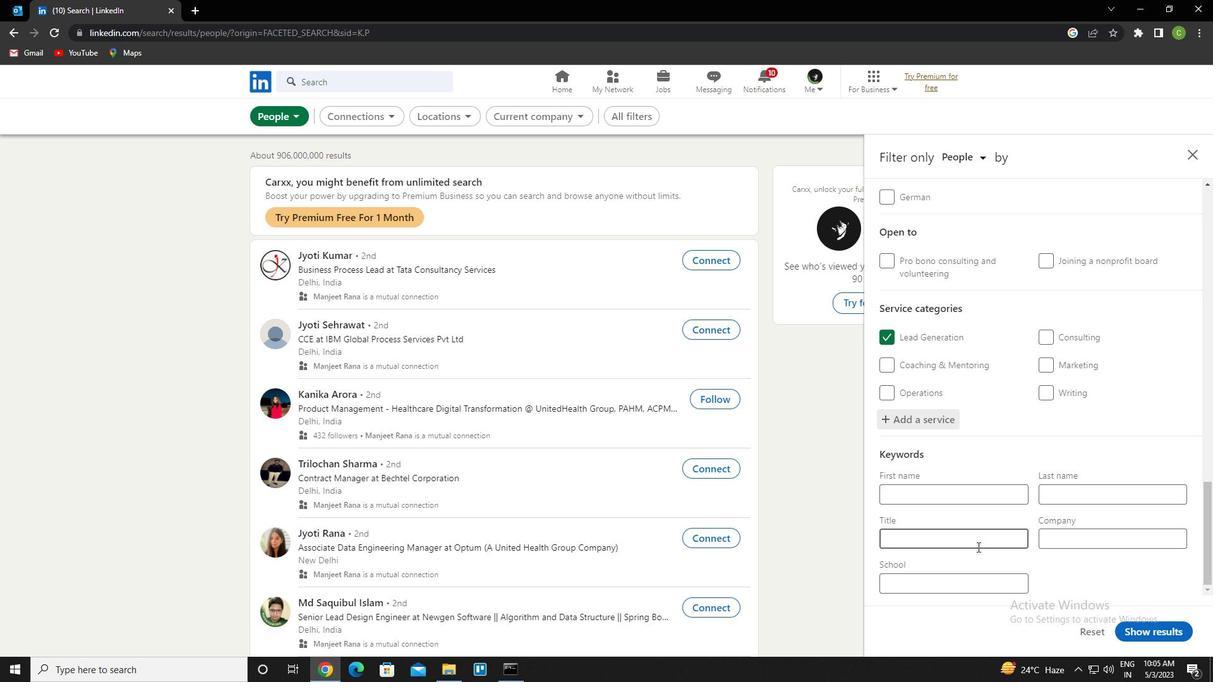 
Action: Key pressed <Key.caps_lock>t<Key.caps_lock>aper
Screenshot: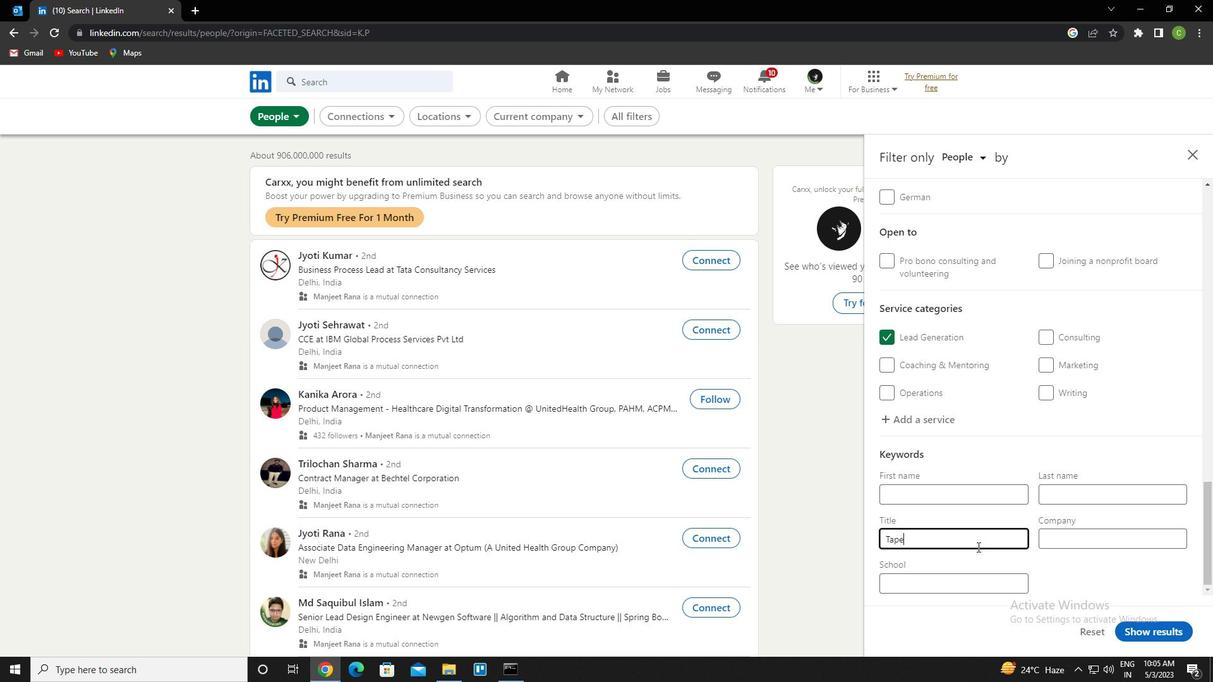 
Action: Mouse moved to (1158, 638)
Screenshot: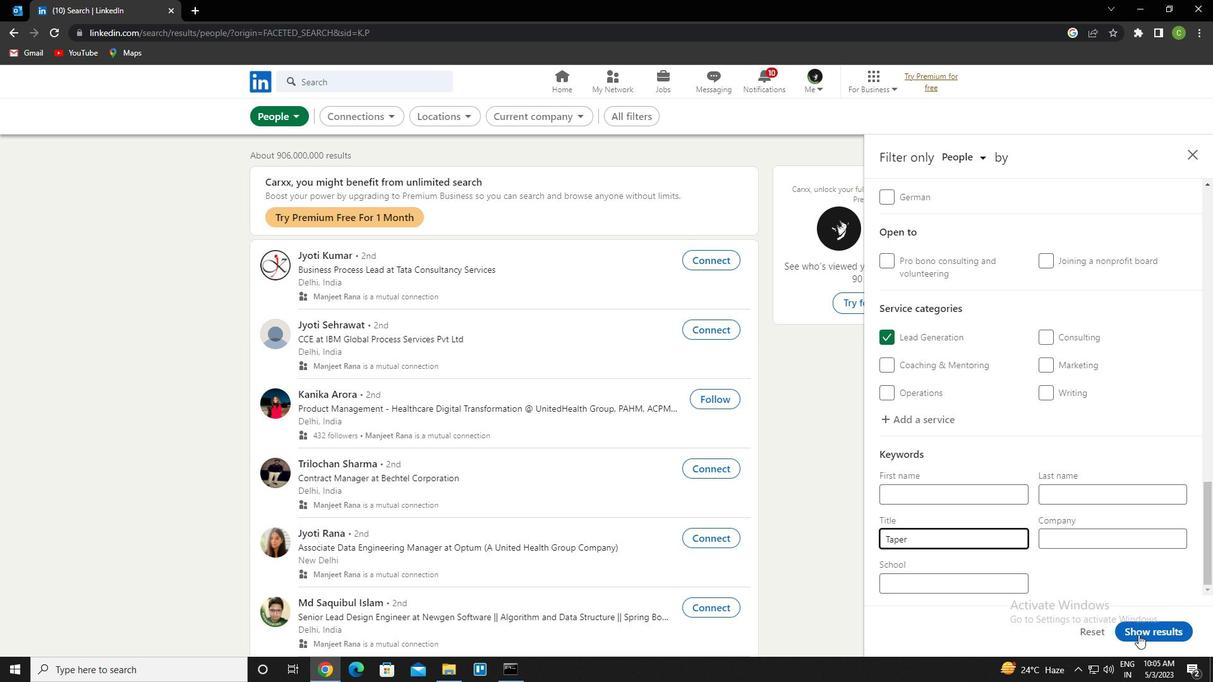 
Action: Mouse pressed left at (1158, 638)
Screenshot: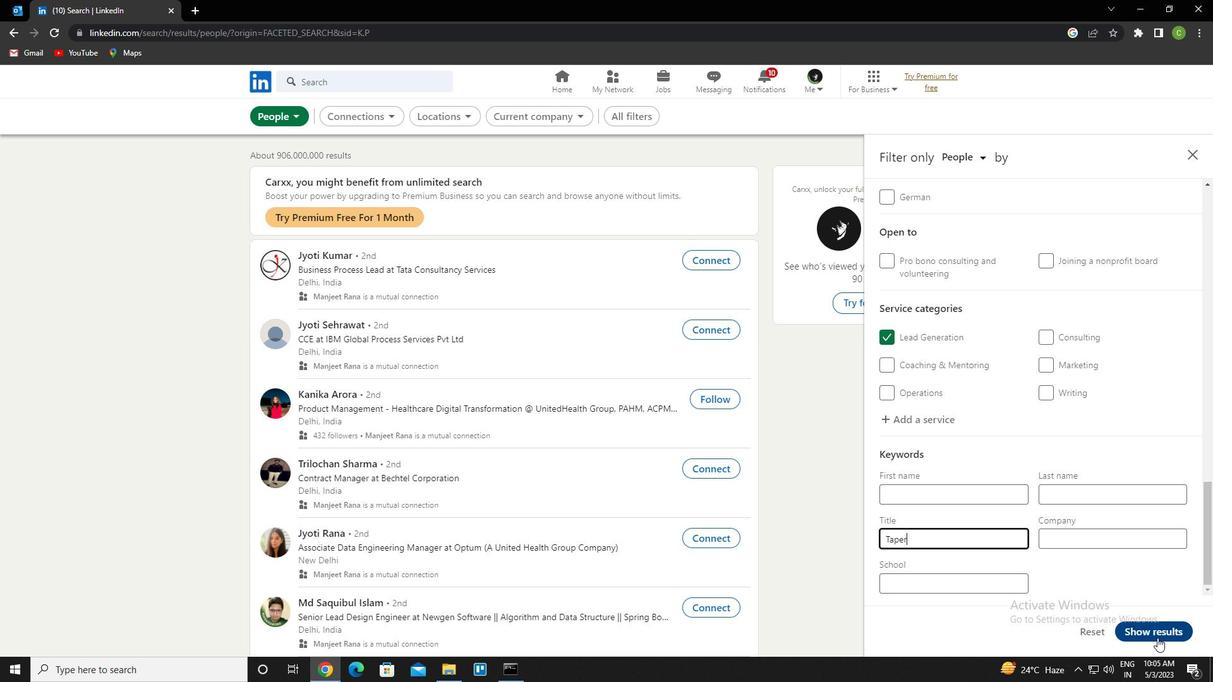 
Action: Mouse moved to (541, 589)
Screenshot: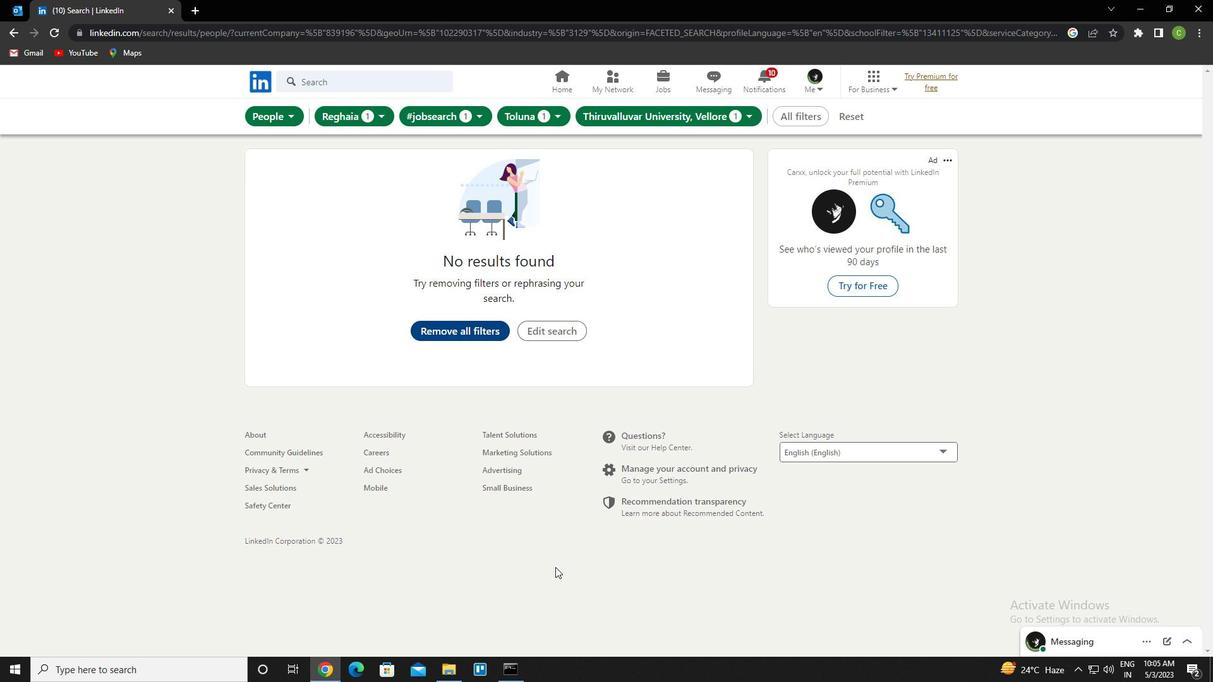 
